 Task: Research Airbnb accommodation in Chililabombwe, Zambia from 5th December, 2023 to 12th December, 2023 for 2 adults.  With 1  bedroom having 1 bed and 1 bathroom. Property type can be hotel. Amenities needed are: washing machine. Look for 4 properties as per requirement.
Action: Mouse moved to (416, 68)
Screenshot: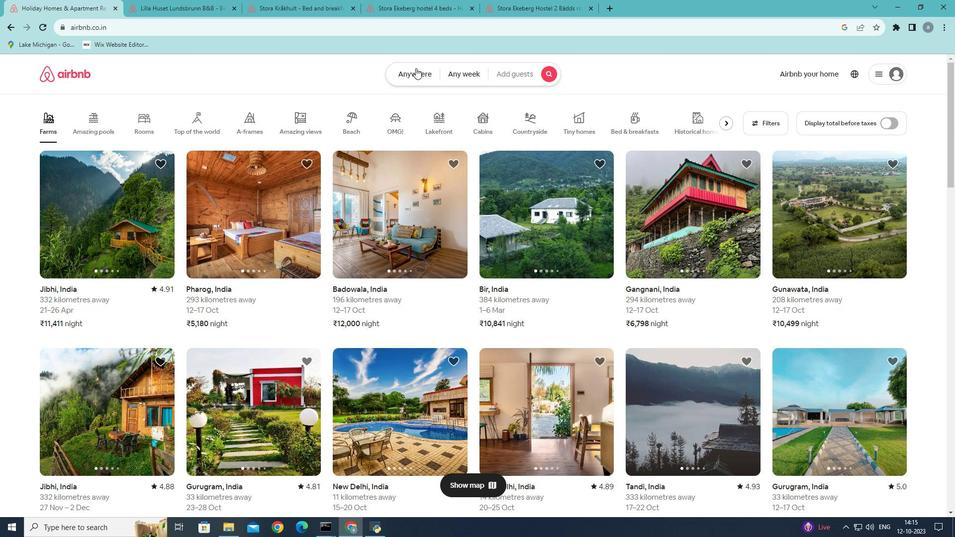 
Action: Mouse pressed left at (416, 68)
Screenshot: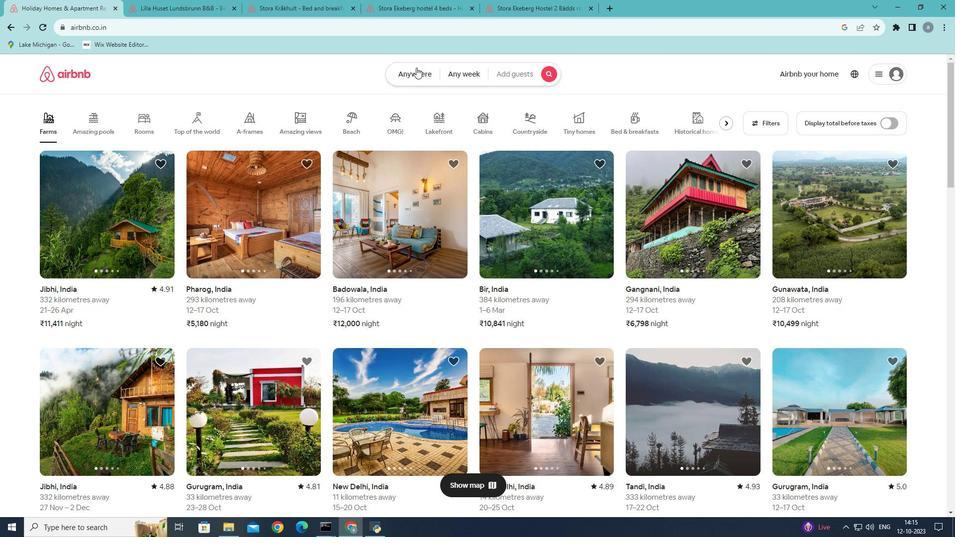 
Action: Mouse moved to (340, 114)
Screenshot: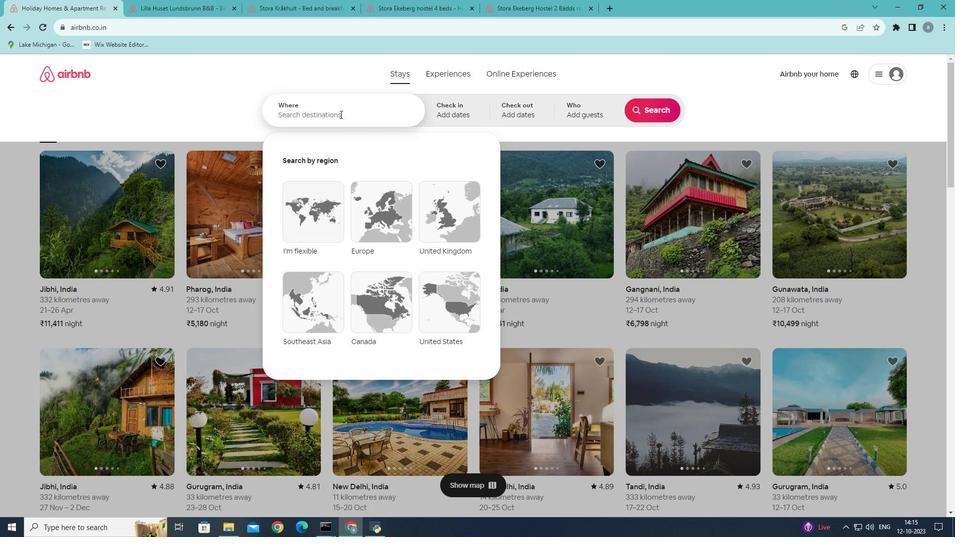 
Action: Mouse pressed left at (340, 114)
Screenshot: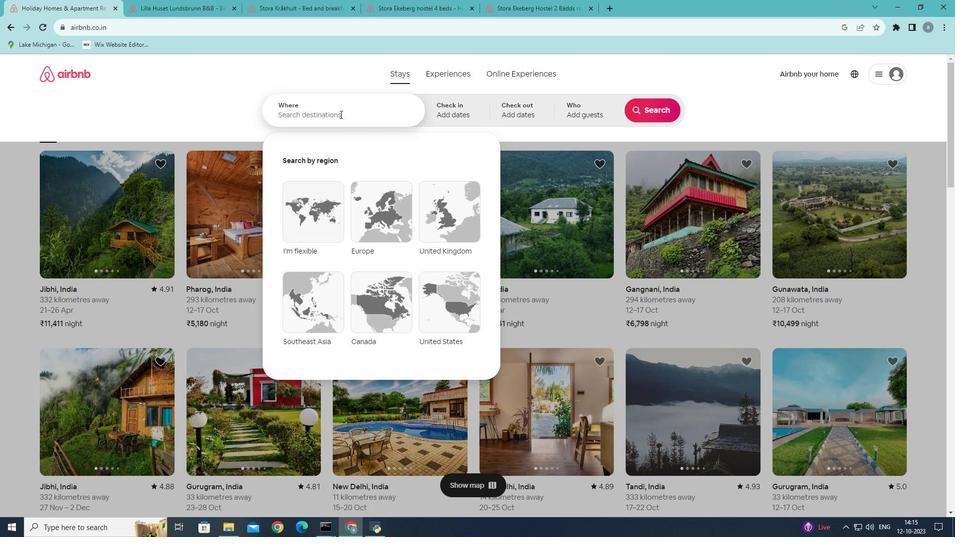 
Action: Key pressed <Key.shift>Chili<Key.backspace>ilabombew
Screenshot: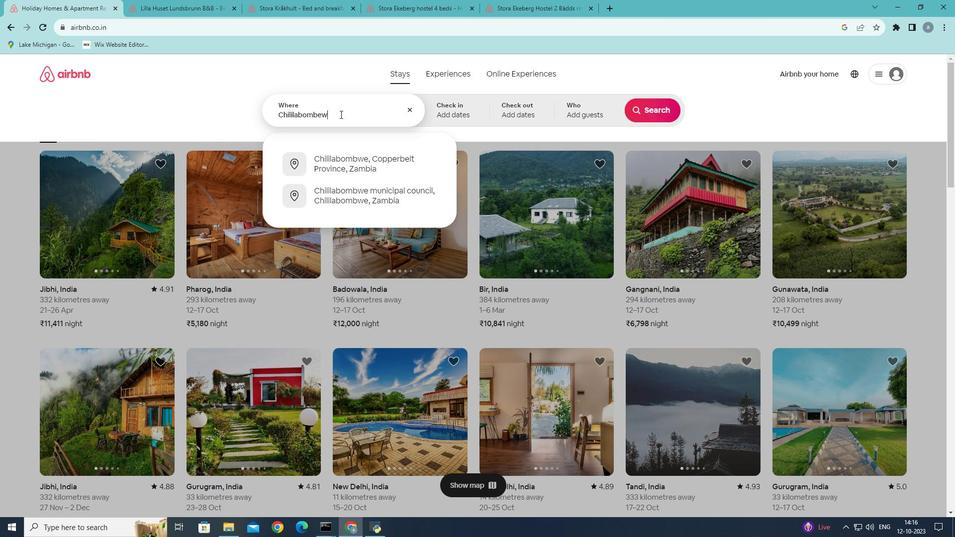 
Action: Mouse moved to (385, 166)
Screenshot: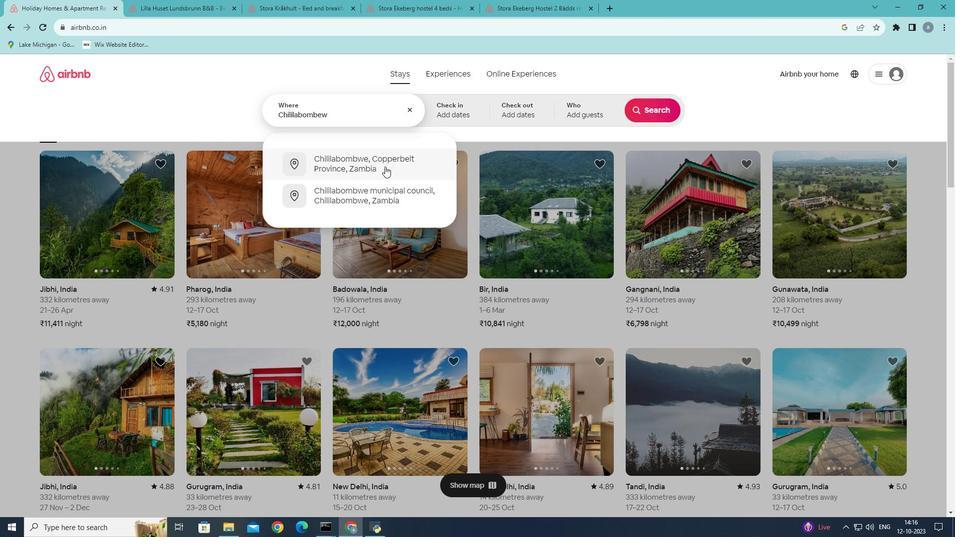 
Action: Mouse pressed left at (385, 166)
Screenshot: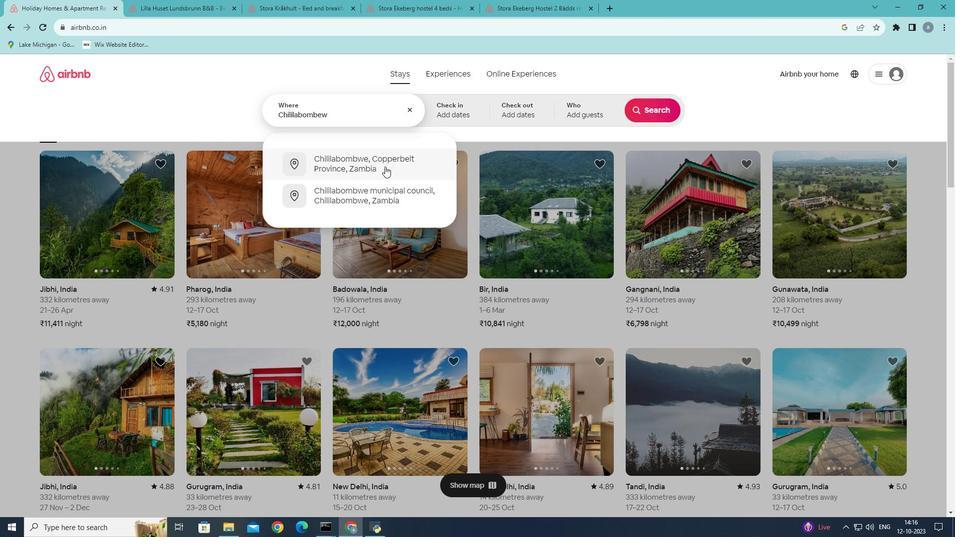 
Action: Mouse moved to (652, 187)
Screenshot: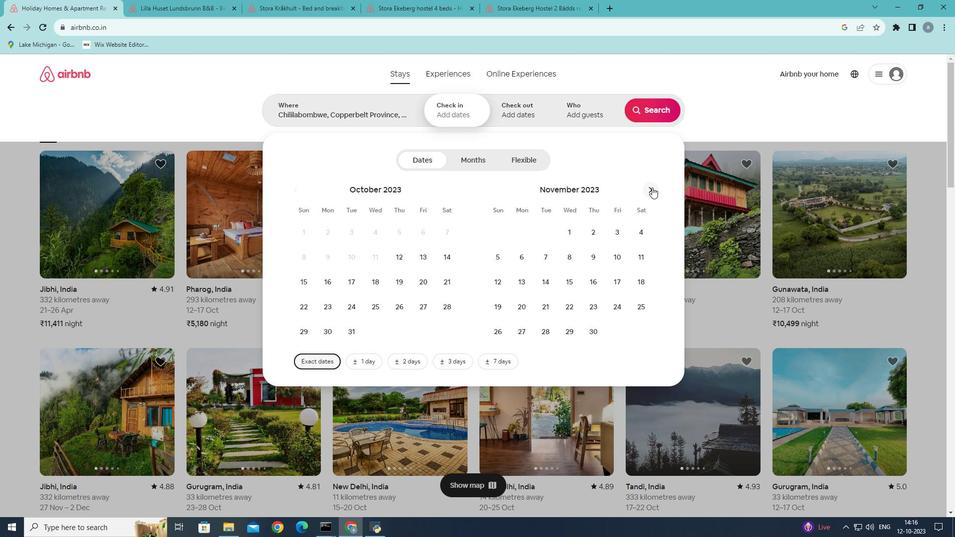 
Action: Mouse pressed left at (652, 187)
Screenshot: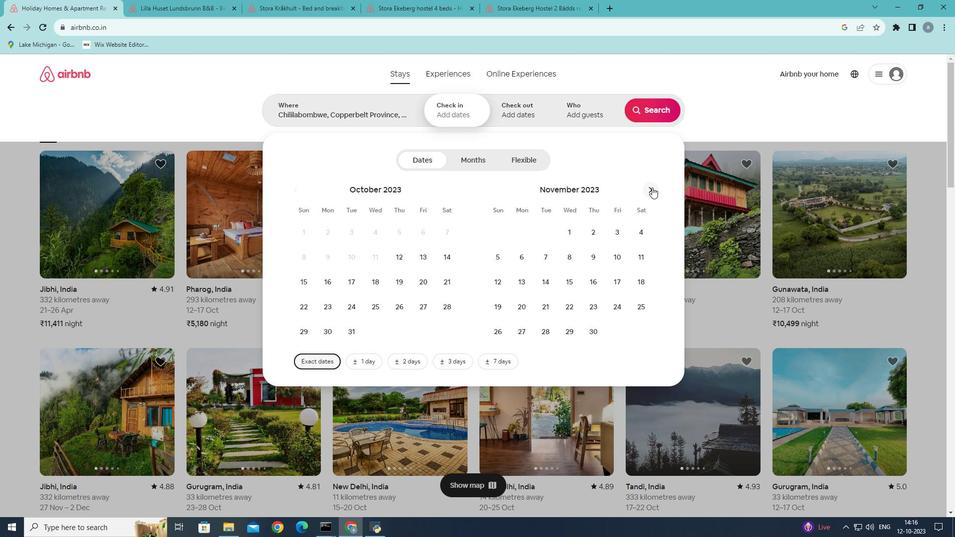 
Action: Mouse moved to (547, 256)
Screenshot: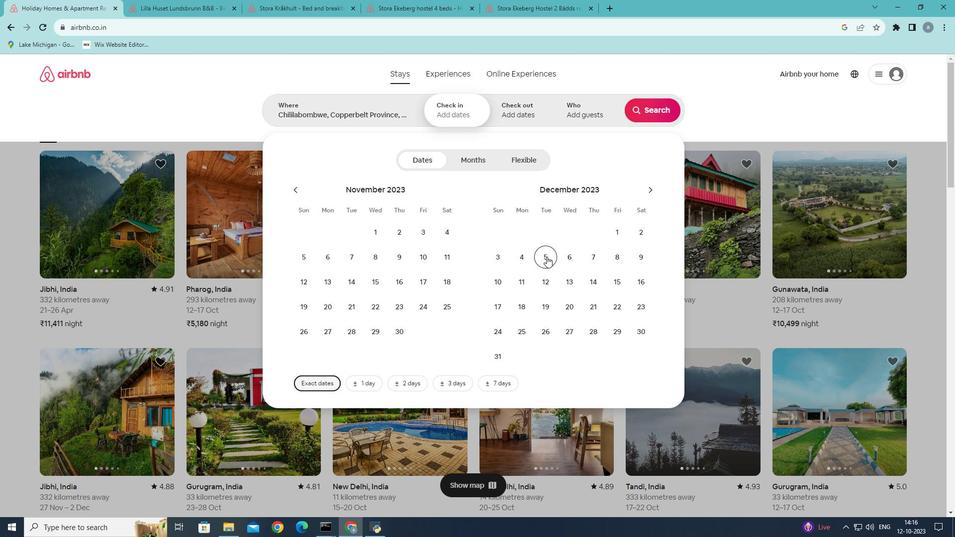 
Action: Mouse pressed left at (547, 256)
Screenshot: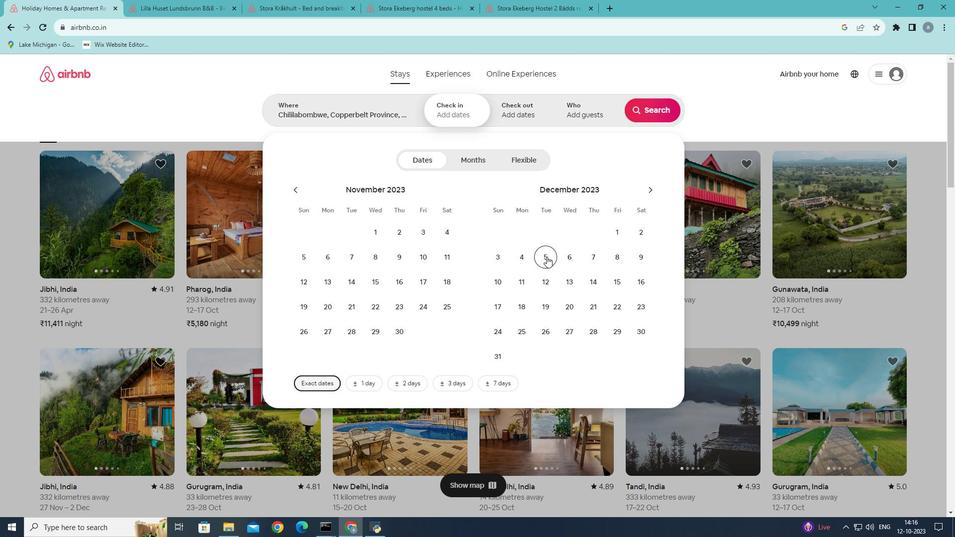 
Action: Mouse moved to (540, 277)
Screenshot: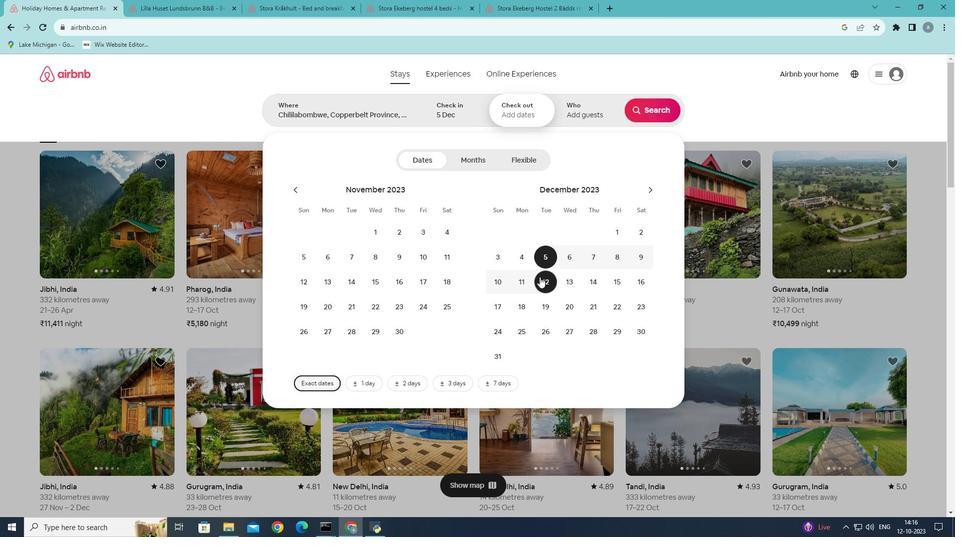 
Action: Mouse pressed left at (540, 277)
Screenshot: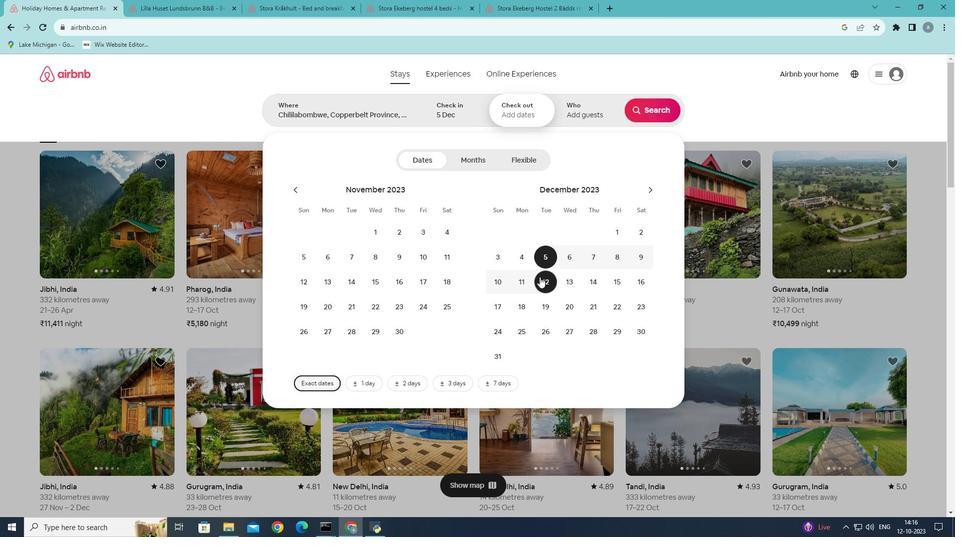 
Action: Mouse moved to (599, 111)
Screenshot: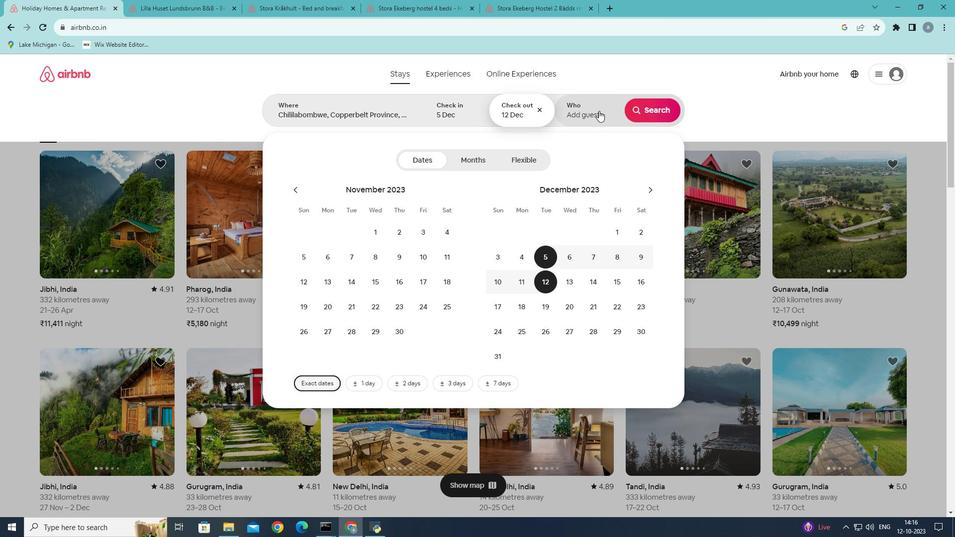 
Action: Mouse pressed left at (599, 111)
Screenshot: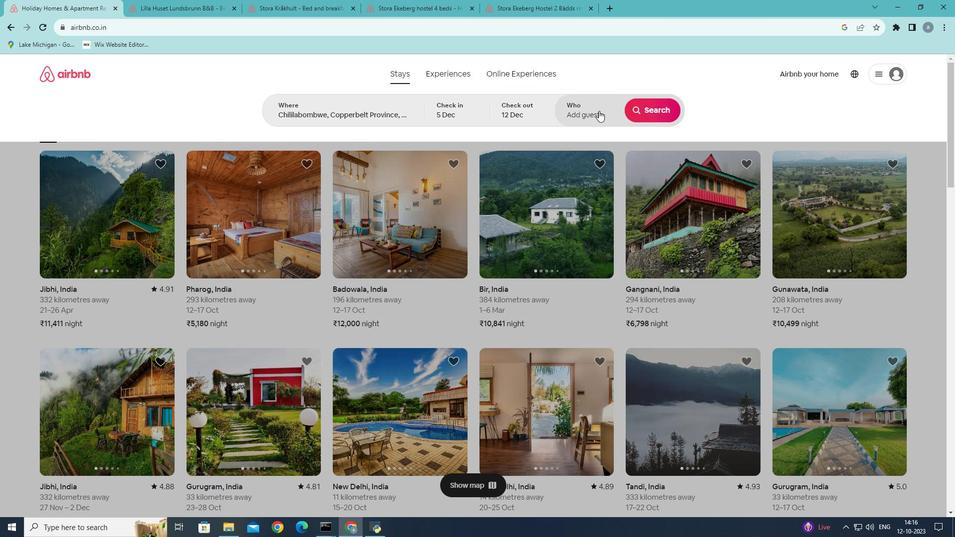 
Action: Mouse moved to (660, 161)
Screenshot: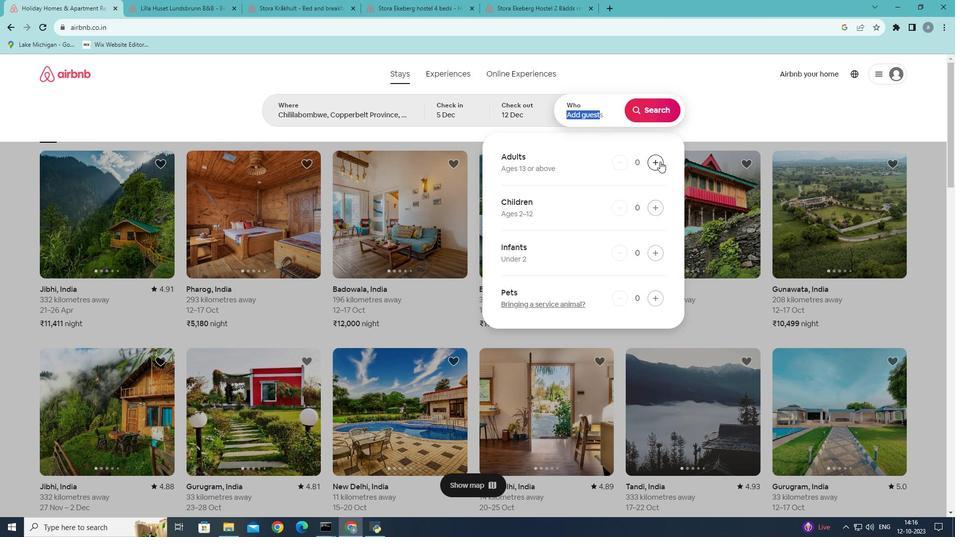 
Action: Mouse pressed left at (660, 161)
Screenshot: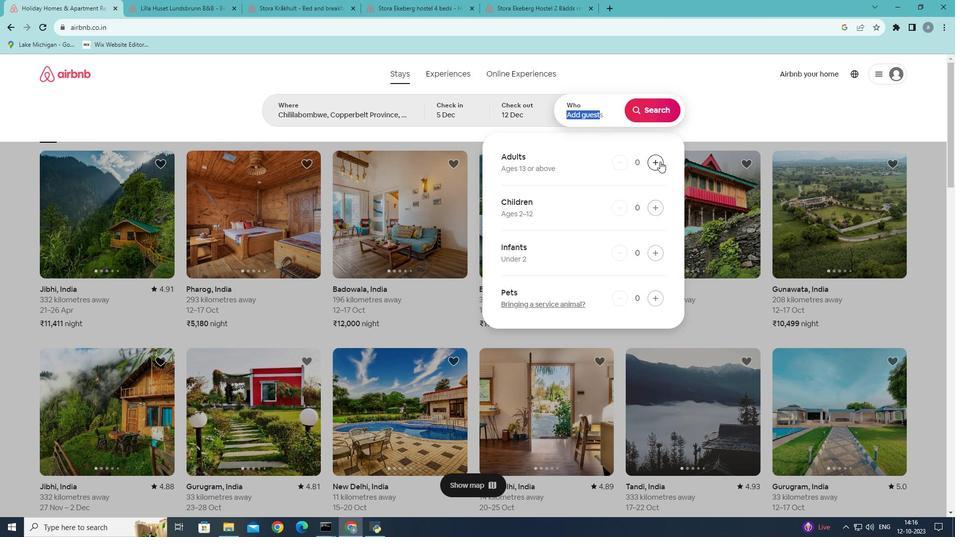 
Action: Mouse pressed left at (660, 161)
Screenshot: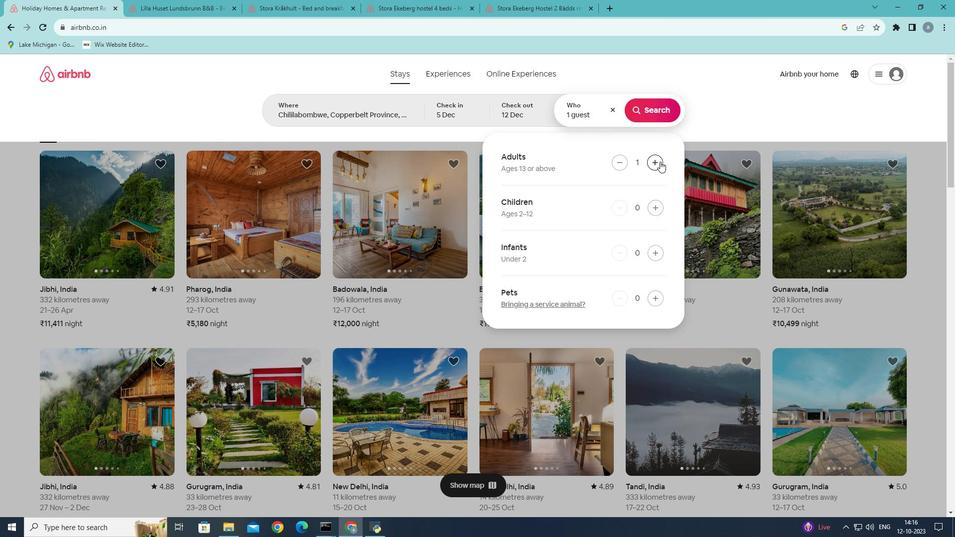 
Action: Mouse moved to (670, 109)
Screenshot: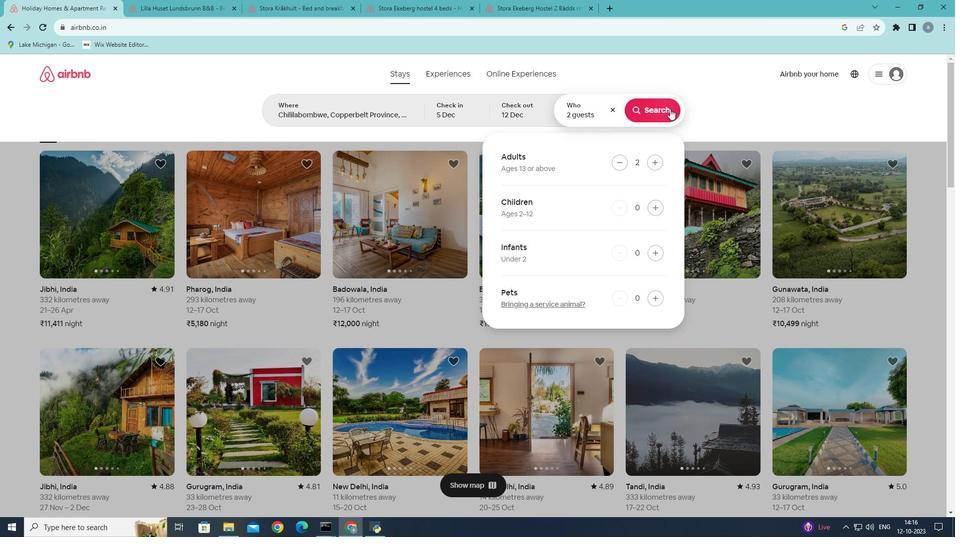 
Action: Mouse pressed left at (670, 109)
Screenshot: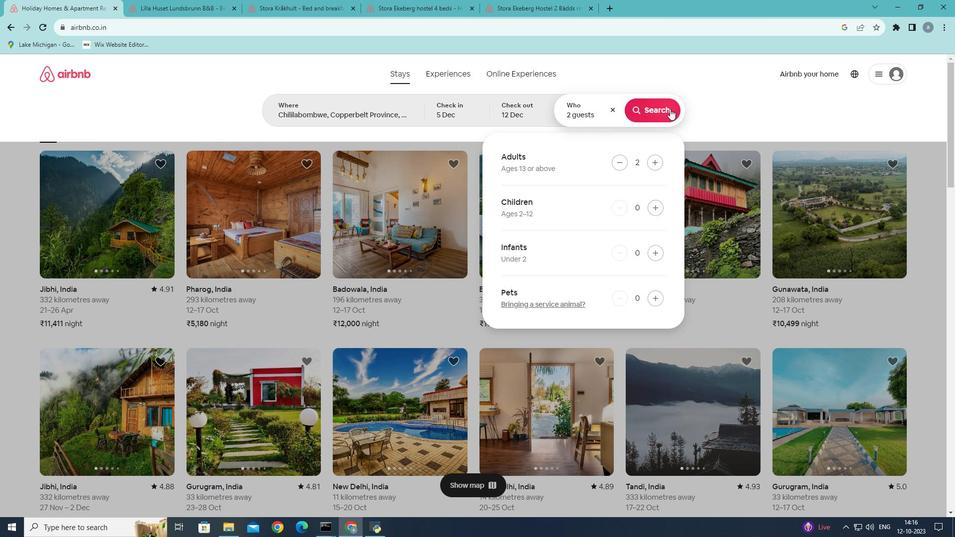 
Action: Mouse moved to (799, 109)
Screenshot: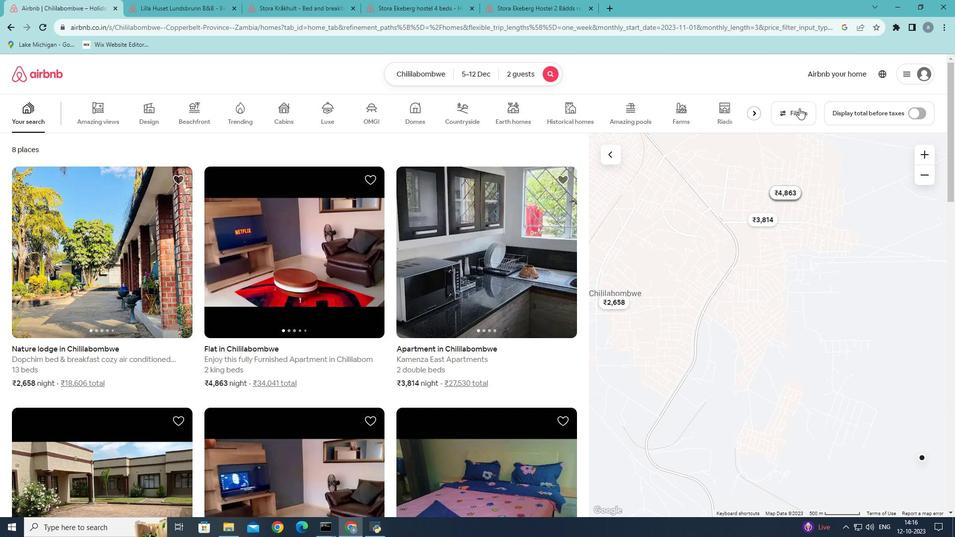 
Action: Mouse pressed left at (799, 109)
Screenshot: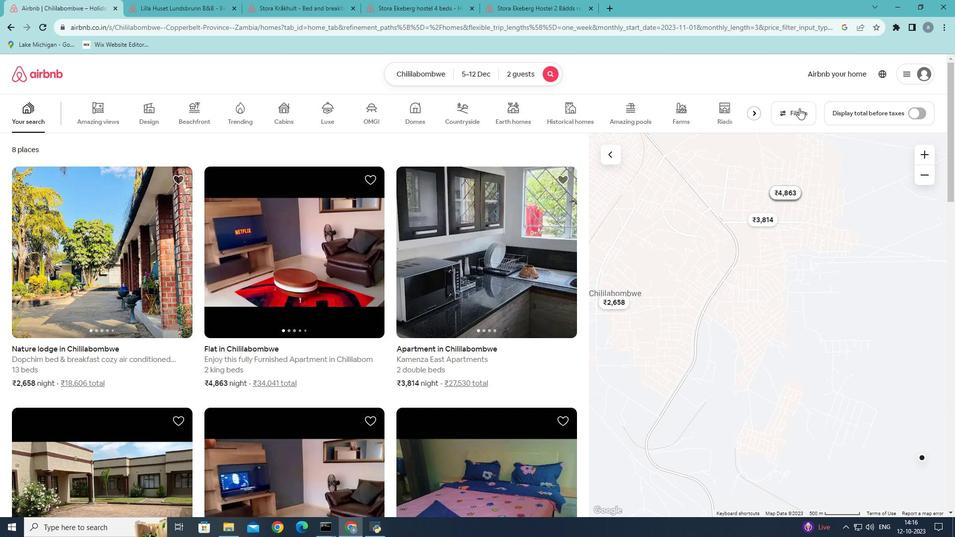 
Action: Mouse moved to (408, 387)
Screenshot: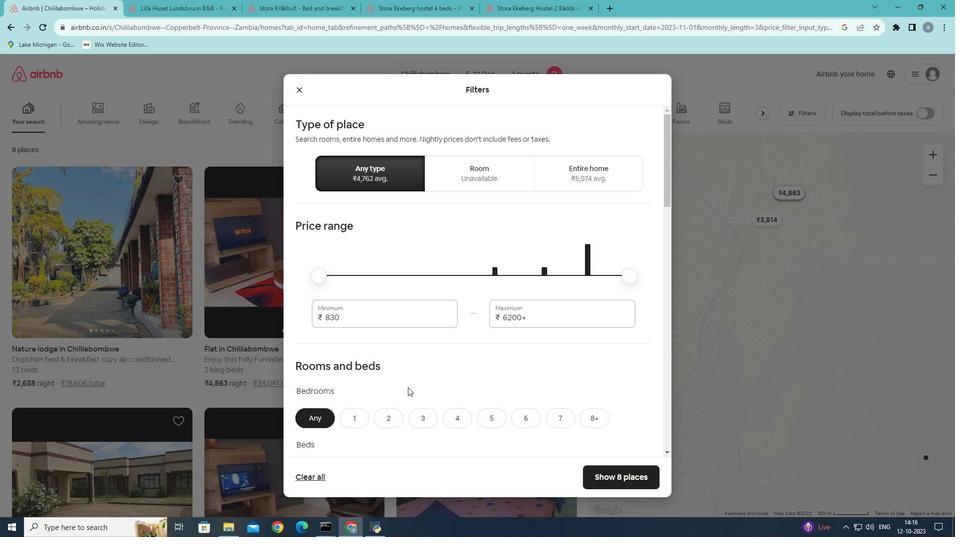 
Action: Mouse scrolled (408, 387) with delta (0, 0)
Screenshot: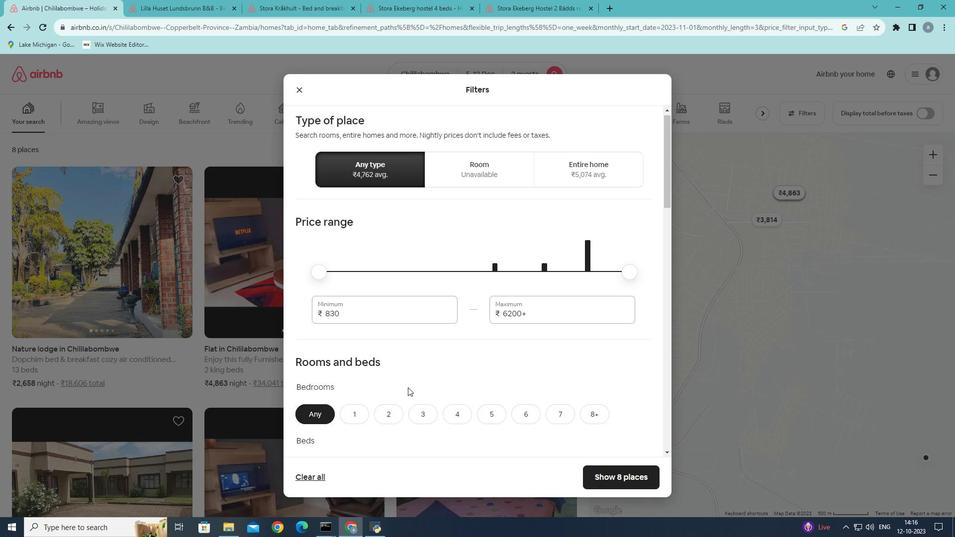 
Action: Mouse moved to (408, 387)
Screenshot: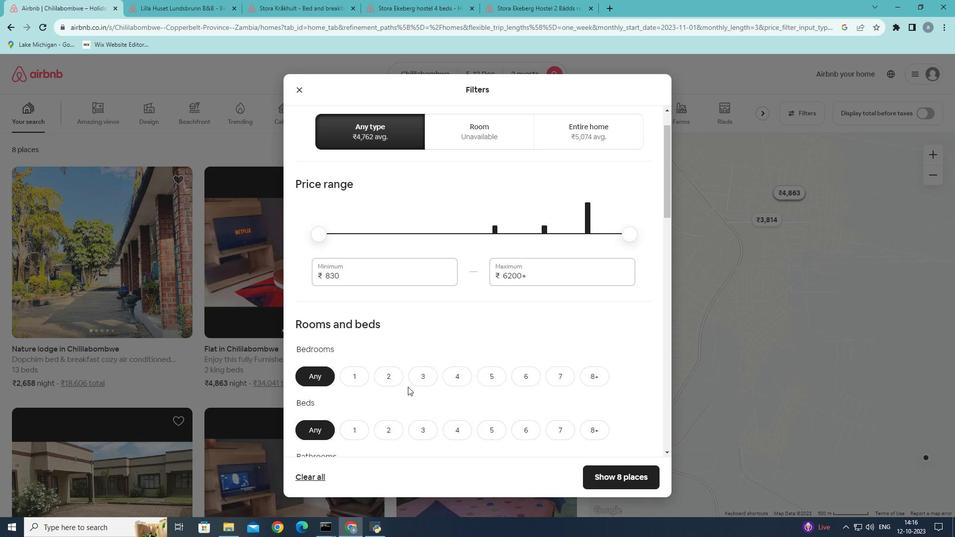 
Action: Mouse scrolled (408, 386) with delta (0, 0)
Screenshot: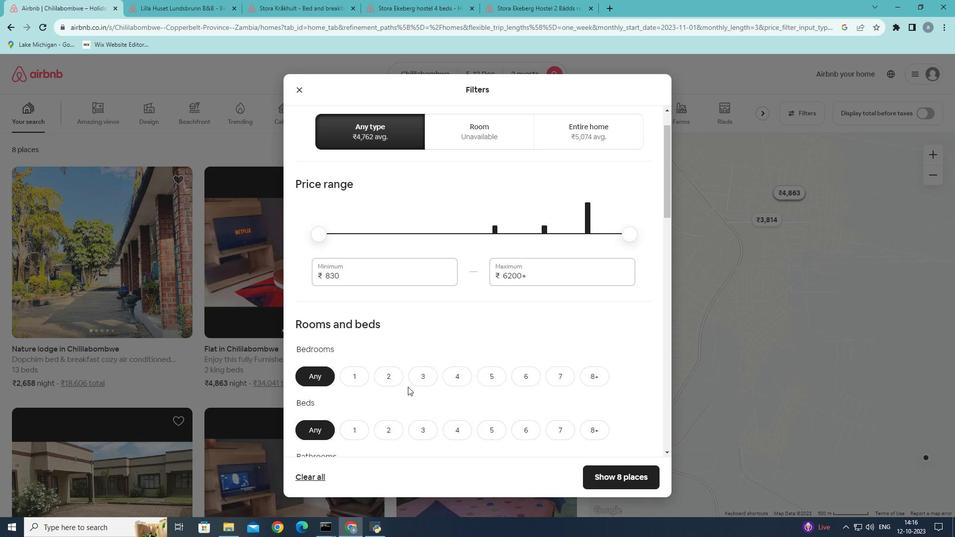 
Action: Mouse moved to (410, 384)
Screenshot: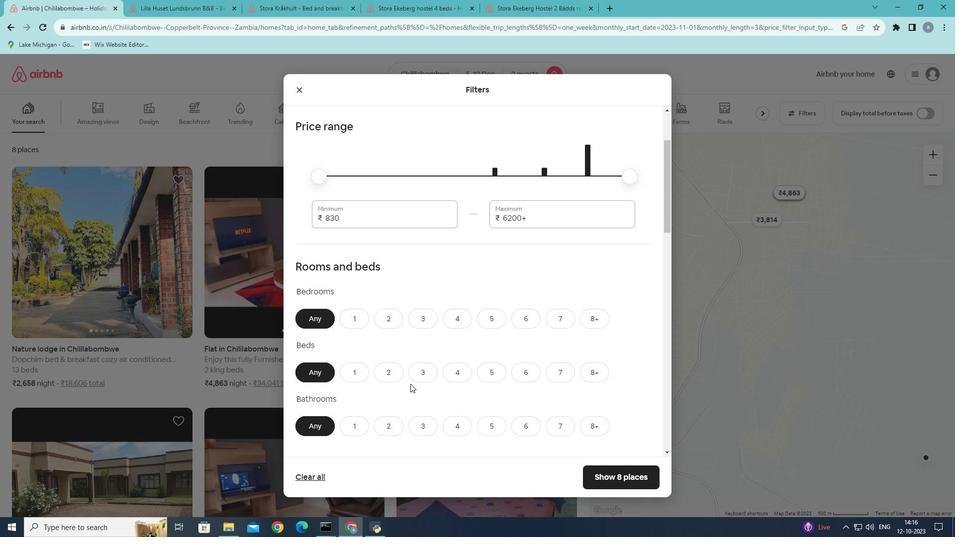 
Action: Mouse scrolled (410, 383) with delta (0, 0)
Screenshot: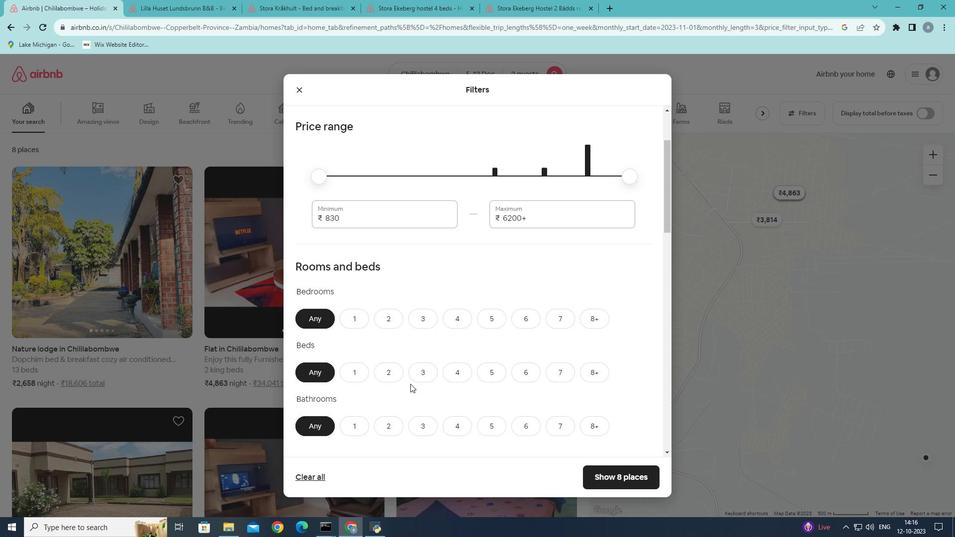 
Action: Mouse scrolled (410, 383) with delta (0, 0)
Screenshot: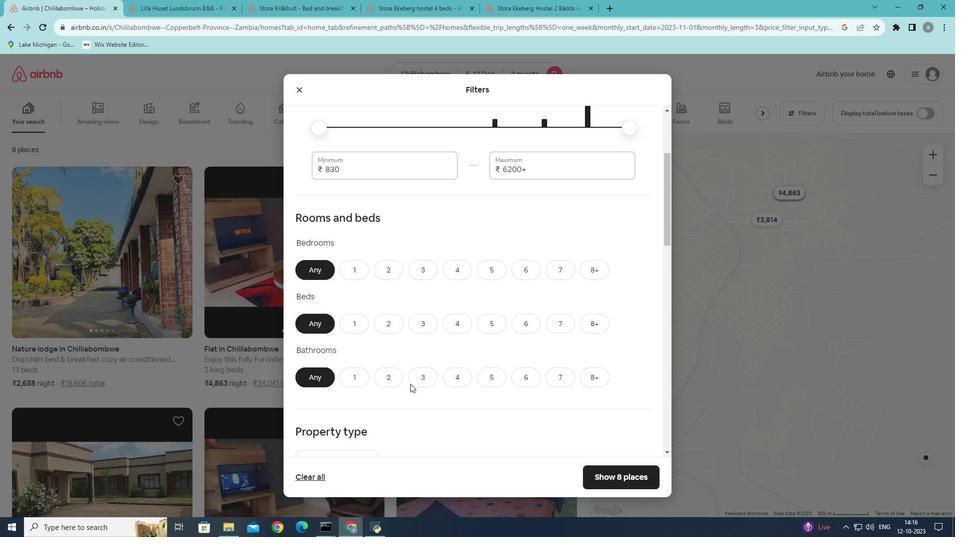 
Action: Mouse moved to (348, 217)
Screenshot: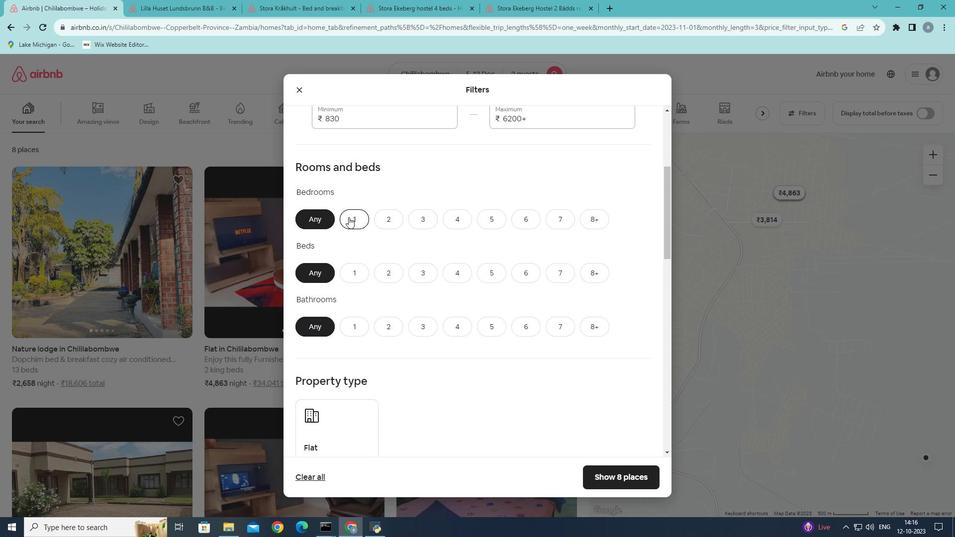 
Action: Mouse pressed left at (348, 217)
Screenshot: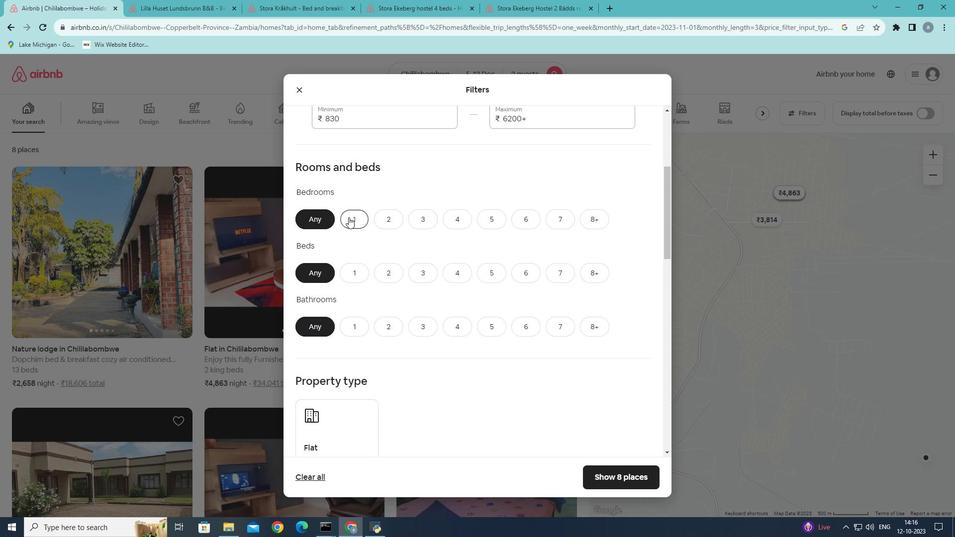 
Action: Mouse moved to (356, 277)
Screenshot: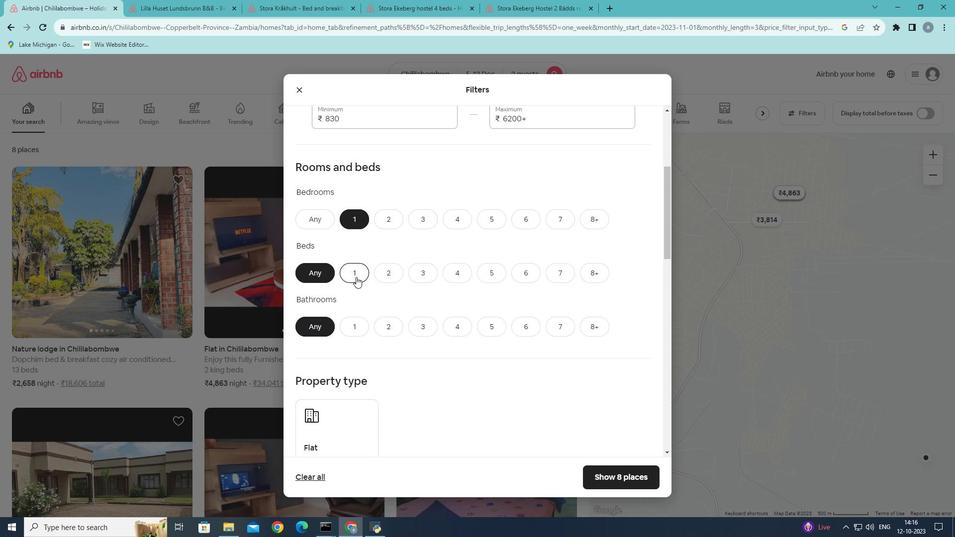 
Action: Mouse pressed left at (356, 277)
Screenshot: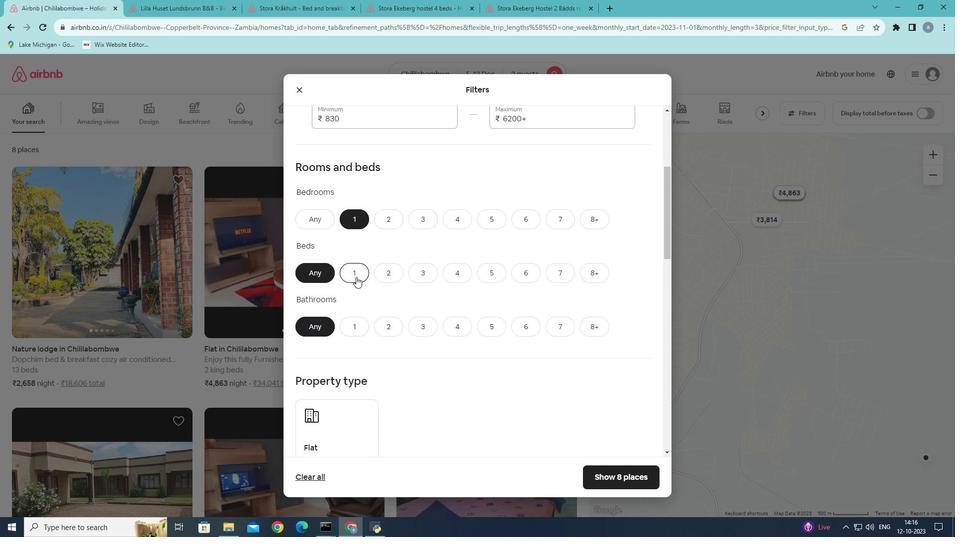 
Action: Mouse moved to (362, 325)
Screenshot: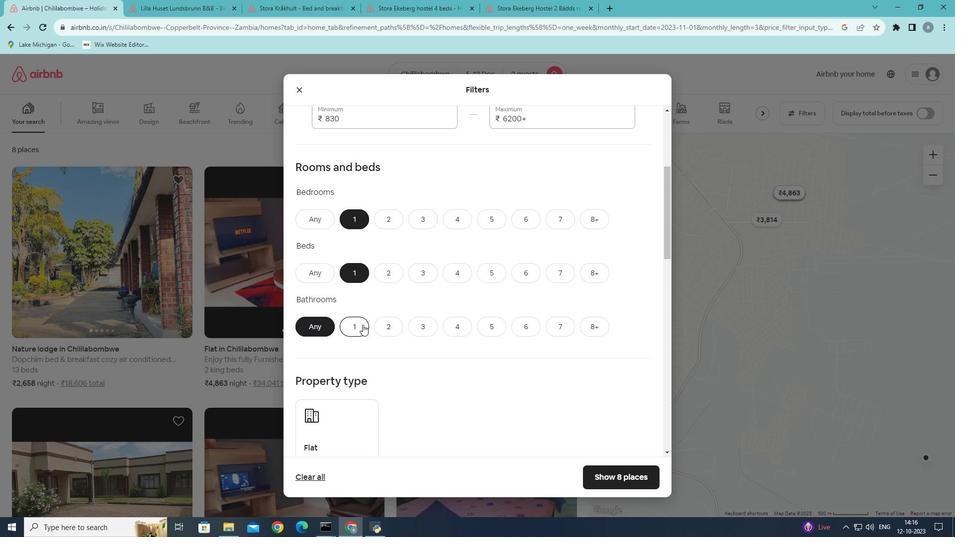 
Action: Mouse pressed left at (362, 325)
Screenshot: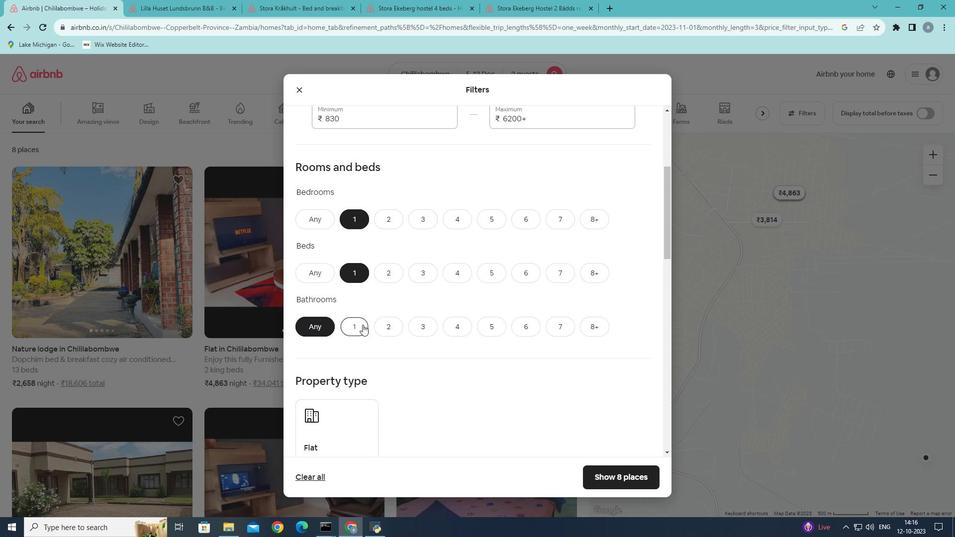 
Action: Mouse moved to (419, 301)
Screenshot: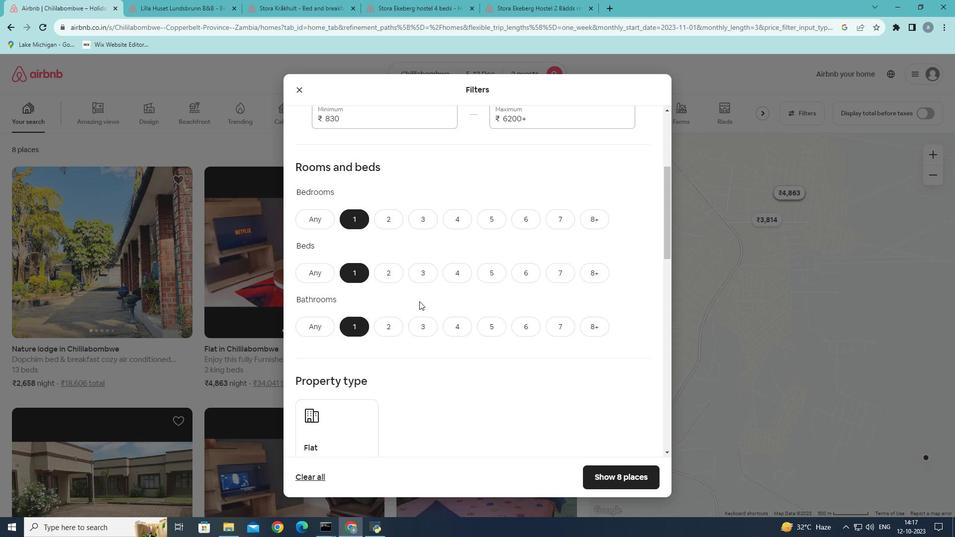 
Action: Mouse scrolled (419, 301) with delta (0, 0)
Screenshot: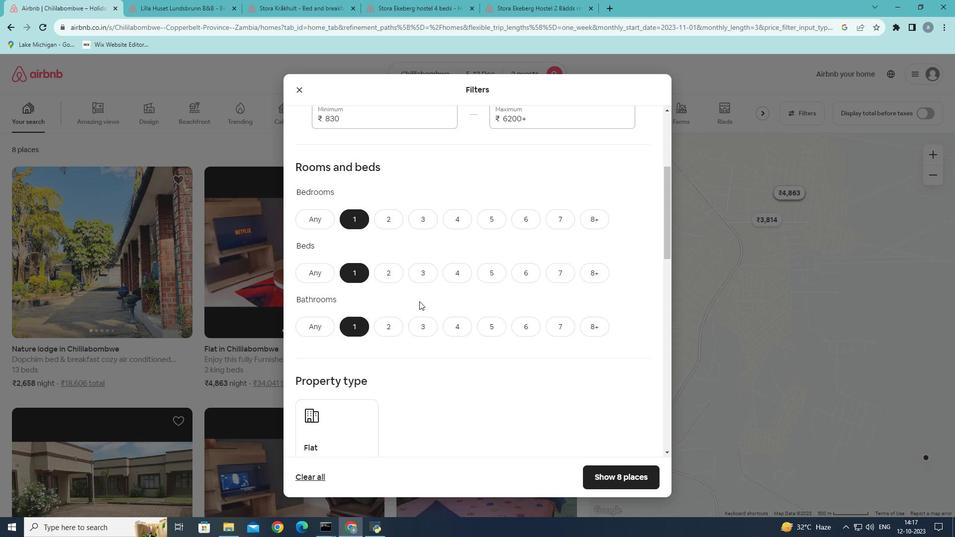 
Action: Mouse scrolled (419, 301) with delta (0, 0)
Screenshot: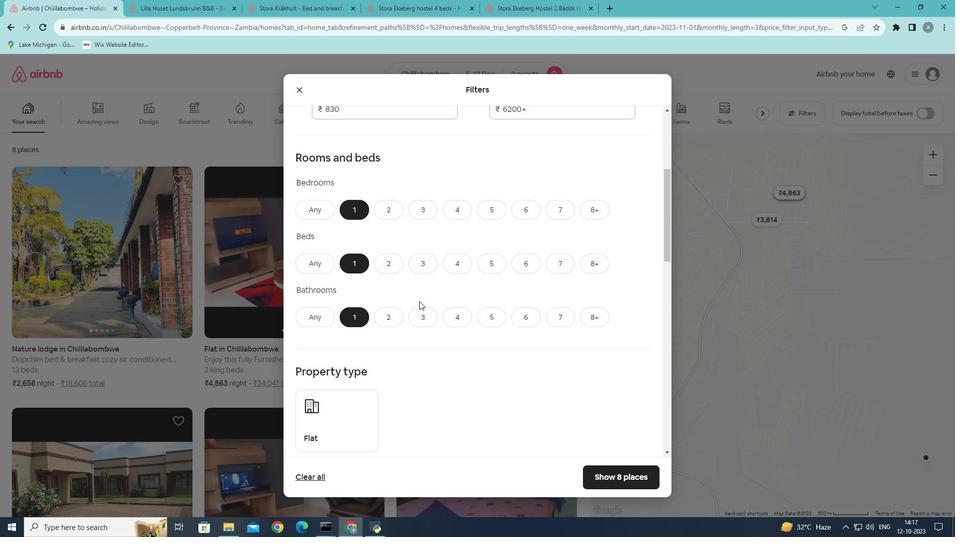 
Action: Mouse scrolled (419, 301) with delta (0, 0)
Screenshot: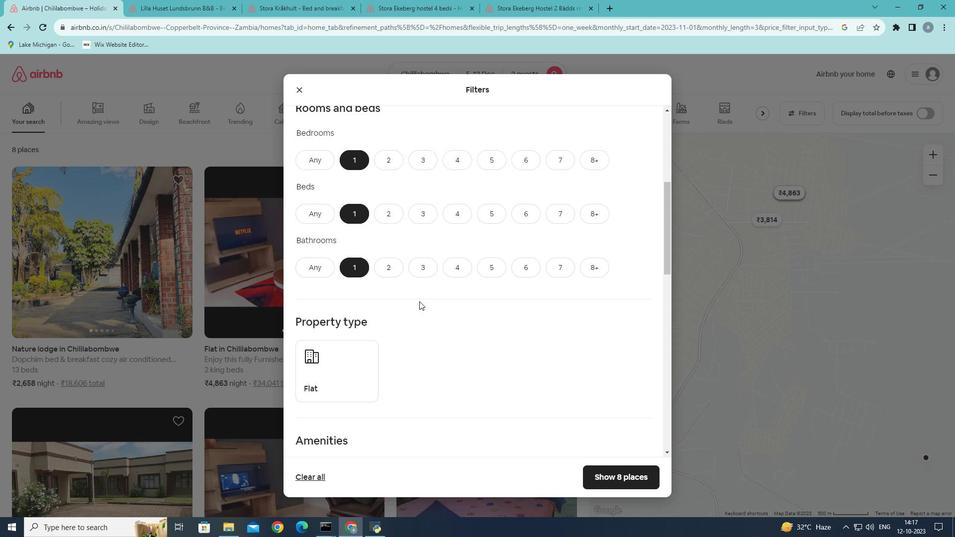 
Action: Mouse moved to (369, 372)
Screenshot: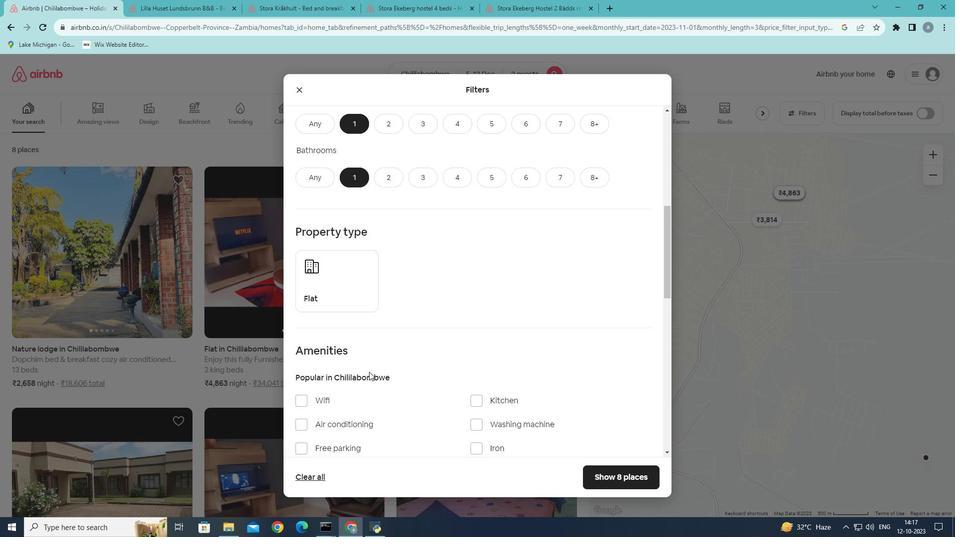 
Action: Mouse scrolled (369, 371) with delta (0, 0)
Screenshot: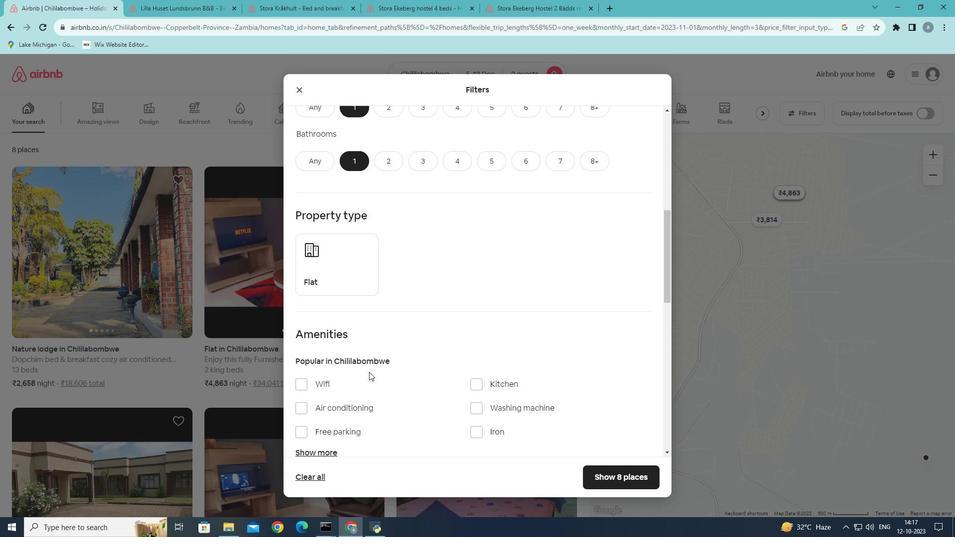 
Action: Mouse scrolled (369, 371) with delta (0, 0)
Screenshot: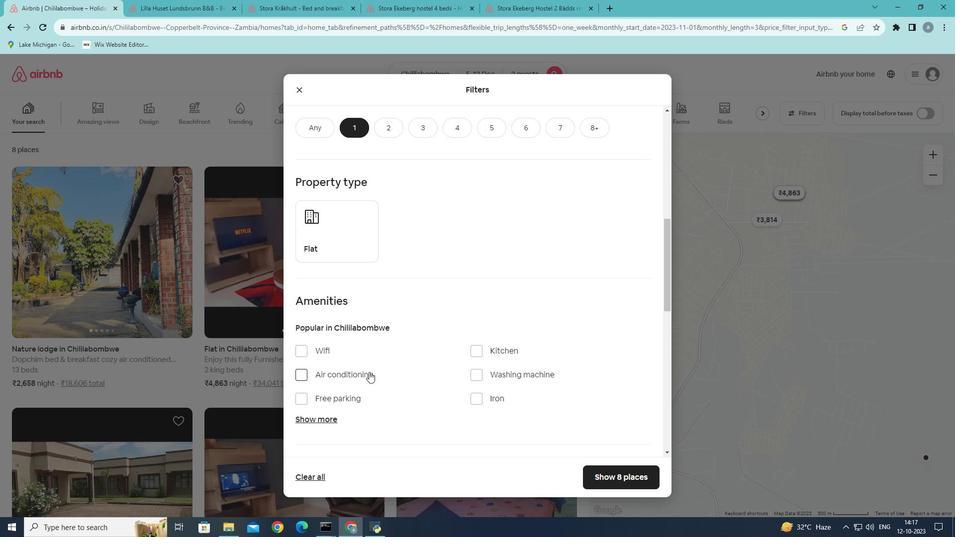 
Action: Mouse moved to (473, 330)
Screenshot: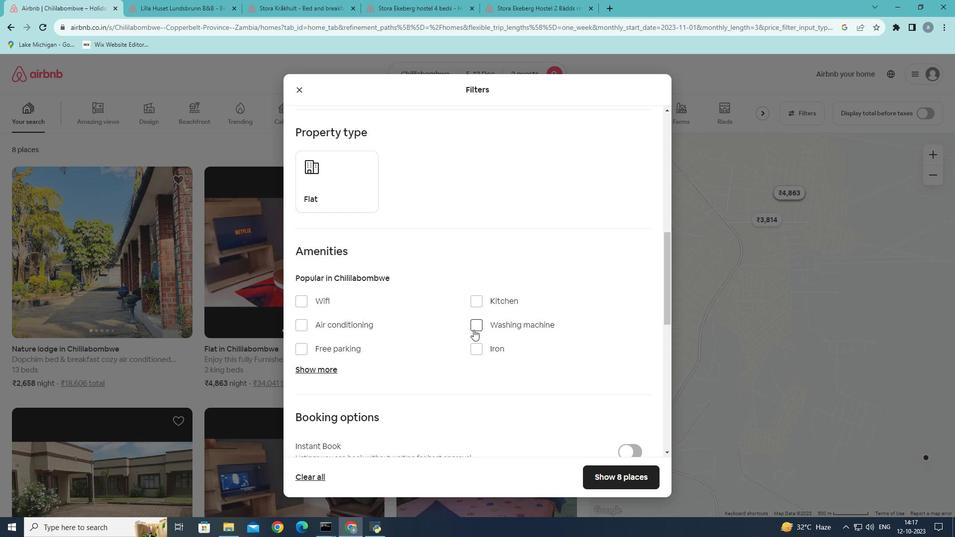 
Action: Mouse pressed left at (473, 330)
Screenshot: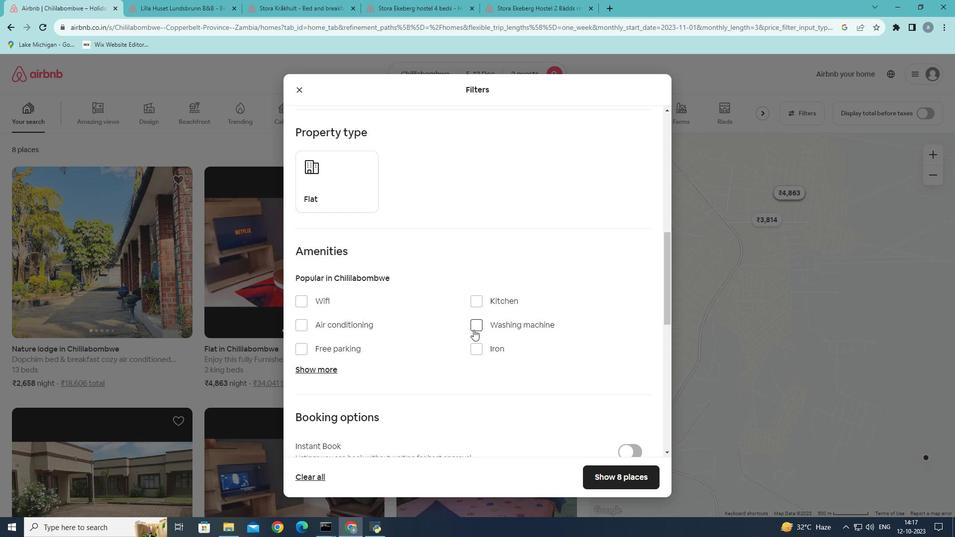 
Action: Mouse moved to (392, 353)
Screenshot: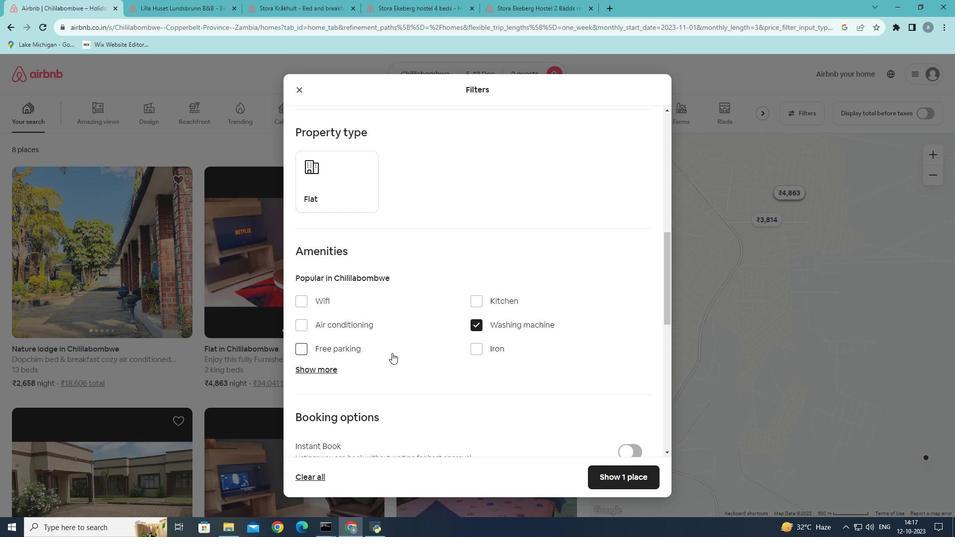 
Action: Mouse scrolled (392, 352) with delta (0, 0)
Screenshot: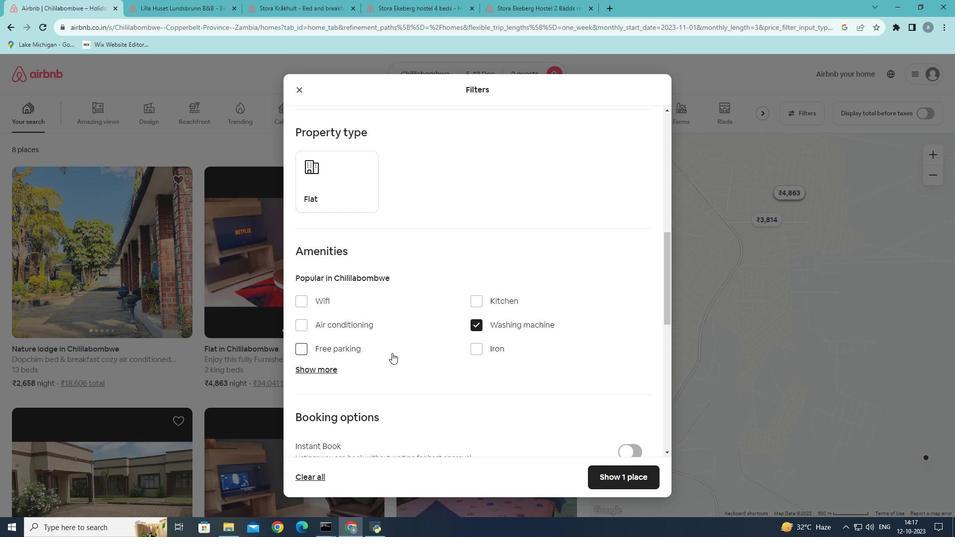 
Action: Mouse scrolled (392, 352) with delta (0, 0)
Screenshot: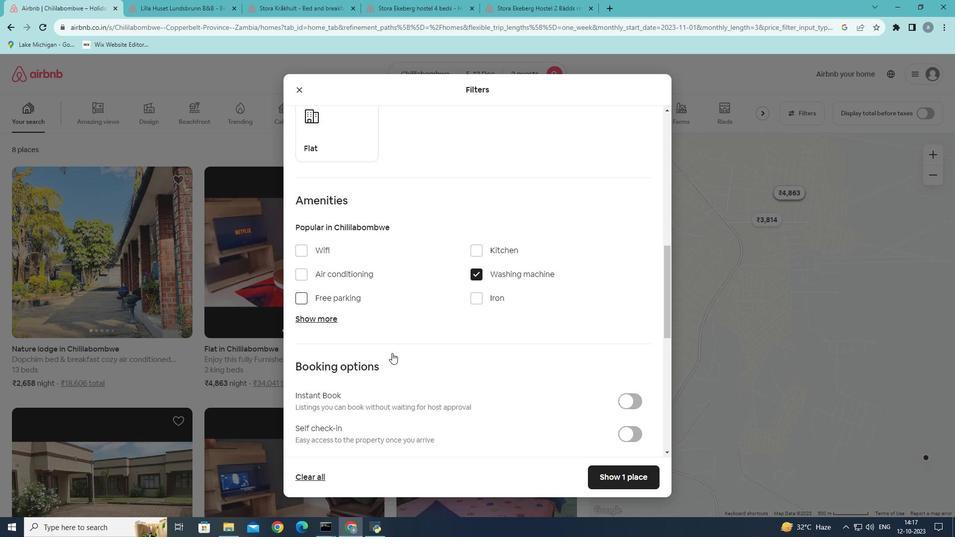 
Action: Mouse scrolled (392, 352) with delta (0, 0)
Screenshot: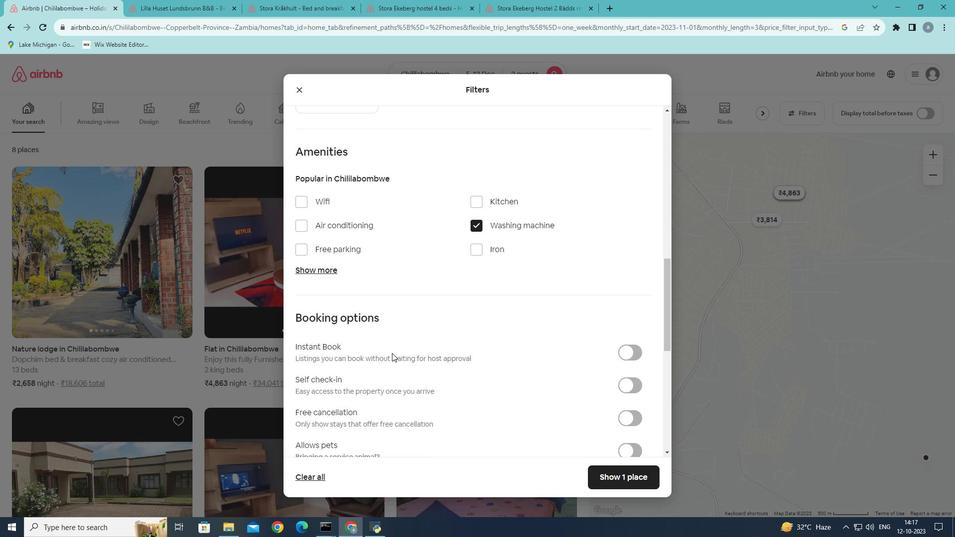 
Action: Mouse scrolled (392, 352) with delta (0, 0)
Screenshot: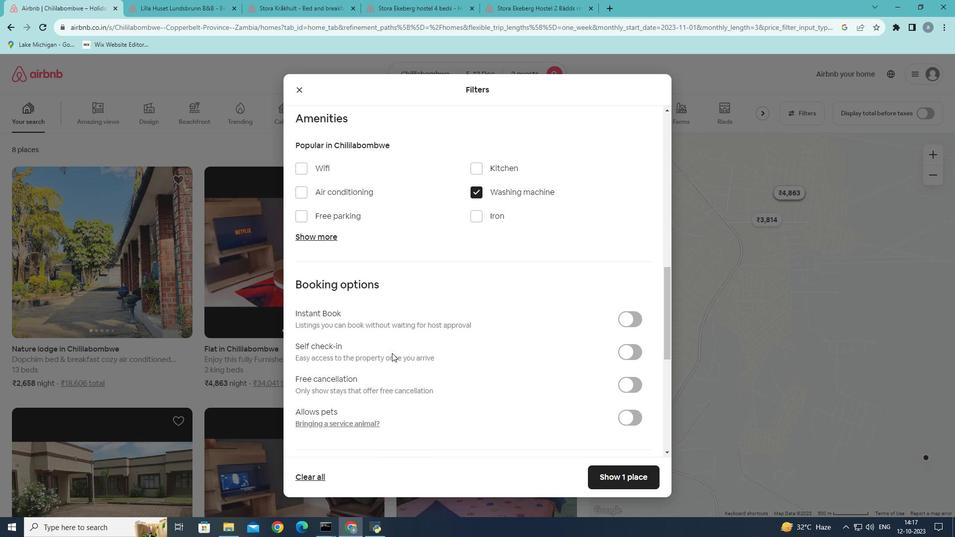 
Action: Mouse moved to (620, 481)
Screenshot: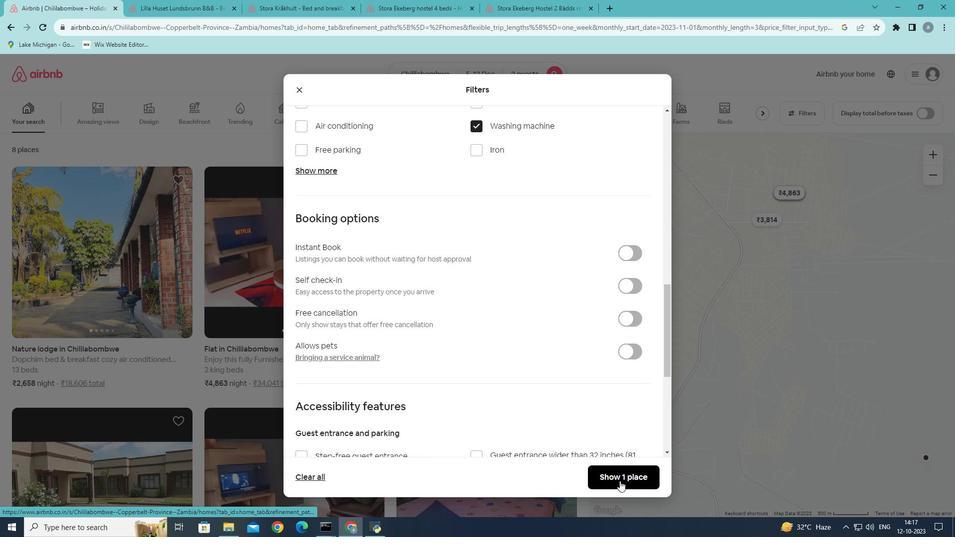 
Action: Mouse pressed left at (620, 481)
Screenshot: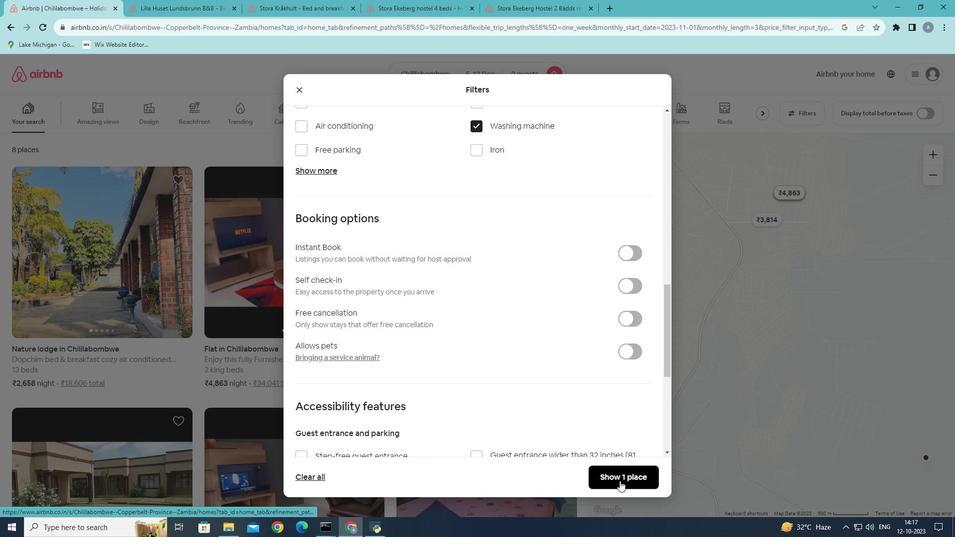 
Action: Mouse moved to (109, 294)
Screenshot: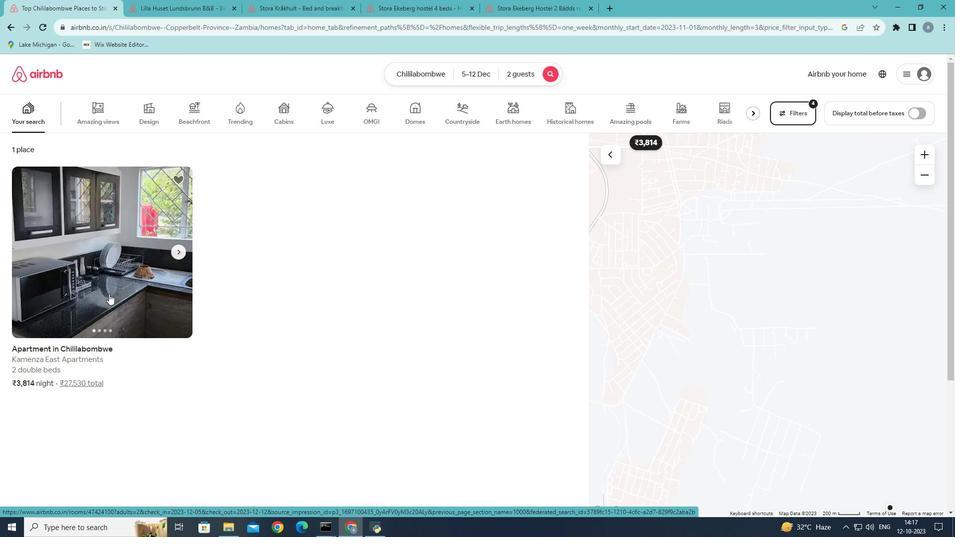 
Action: Mouse pressed left at (109, 294)
Screenshot: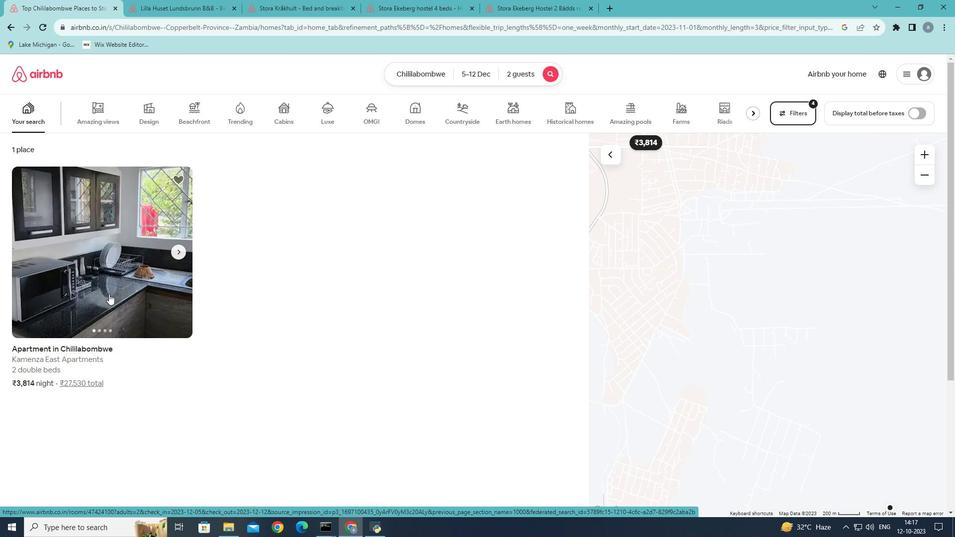 
Action: Mouse moved to (710, 373)
Screenshot: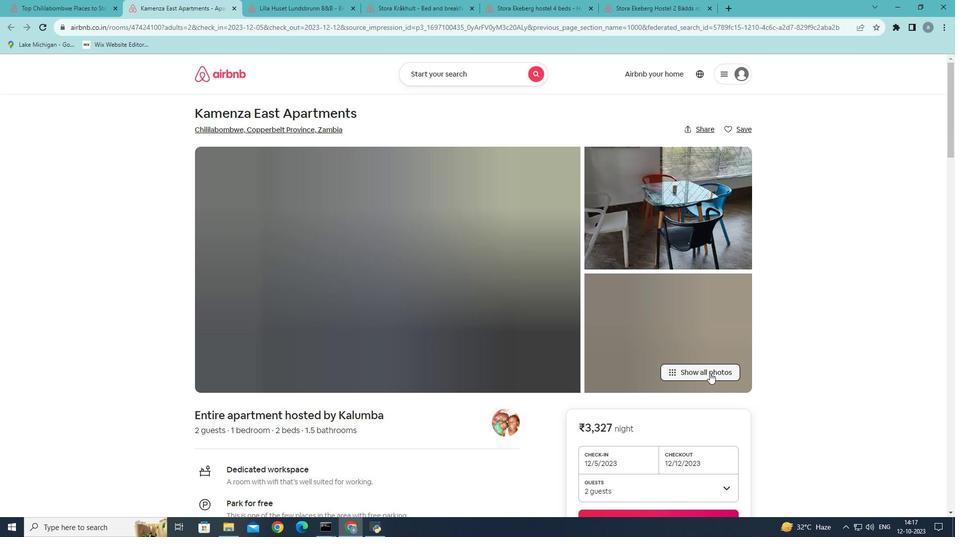 
Action: Mouse pressed left at (710, 373)
Screenshot: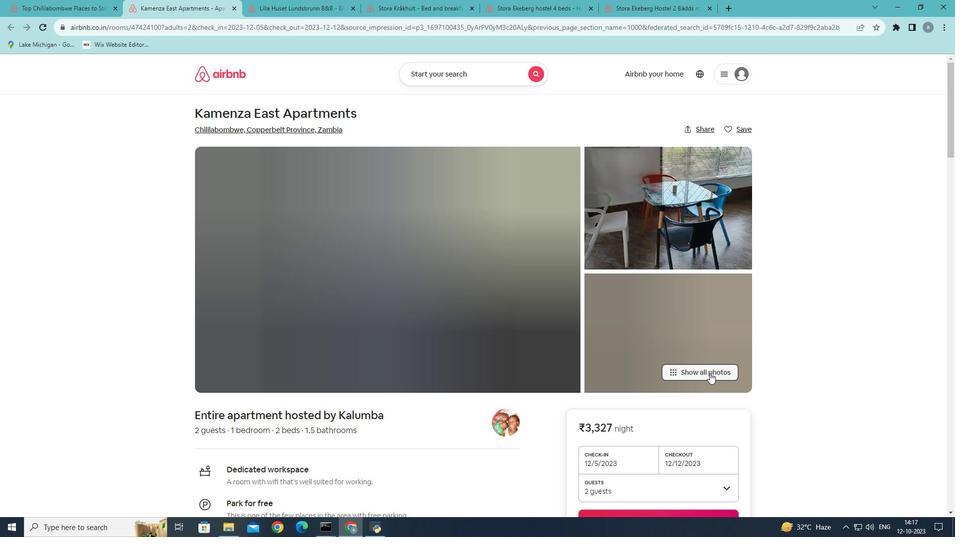 
Action: Mouse moved to (417, 283)
Screenshot: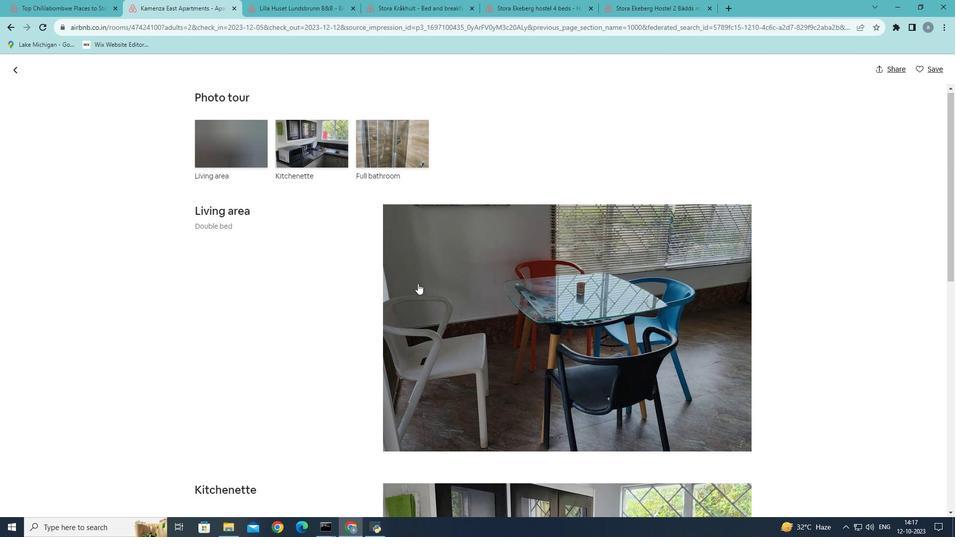
Action: Mouse scrolled (417, 282) with delta (0, 0)
Screenshot: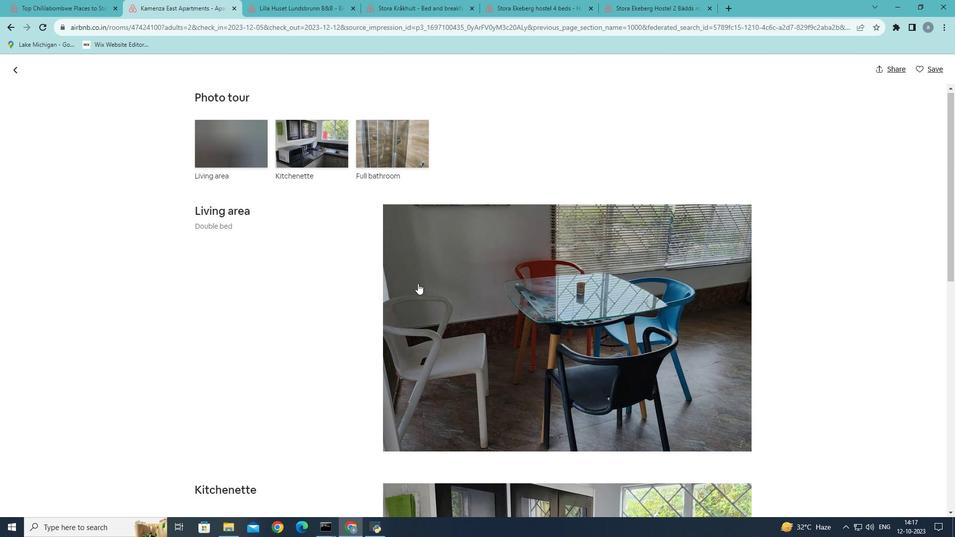 
Action: Mouse moved to (418, 283)
Screenshot: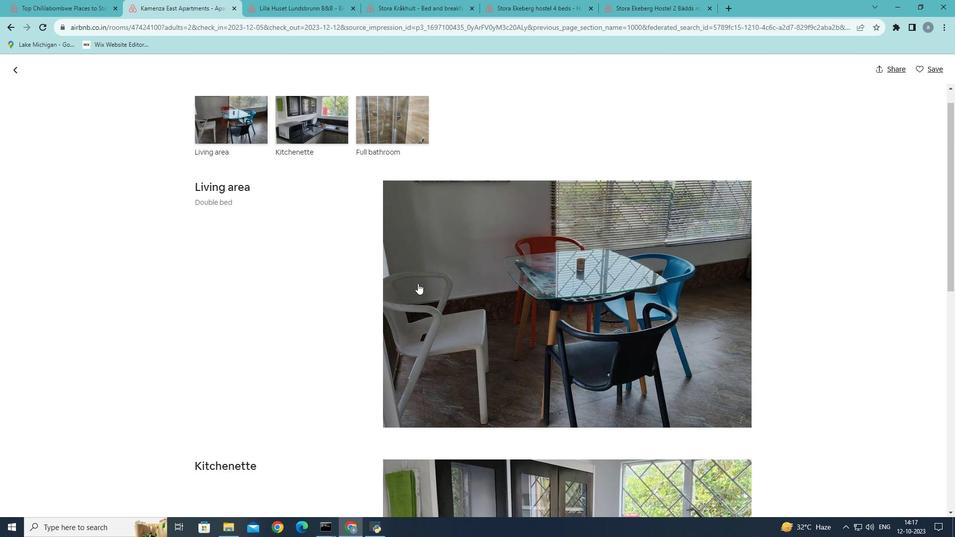 
Action: Mouse scrolled (418, 283) with delta (0, 0)
Screenshot: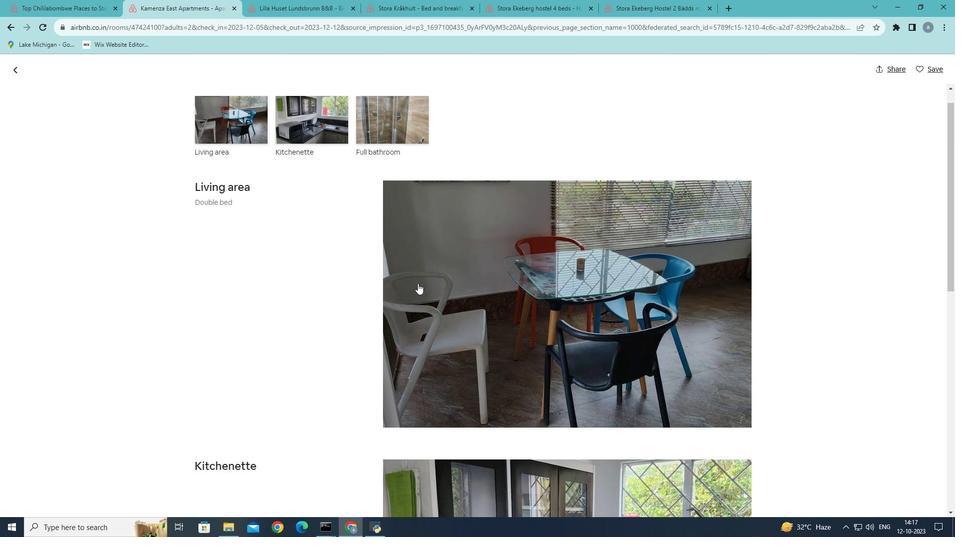
Action: Mouse moved to (419, 285)
Screenshot: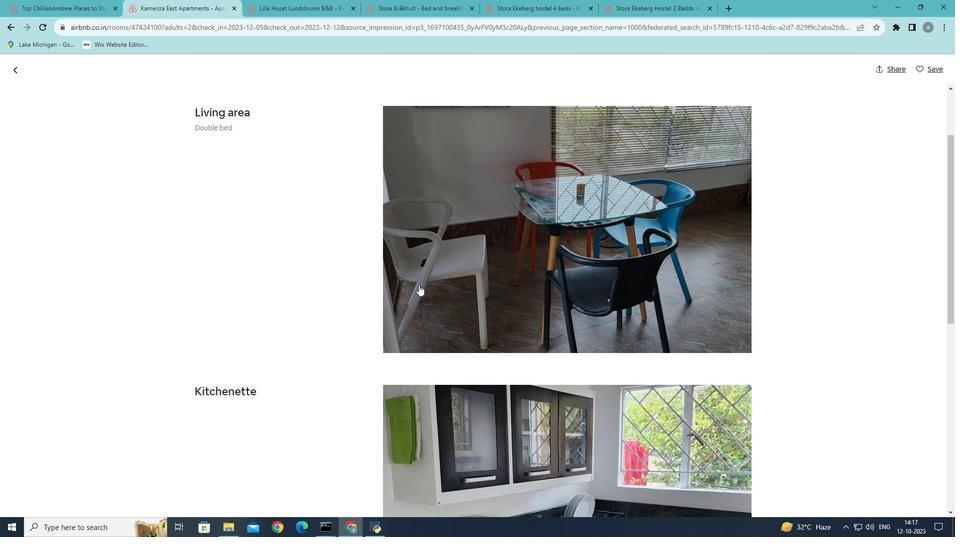 
Action: Mouse scrolled (419, 284) with delta (0, 0)
Screenshot: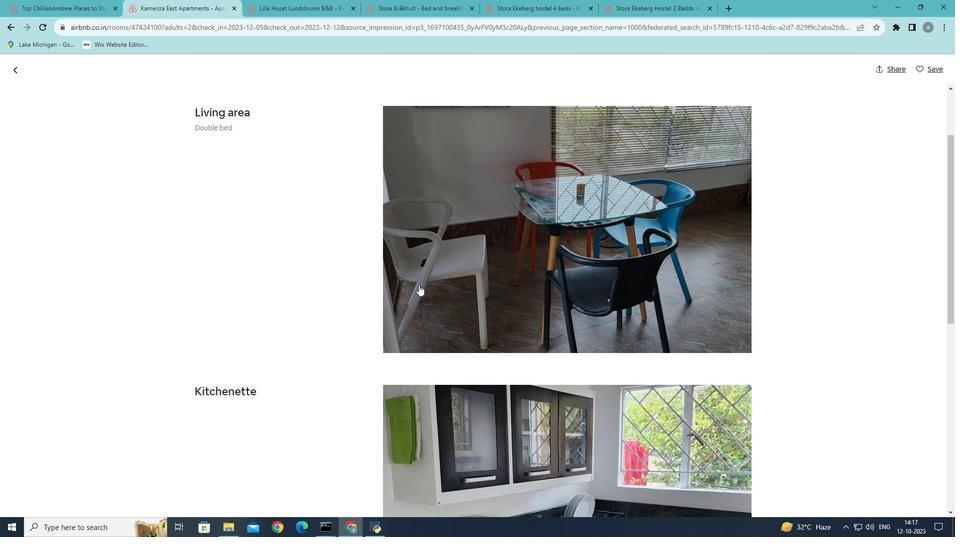 
Action: Mouse scrolled (419, 284) with delta (0, 0)
Screenshot: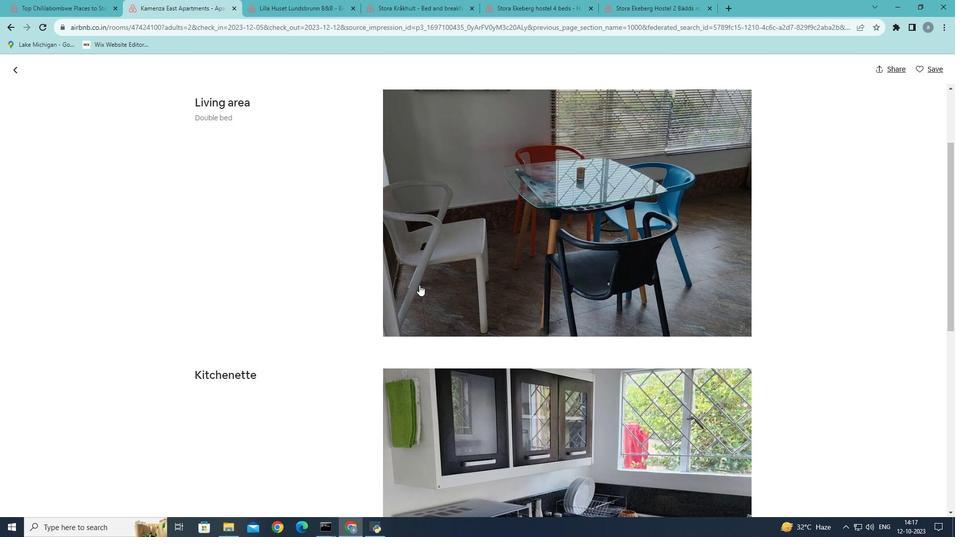 
Action: Mouse moved to (445, 324)
Screenshot: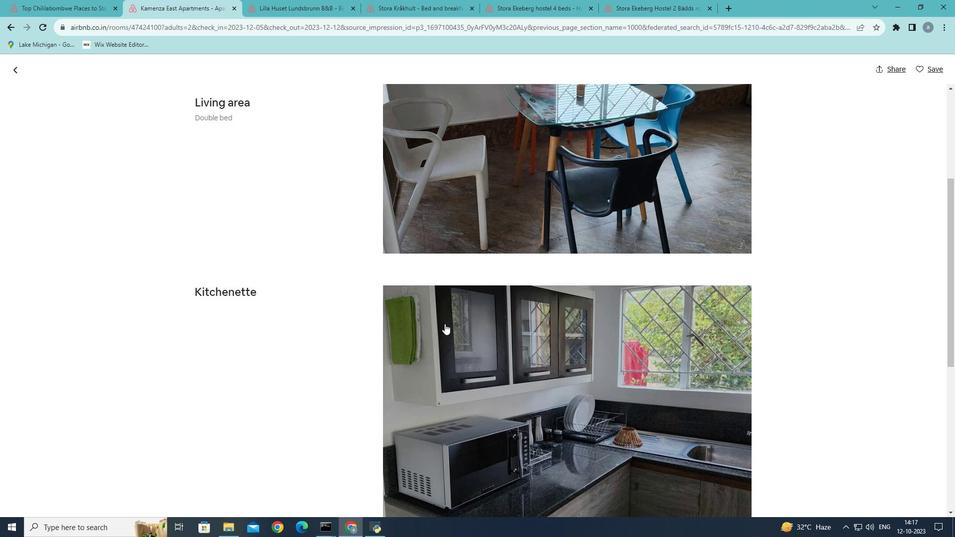 
Action: Mouse scrolled (445, 323) with delta (0, 0)
Screenshot: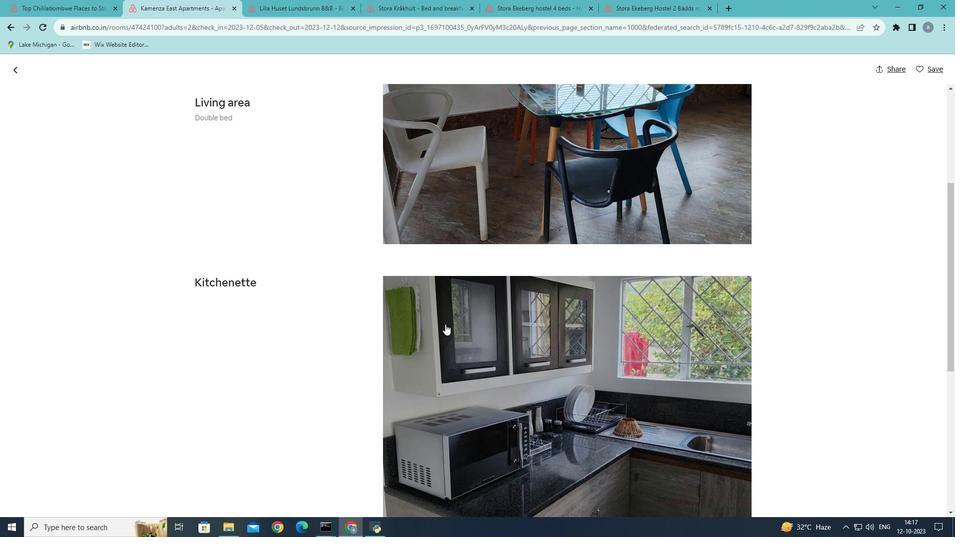 
Action: Mouse moved to (446, 325)
Screenshot: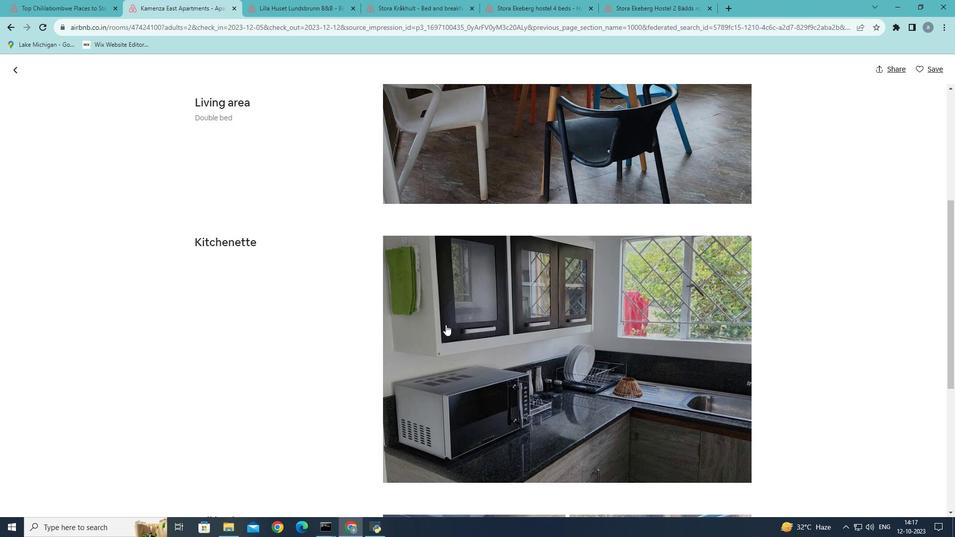 
Action: Mouse scrolled (446, 324) with delta (0, 0)
Screenshot: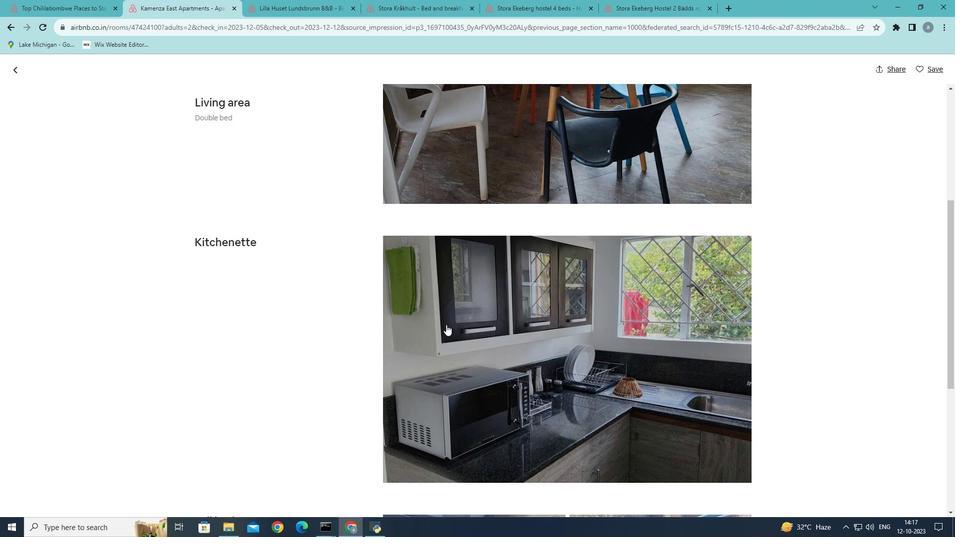 
Action: Mouse moved to (446, 325)
Screenshot: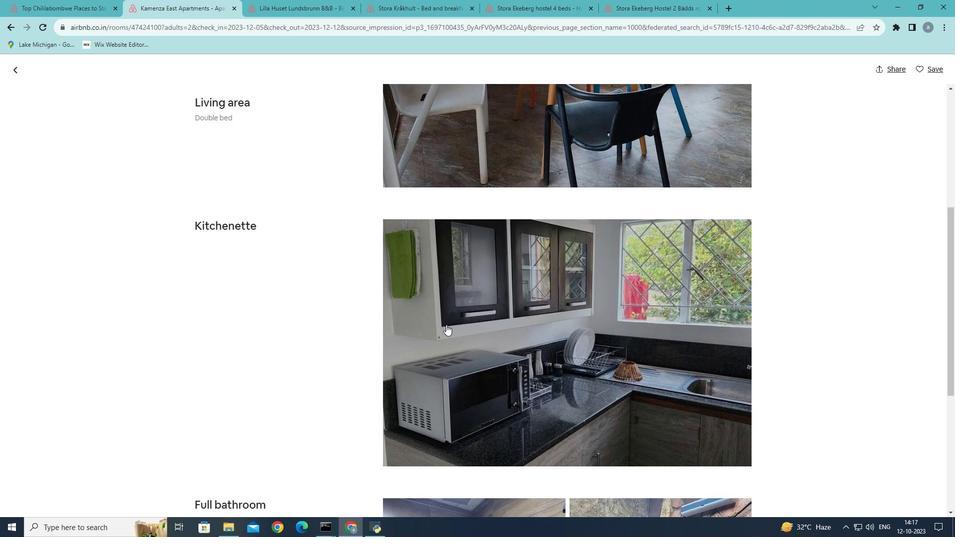 
Action: Mouse scrolled (446, 324) with delta (0, 0)
Screenshot: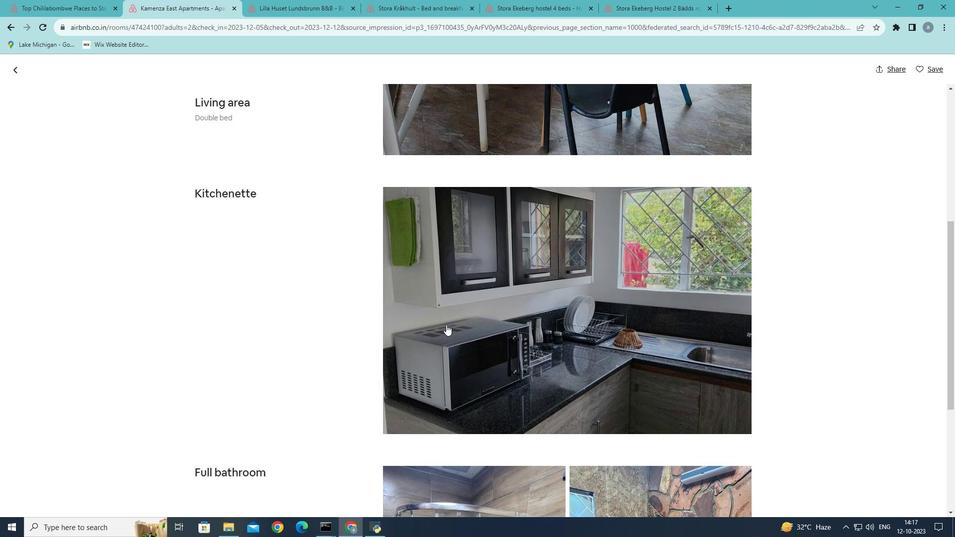 
Action: Mouse moved to (555, 383)
Screenshot: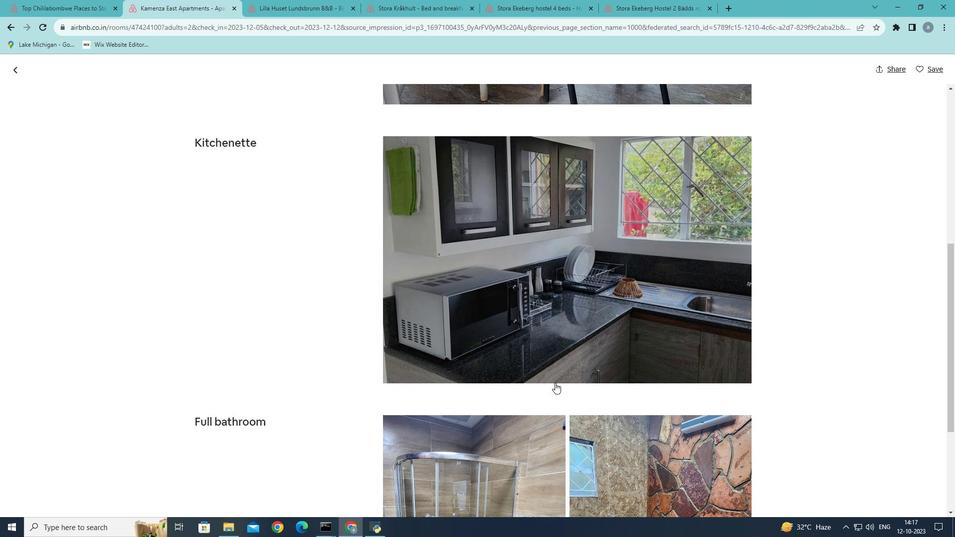 
Action: Mouse scrolled (555, 382) with delta (0, 0)
Screenshot: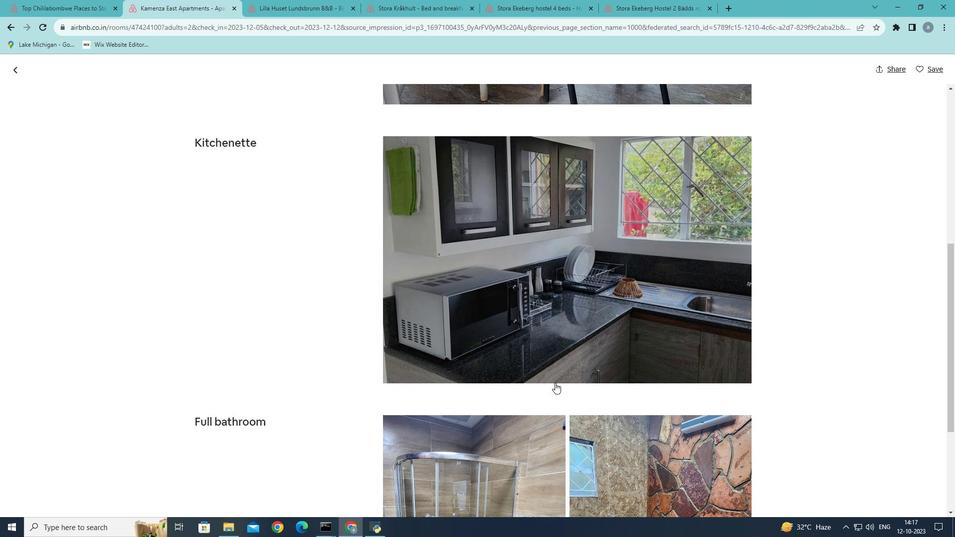
Action: Mouse scrolled (555, 382) with delta (0, 0)
Screenshot: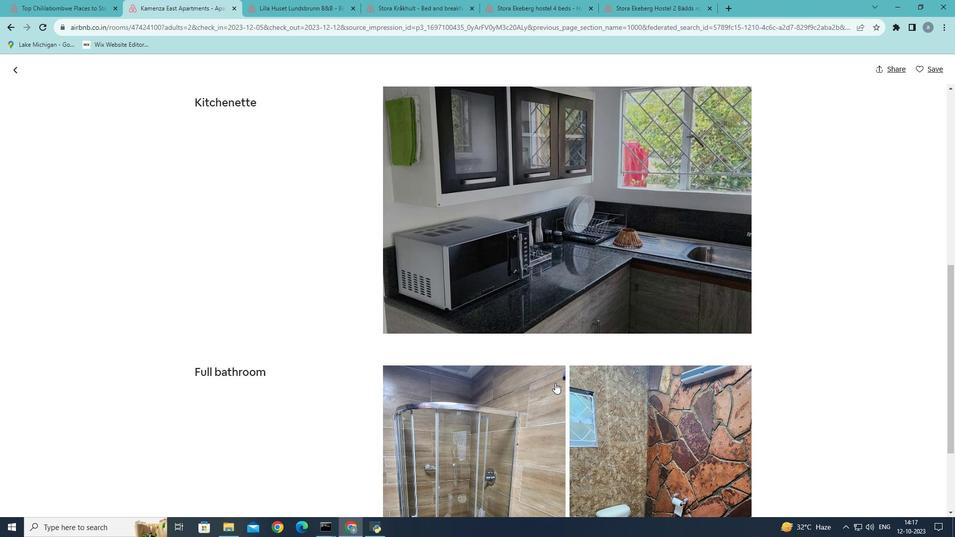 
Action: Mouse scrolled (555, 382) with delta (0, 0)
Screenshot: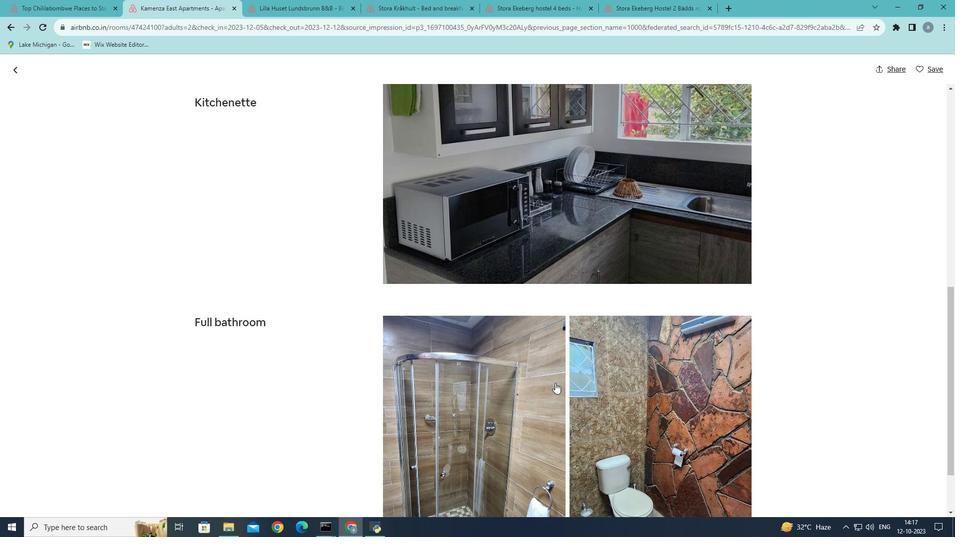 
Action: Mouse moved to (553, 391)
Screenshot: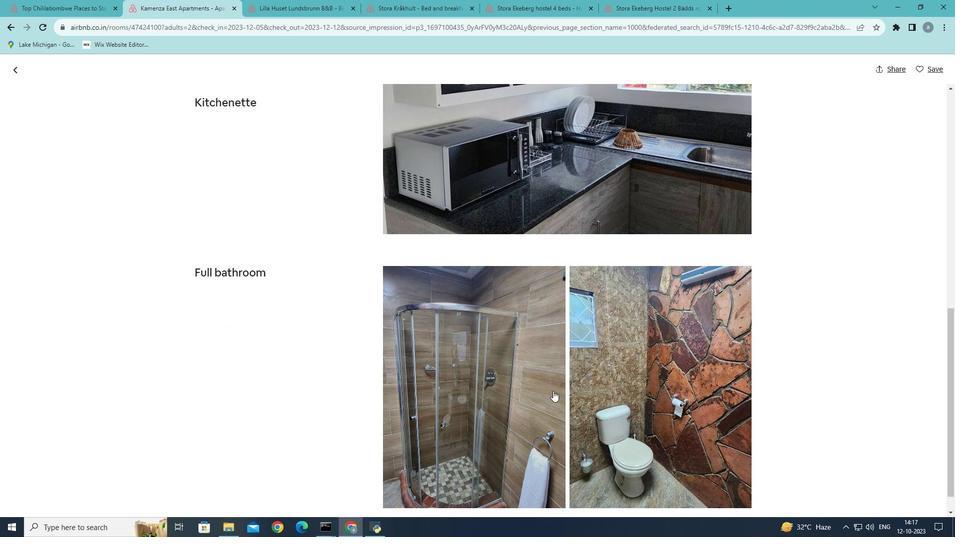 
Action: Mouse scrolled (553, 390) with delta (0, 0)
Screenshot: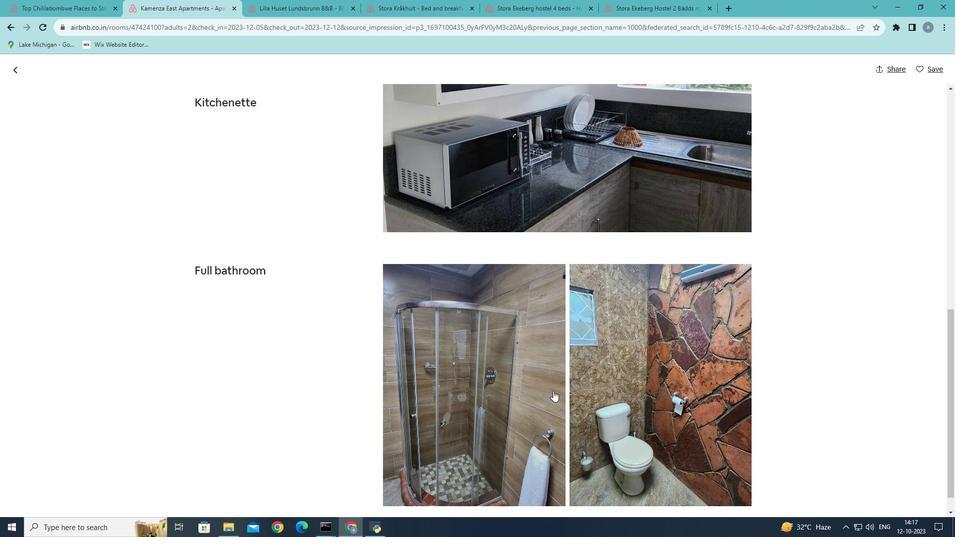 
Action: Mouse scrolled (553, 390) with delta (0, 0)
Screenshot: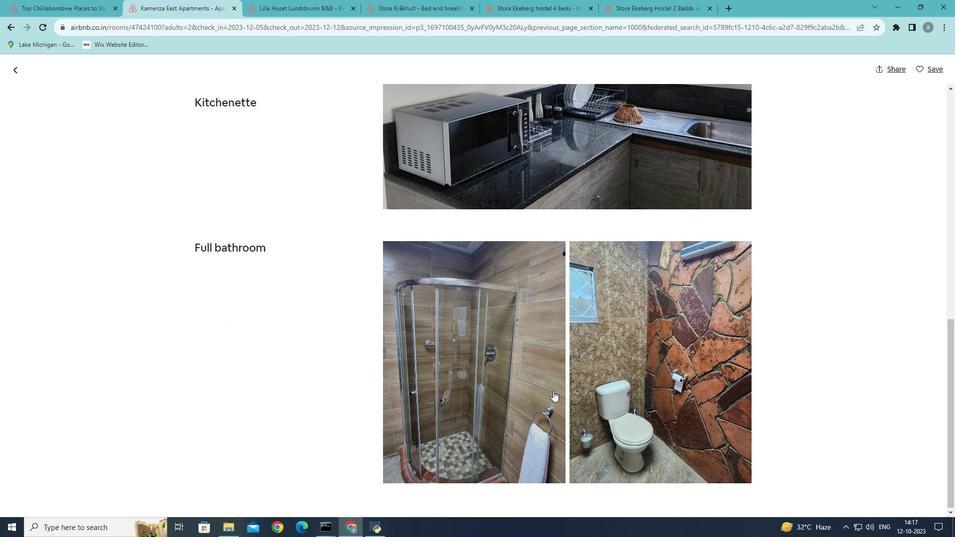 
Action: Mouse scrolled (553, 390) with delta (0, 0)
Screenshot: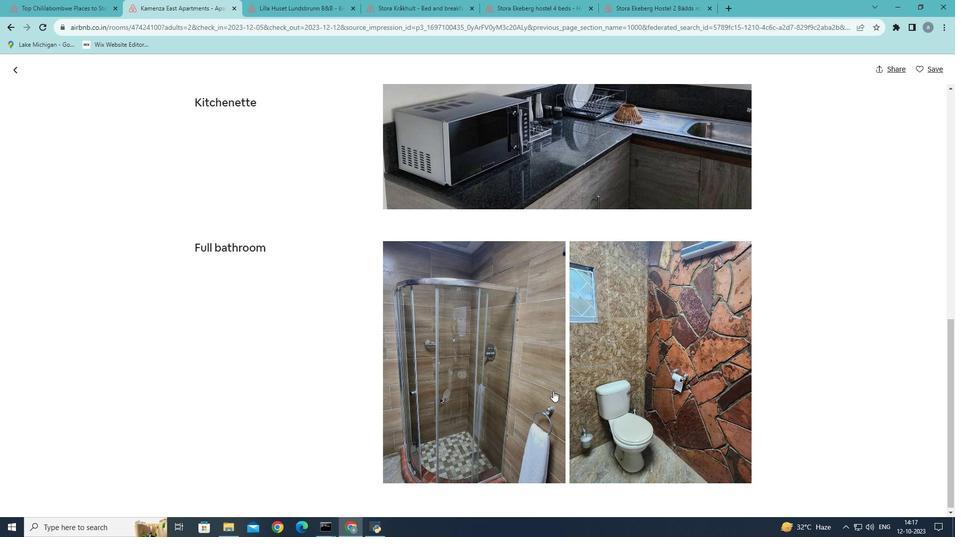 
Action: Mouse scrolled (553, 390) with delta (0, 0)
Screenshot: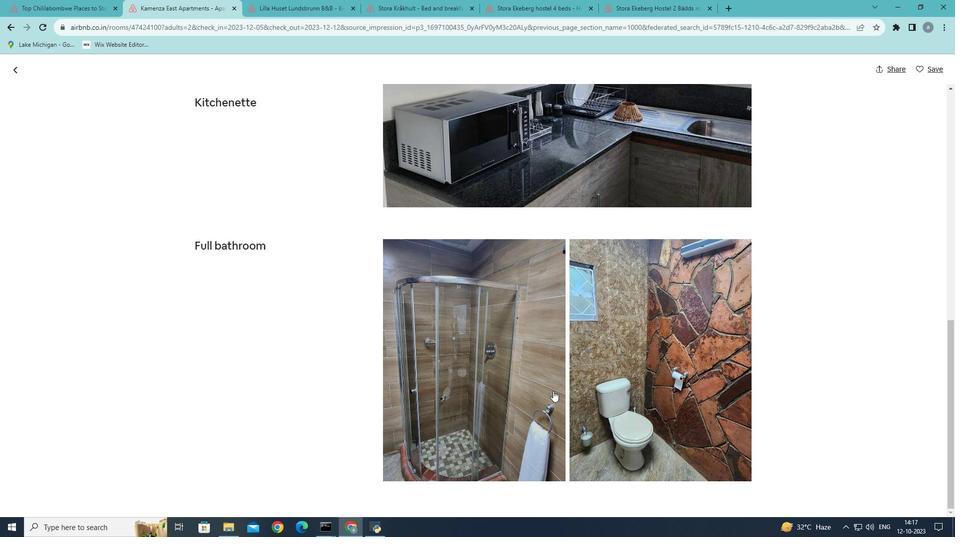 
Action: Mouse moved to (553, 391)
Screenshot: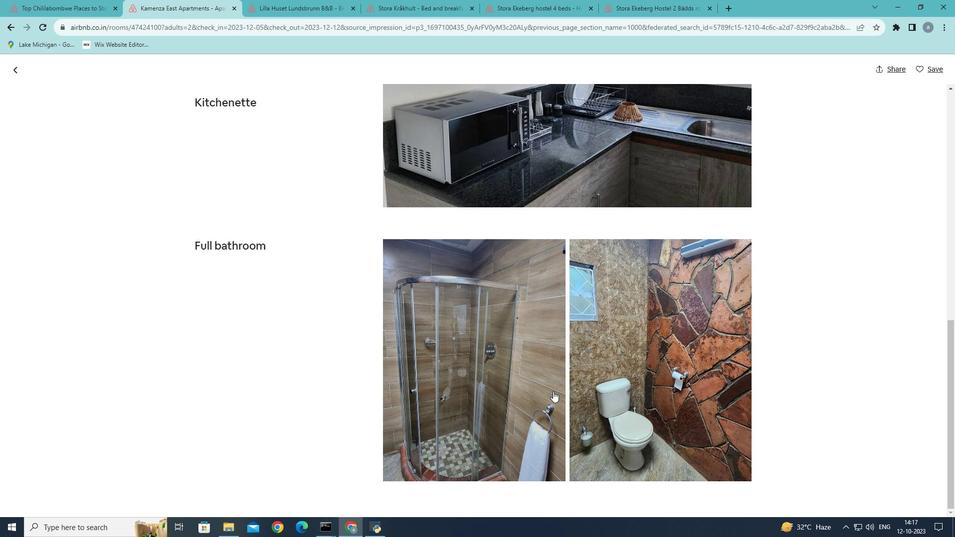 
Action: Mouse scrolled (553, 391) with delta (0, 0)
Screenshot: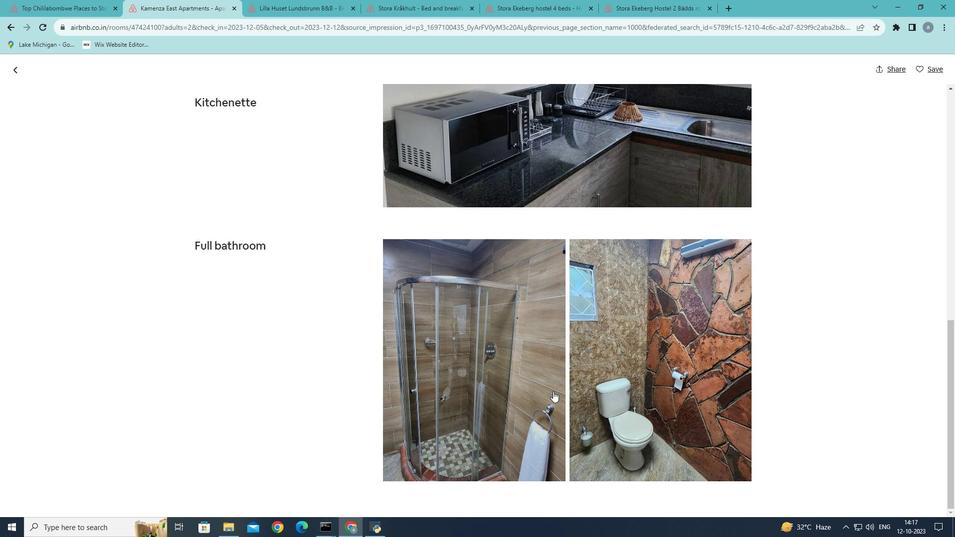 
Action: Mouse scrolled (553, 391) with delta (0, 0)
Screenshot: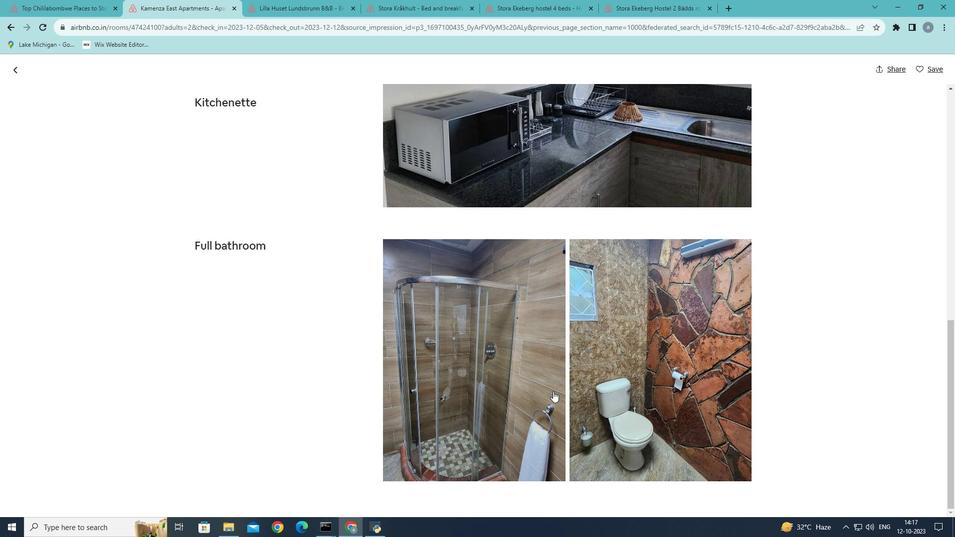 
Action: Mouse scrolled (553, 391) with delta (0, 0)
Screenshot: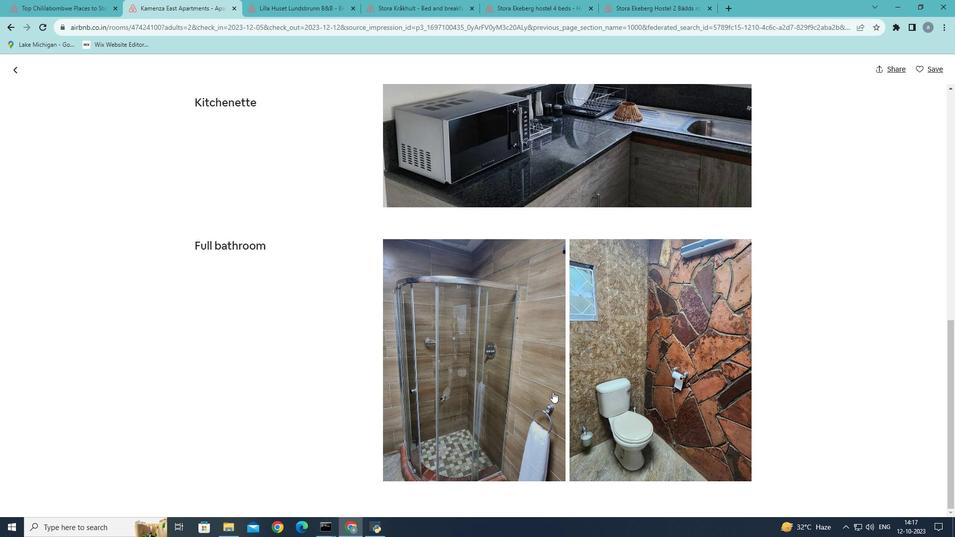 
Action: Mouse moved to (374, 227)
Screenshot: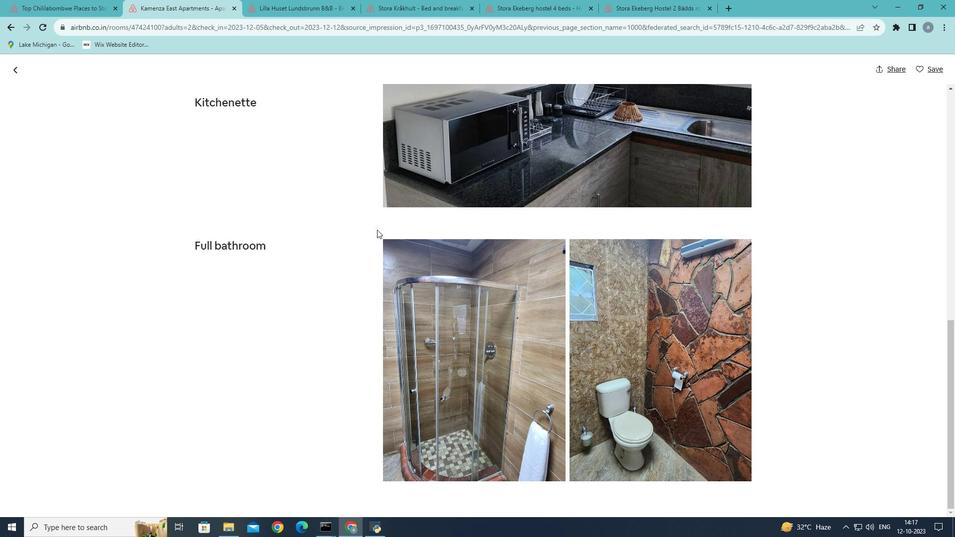 
Action: Mouse scrolled (374, 227) with delta (0, 0)
Screenshot: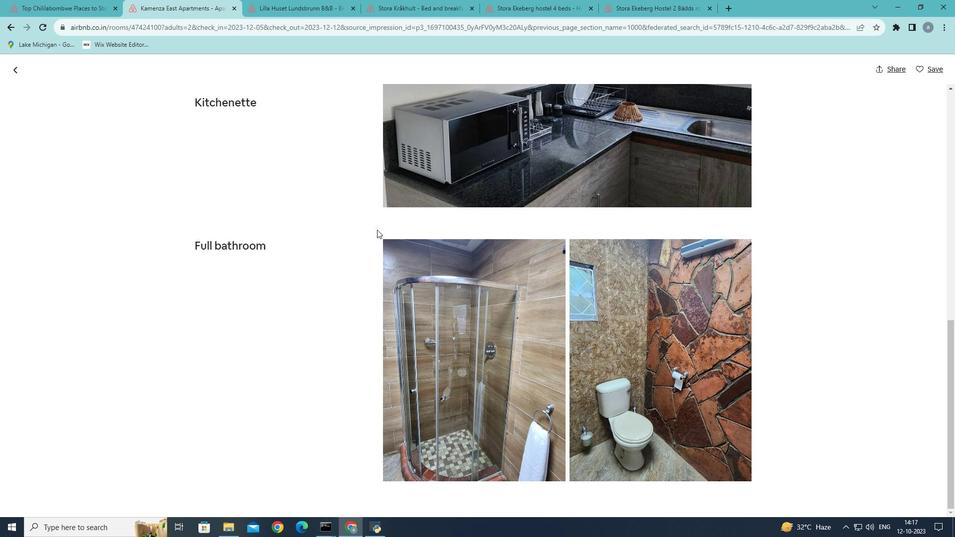 
Action: Mouse moved to (378, 230)
Screenshot: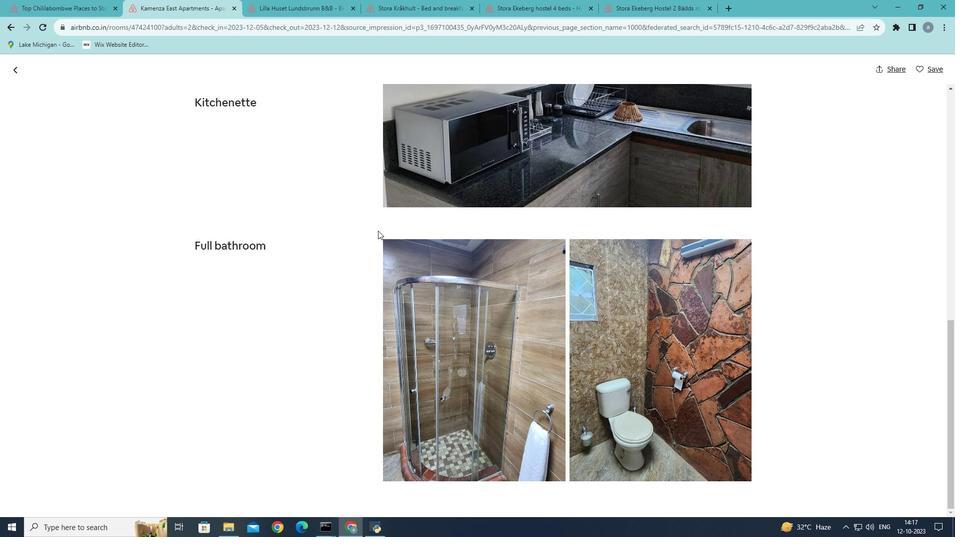 
Action: Mouse scrolled (378, 230) with delta (0, 0)
Screenshot: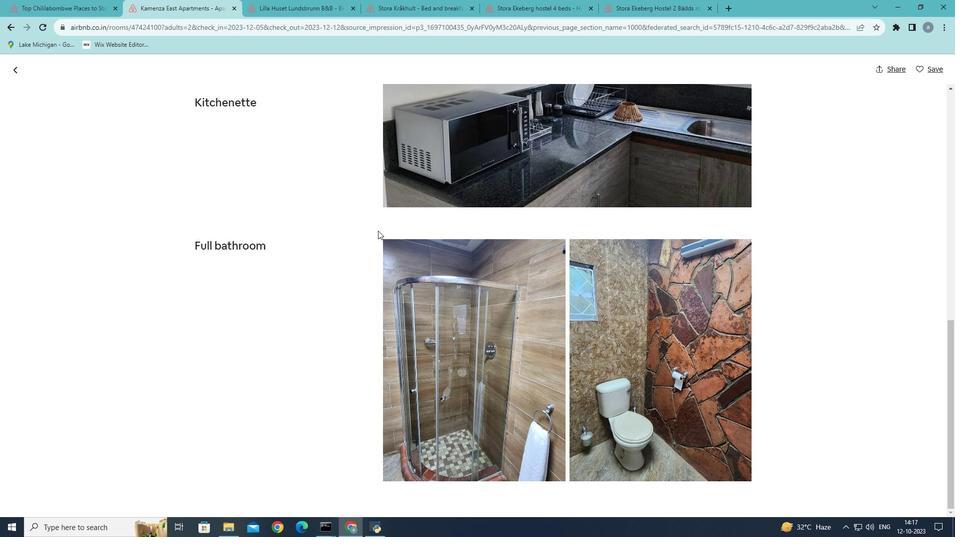 
Action: Mouse moved to (378, 231)
Screenshot: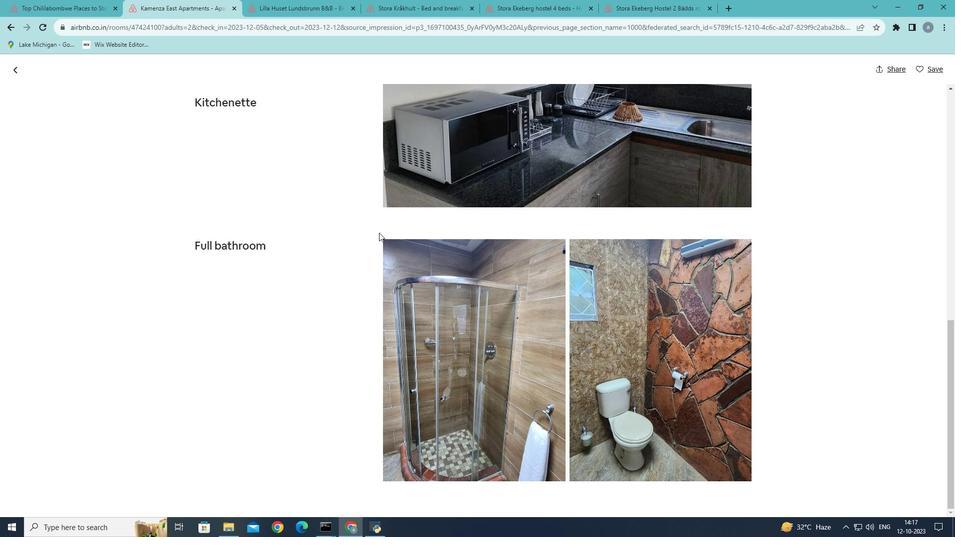
Action: Mouse scrolled (378, 231) with delta (0, 0)
Screenshot: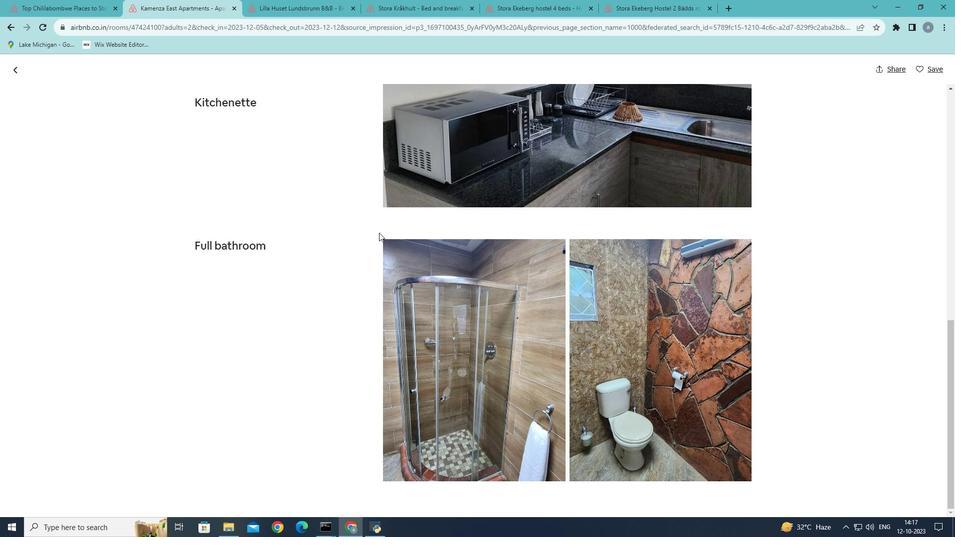 
Action: Mouse moved to (350, 302)
Screenshot: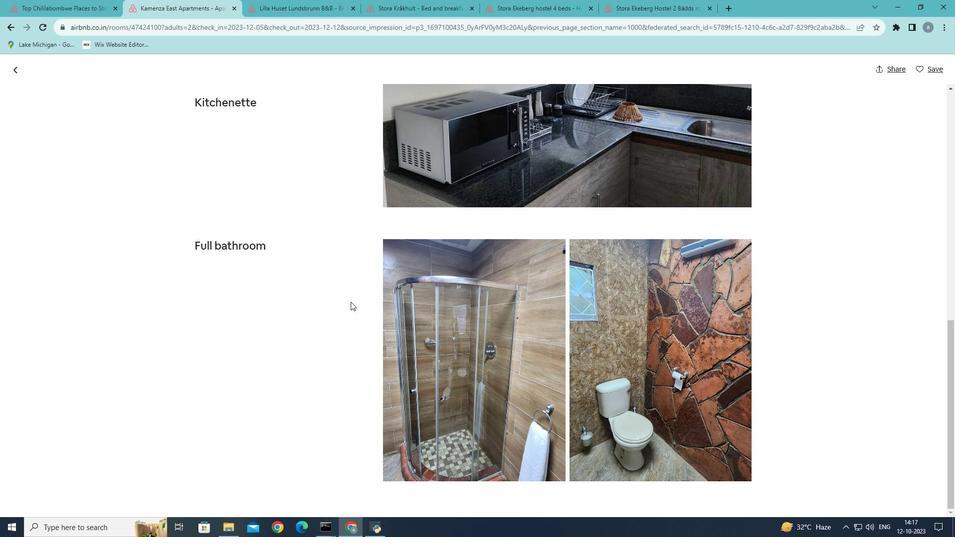
Action: Mouse scrolled (350, 301) with delta (0, 0)
Screenshot: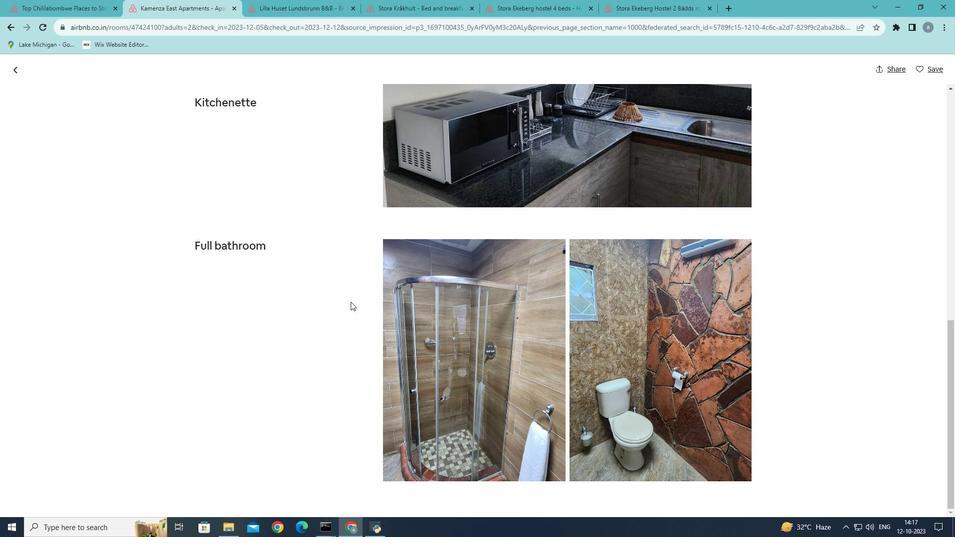 
Action: Mouse scrolled (350, 301) with delta (0, 0)
Screenshot: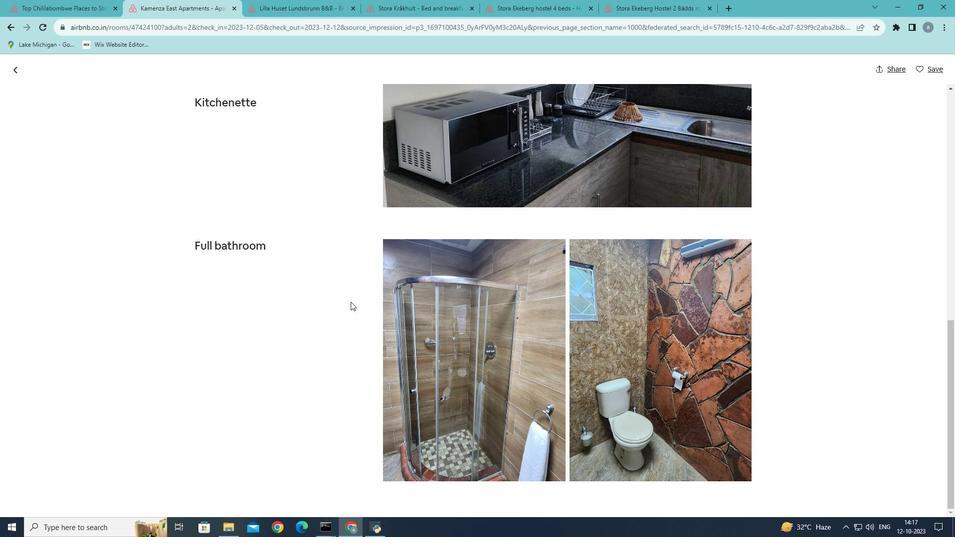 
Action: Mouse moved to (350, 302)
Screenshot: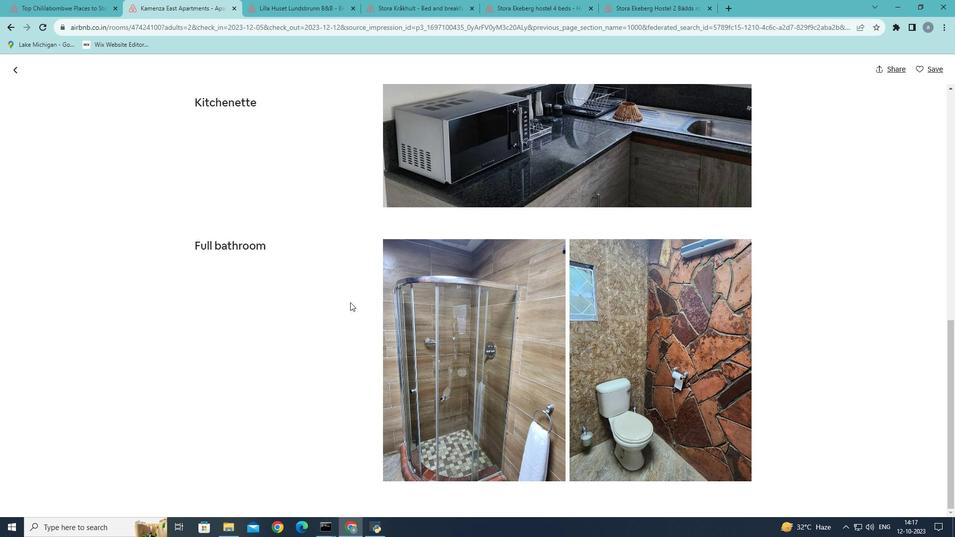 
Action: Mouse scrolled (350, 302) with delta (0, 0)
Screenshot: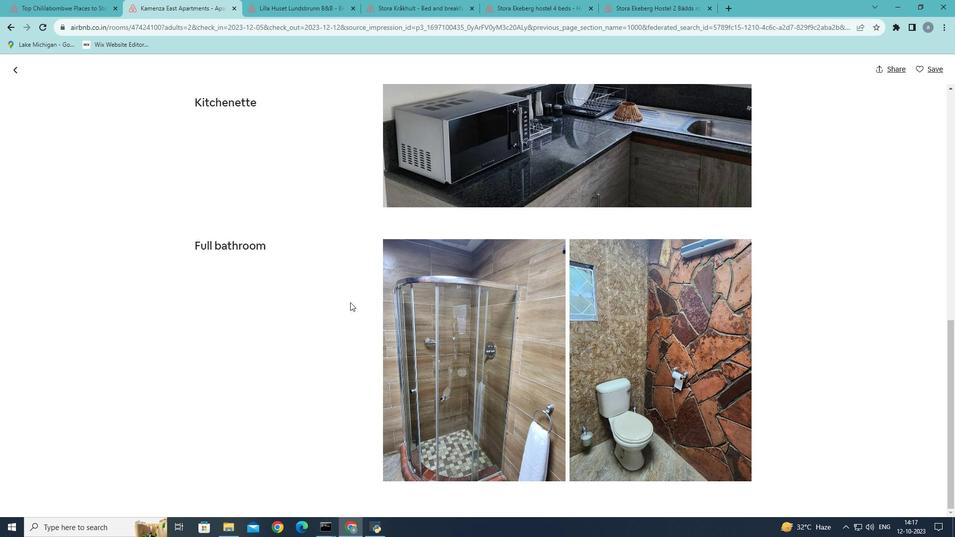 
Action: Mouse moved to (20, 70)
Screenshot: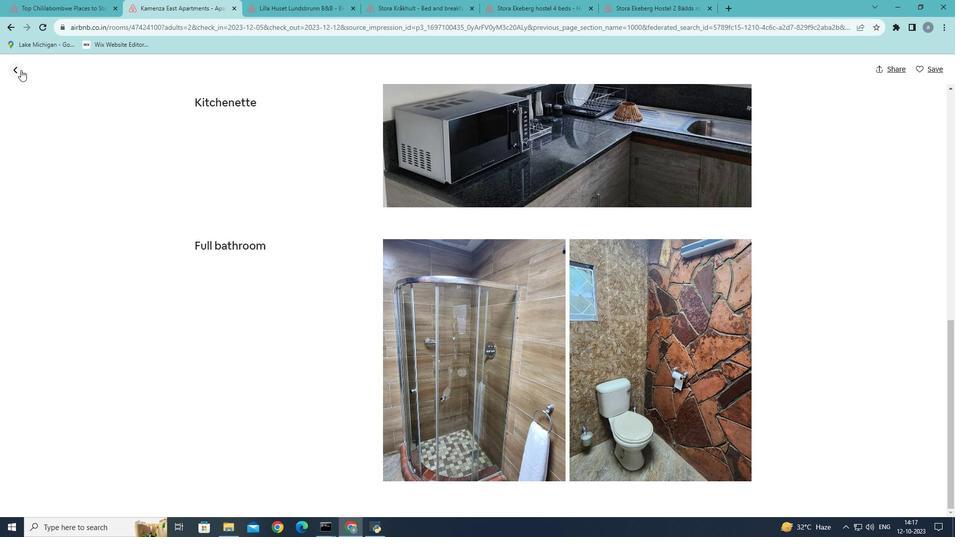 
Action: Mouse pressed left at (20, 70)
Screenshot: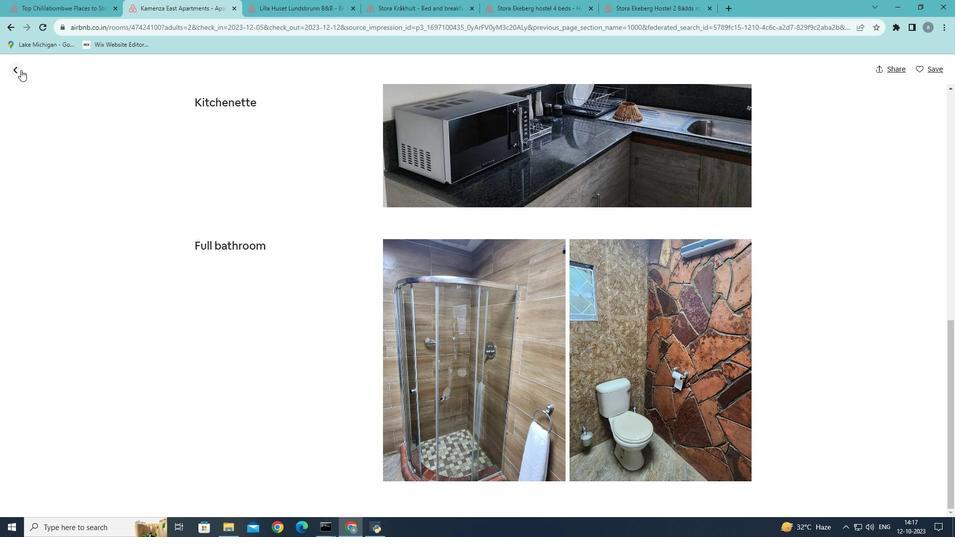 
Action: Mouse moved to (491, 401)
Screenshot: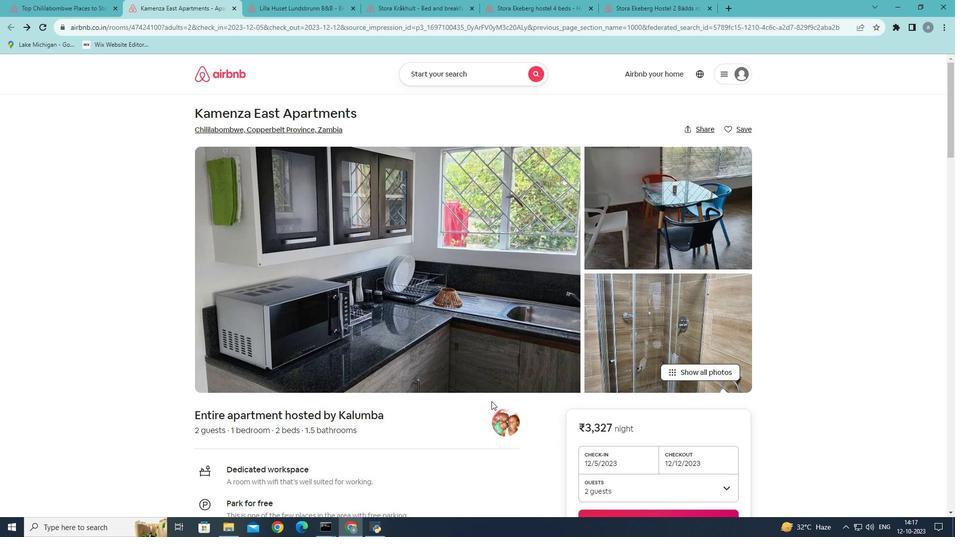 
Action: Mouse scrolled (491, 401) with delta (0, 0)
Screenshot: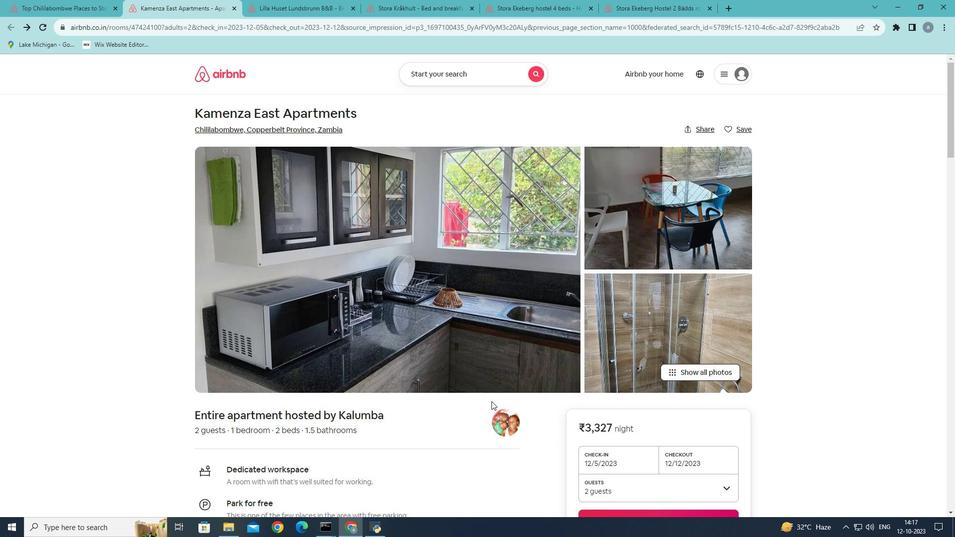 
Action: Mouse scrolled (491, 401) with delta (0, 0)
Screenshot: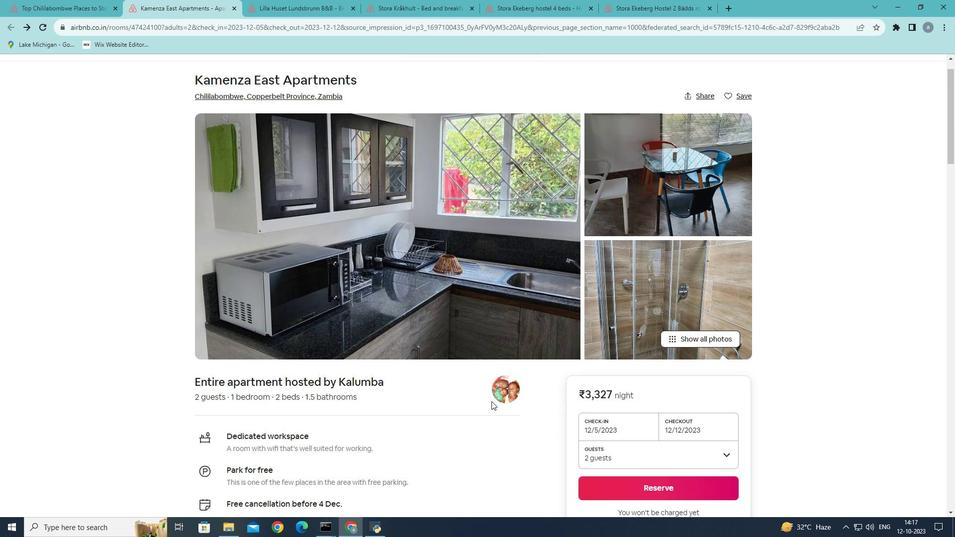 
Action: Mouse scrolled (491, 401) with delta (0, 0)
Screenshot: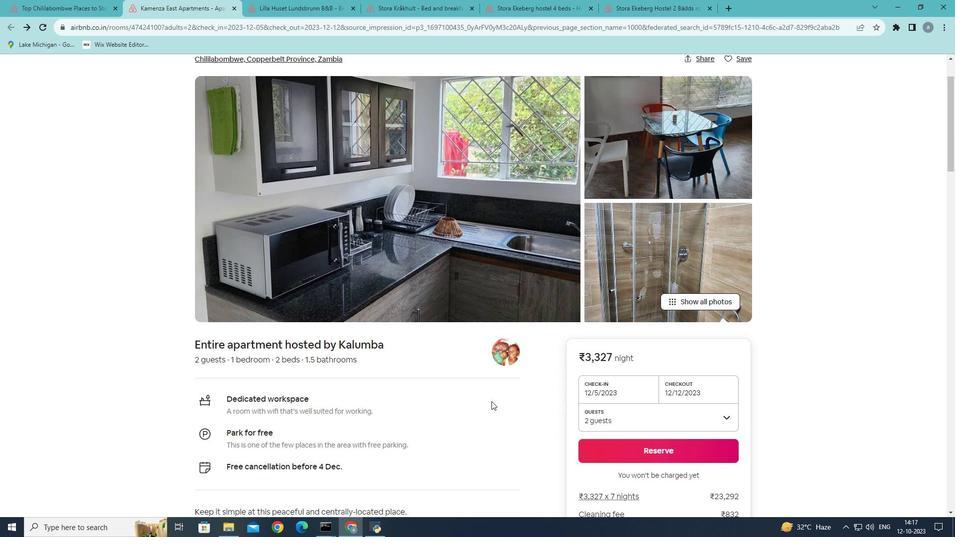 
Action: Mouse scrolled (491, 401) with delta (0, 0)
Screenshot: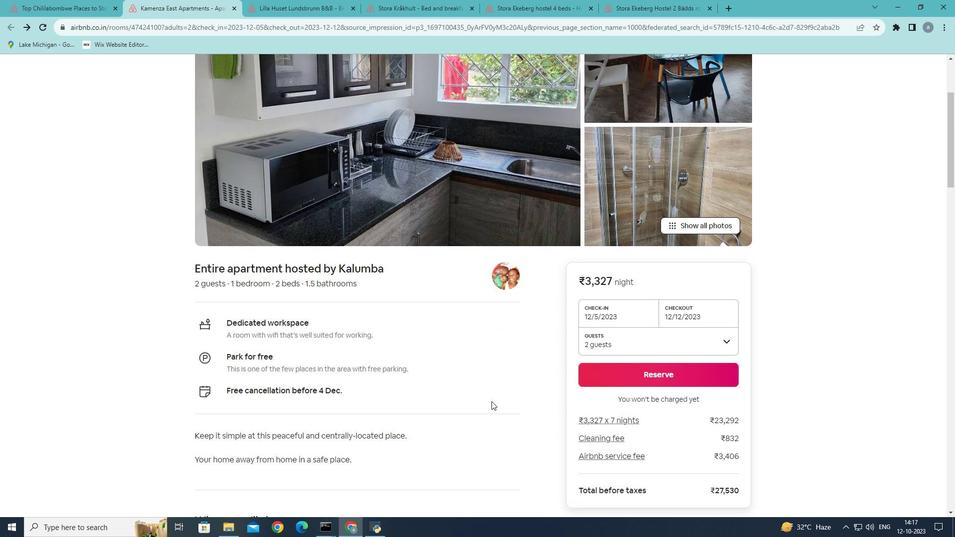 
Action: Mouse scrolled (491, 401) with delta (0, 0)
Screenshot: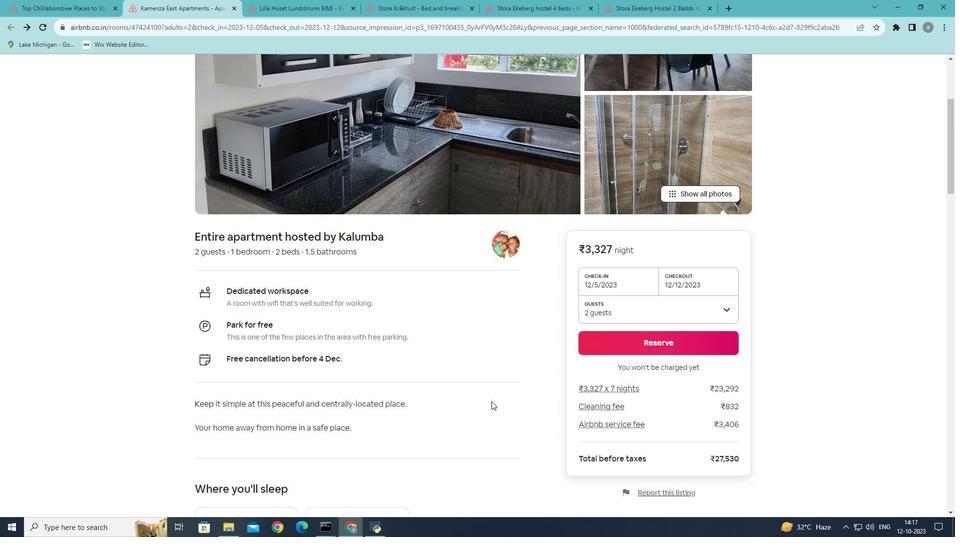 
Action: Mouse moved to (487, 356)
Screenshot: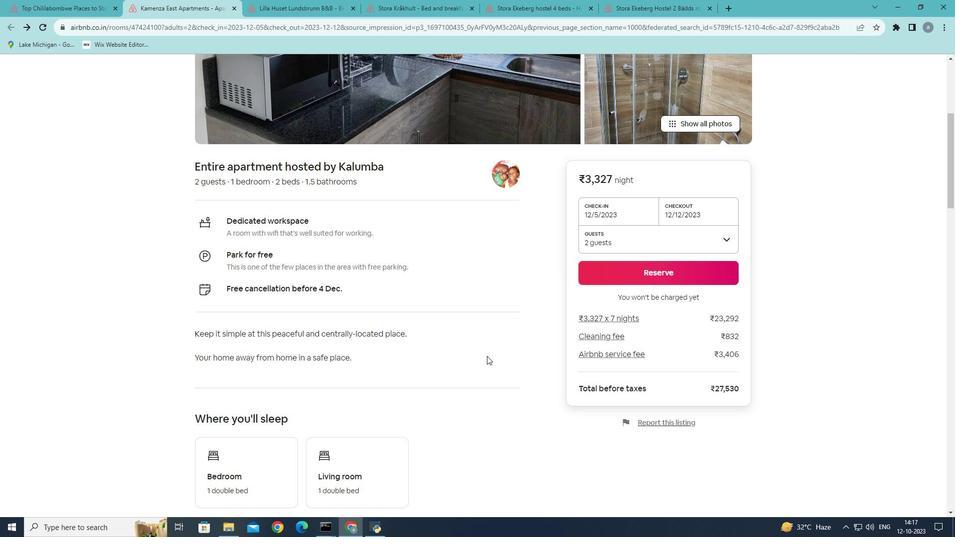 
Action: Mouse scrolled (487, 355) with delta (0, 0)
Screenshot: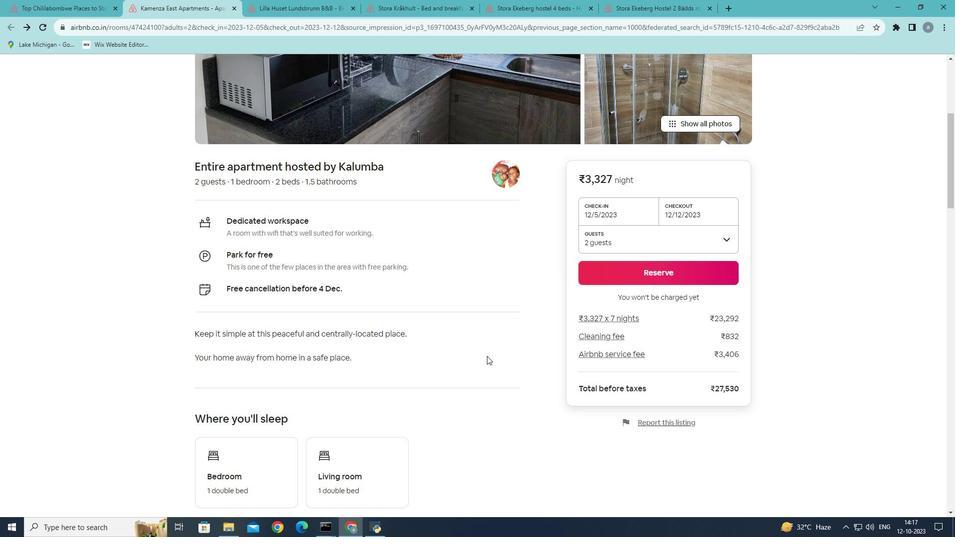 
Action: Mouse scrolled (487, 355) with delta (0, 0)
Screenshot: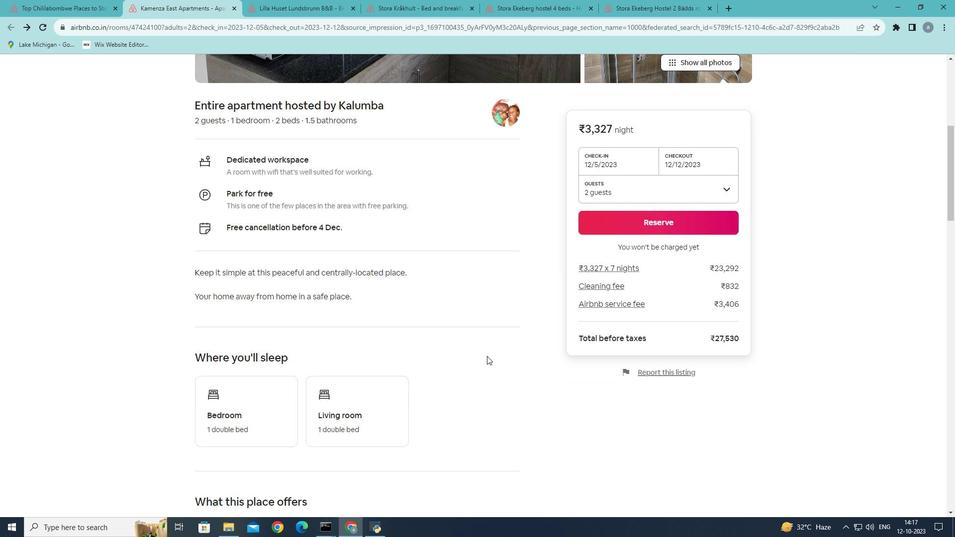 
Action: Mouse scrolled (487, 355) with delta (0, 0)
Screenshot: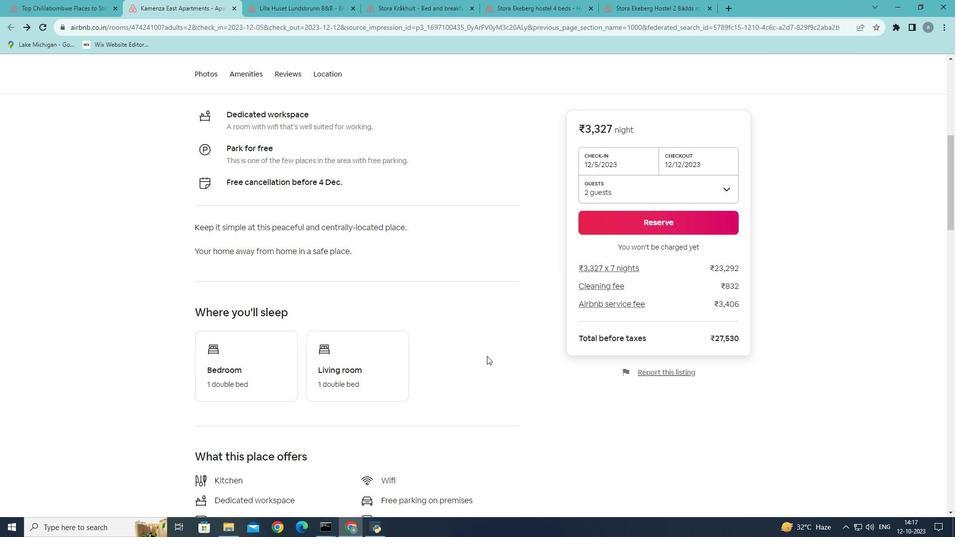 
Action: Mouse moved to (489, 330)
Screenshot: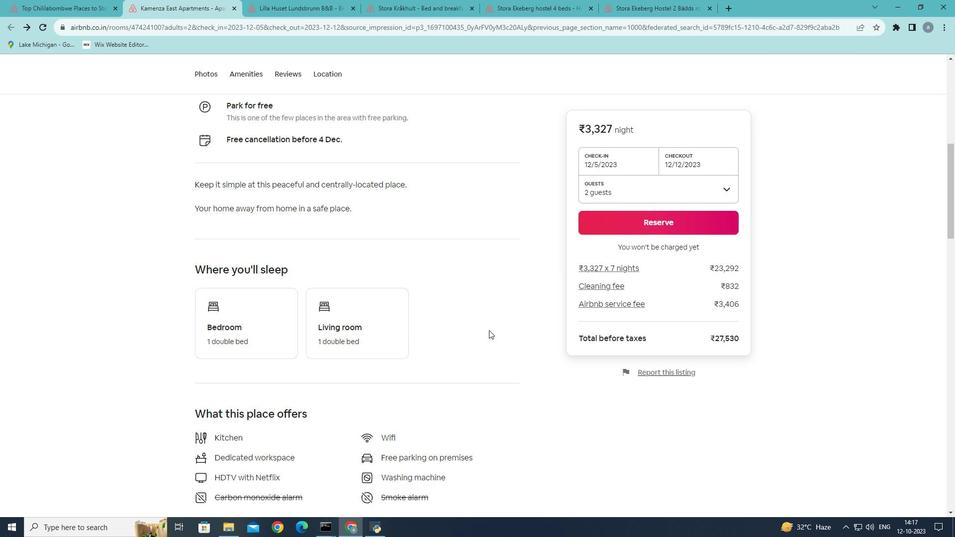 
Action: Mouse scrolled (489, 330) with delta (0, 0)
Screenshot: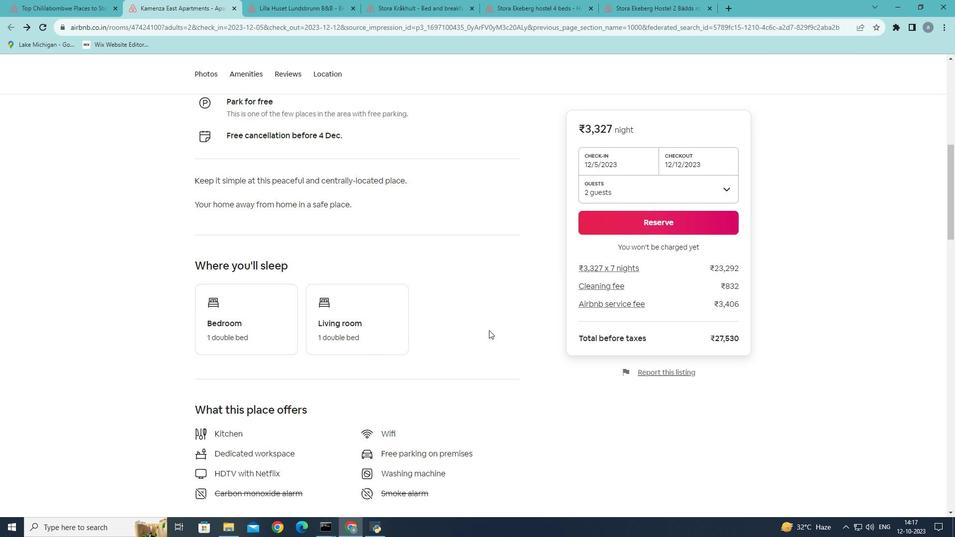 
Action: Mouse moved to (489, 330)
Screenshot: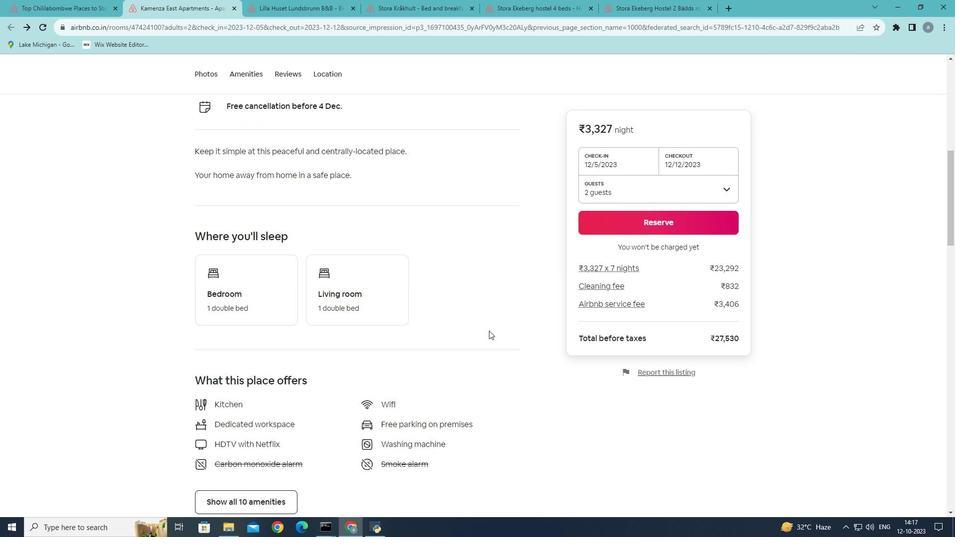 
Action: Mouse scrolled (489, 330) with delta (0, 0)
Screenshot: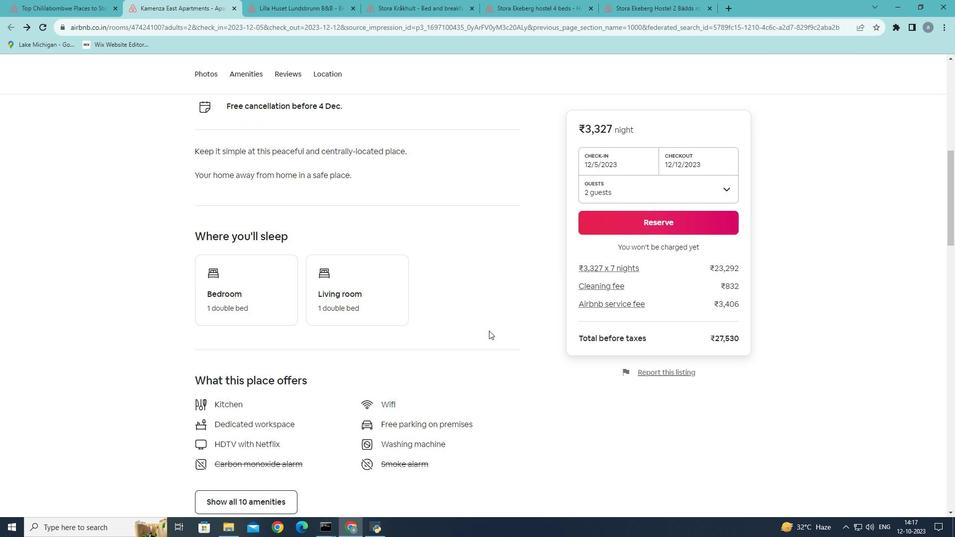 
Action: Mouse moved to (489, 332)
Screenshot: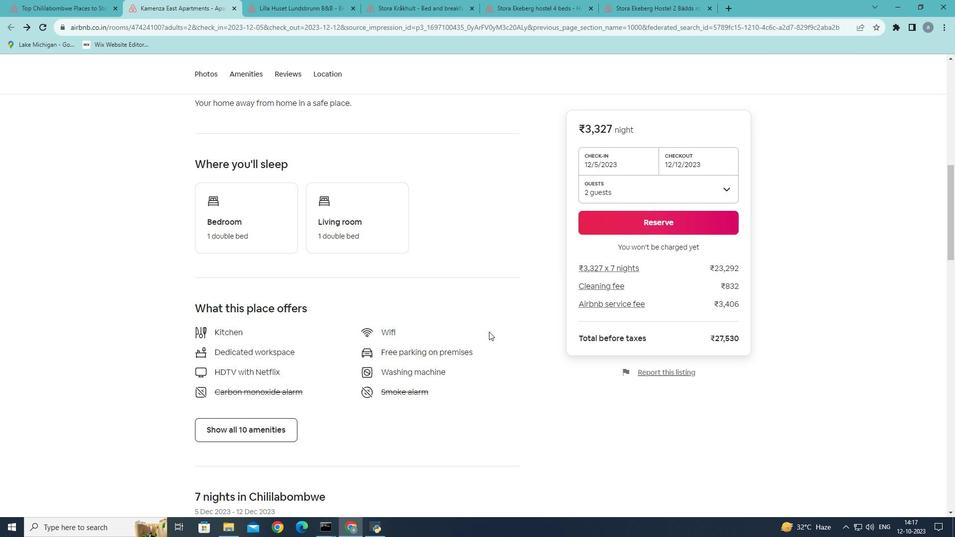
Action: Mouse scrolled (489, 331) with delta (0, 0)
Screenshot: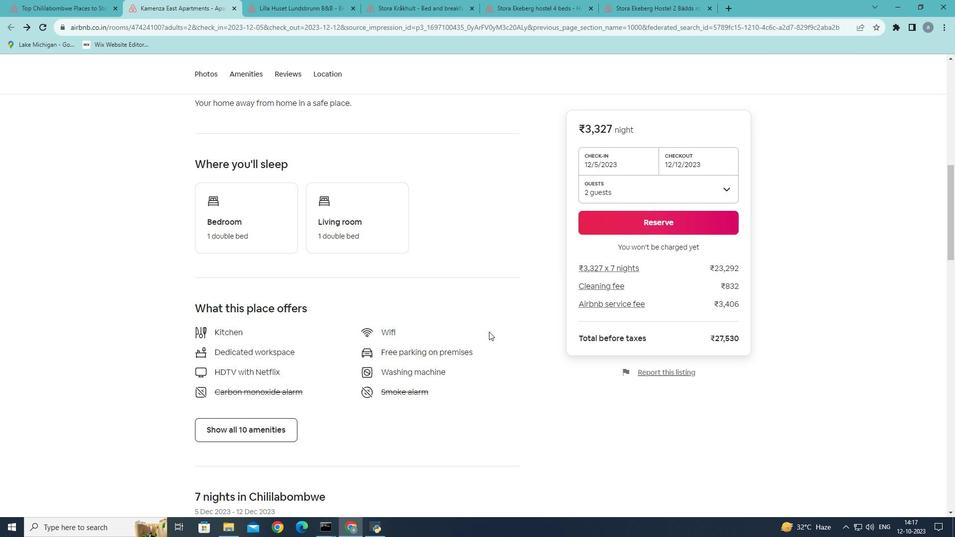 
Action: Mouse moved to (274, 387)
Screenshot: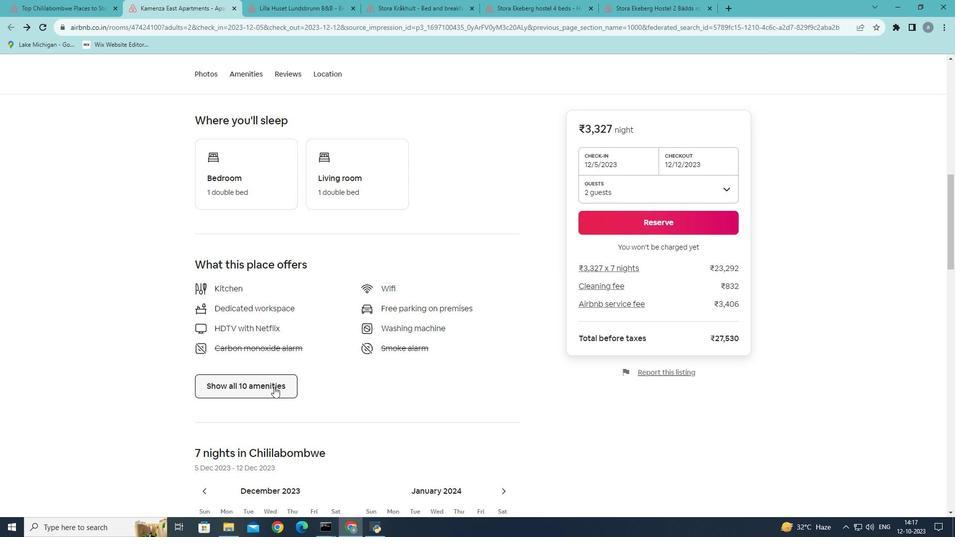 
Action: Mouse pressed left at (274, 387)
Screenshot: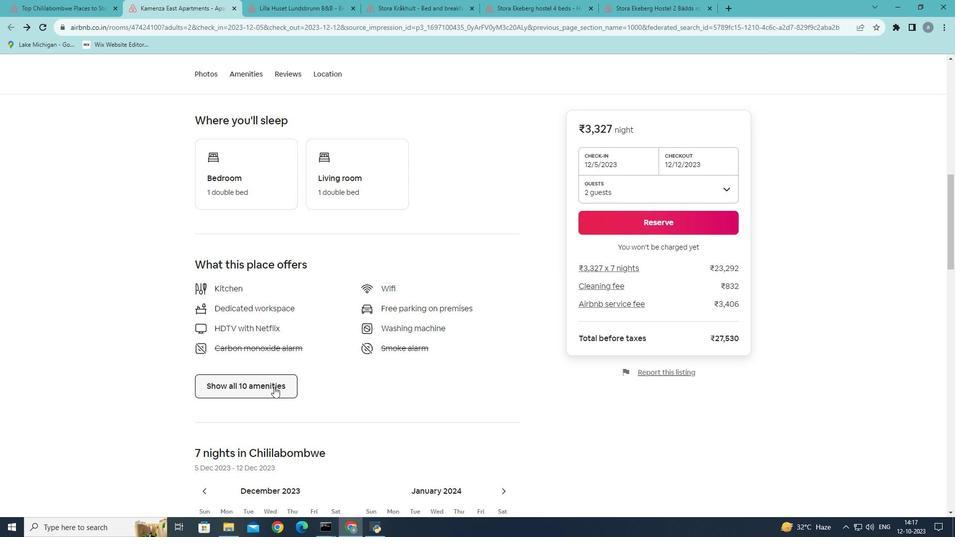 
Action: Mouse moved to (472, 270)
Screenshot: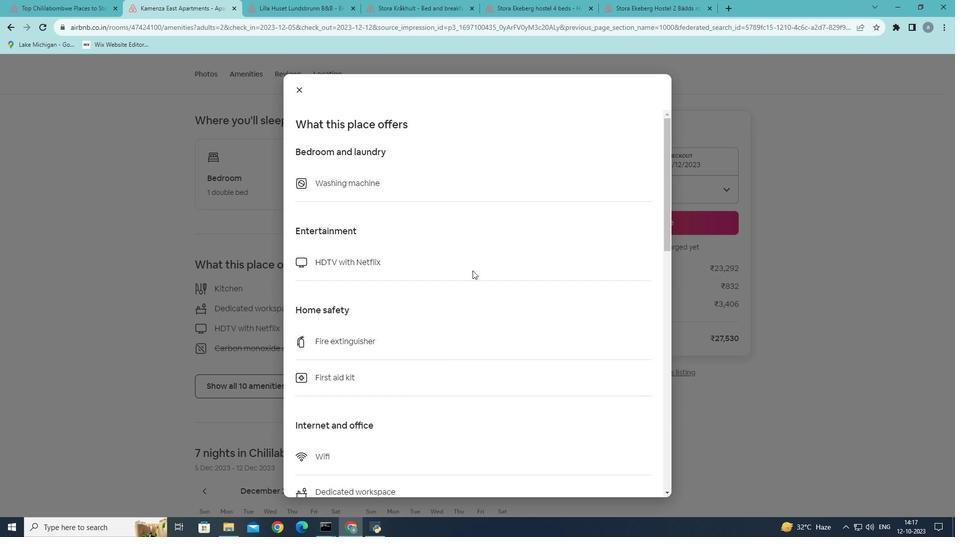 
Action: Mouse scrolled (472, 270) with delta (0, 0)
Screenshot: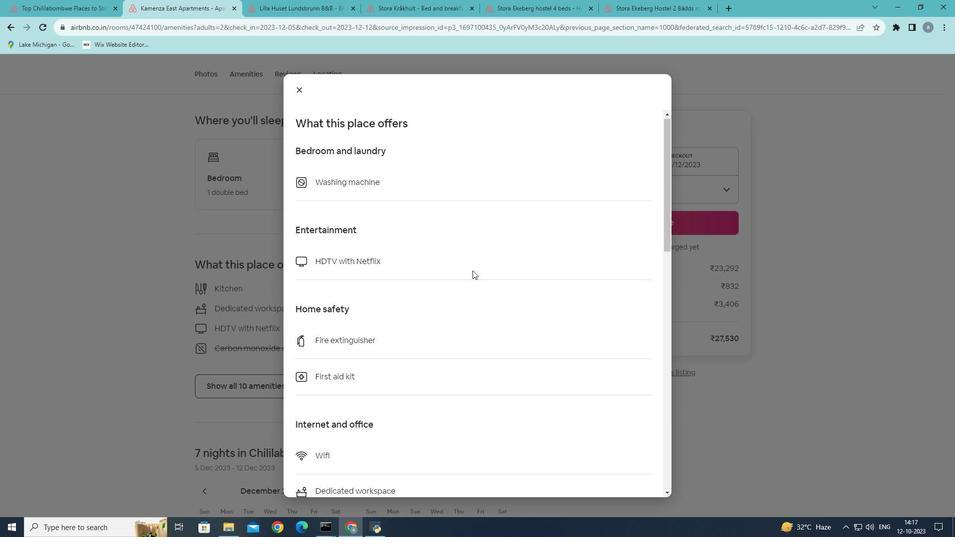 
Action: Mouse scrolled (472, 270) with delta (0, 0)
Screenshot: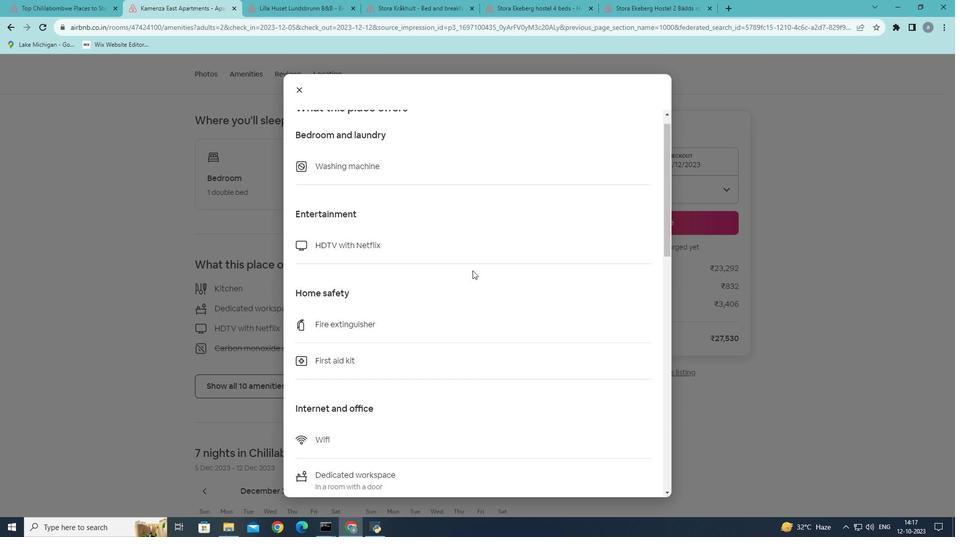 
Action: Mouse scrolled (472, 270) with delta (0, 0)
Screenshot: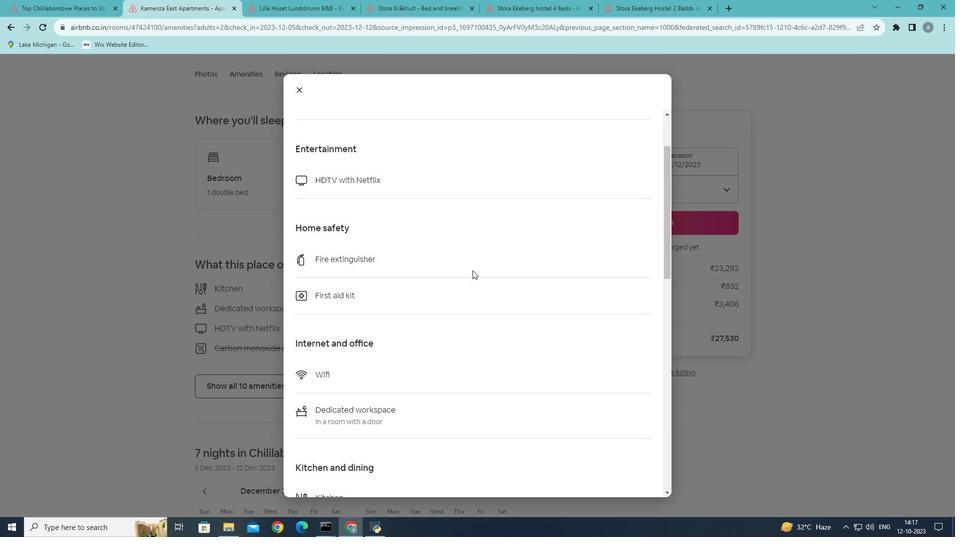 
Action: Mouse moved to (469, 285)
Screenshot: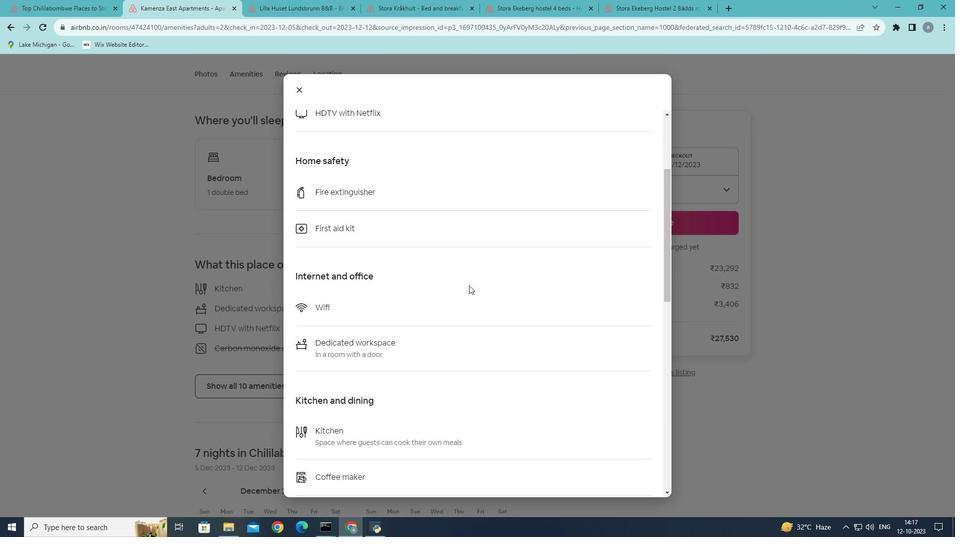 
Action: Mouse scrolled (469, 285) with delta (0, 0)
Screenshot: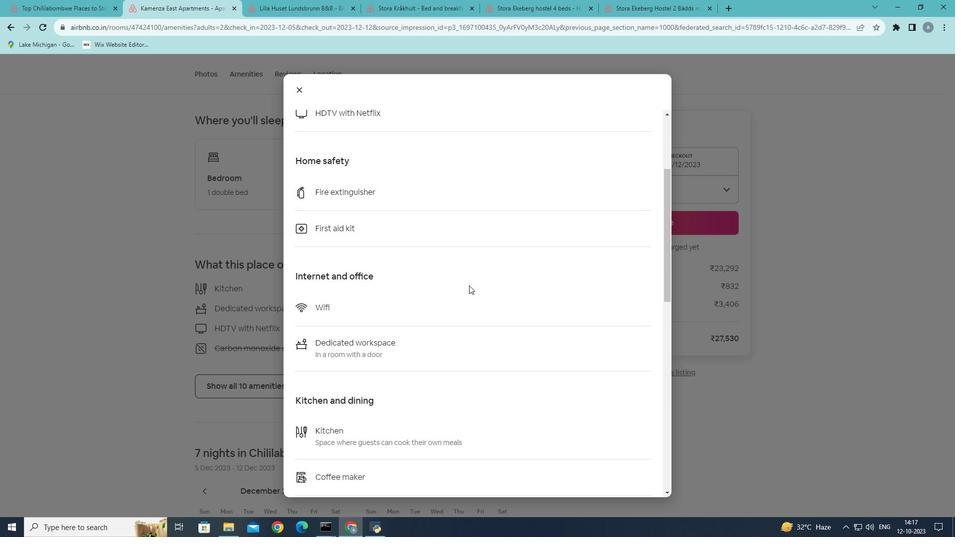
Action: Mouse scrolled (469, 285) with delta (0, 0)
Screenshot: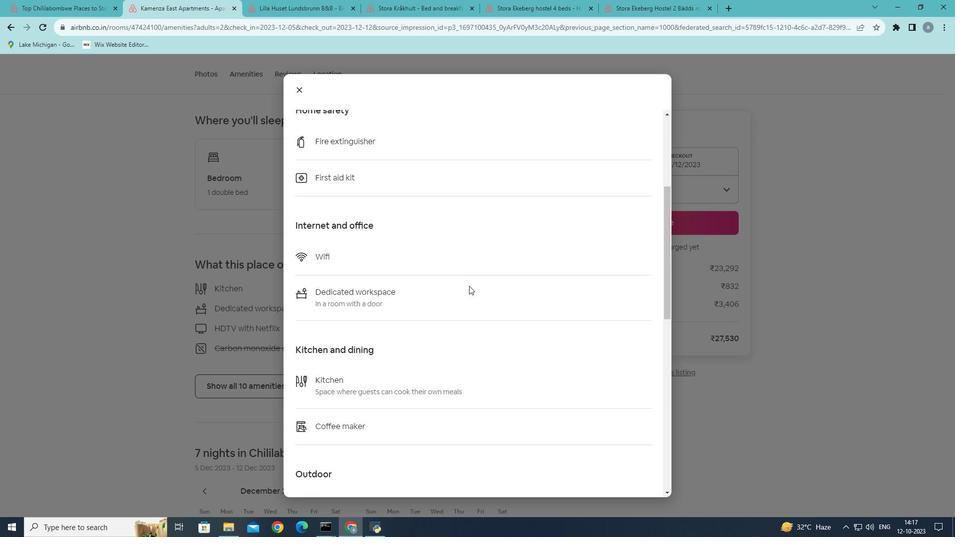
Action: Mouse moved to (467, 335)
Screenshot: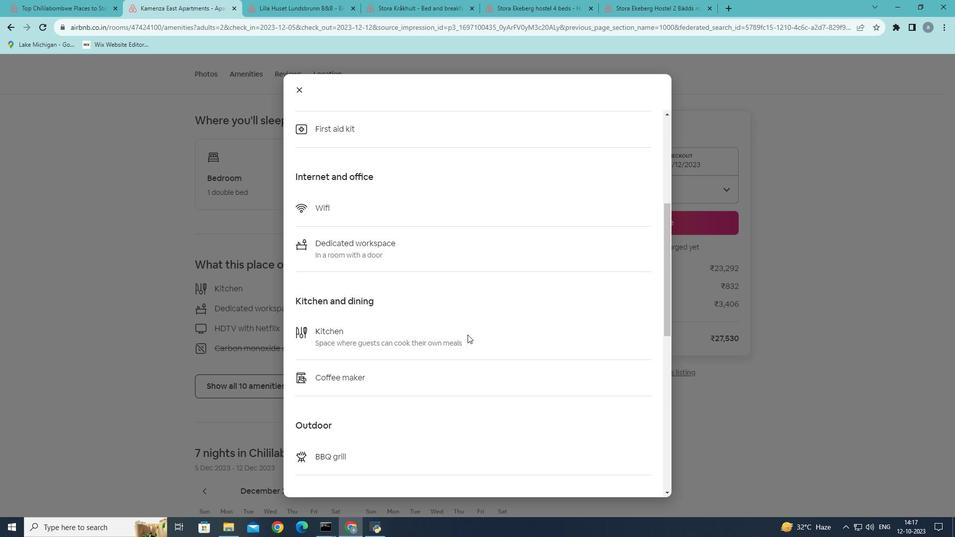 
Action: Mouse scrolled (467, 334) with delta (0, 0)
Screenshot: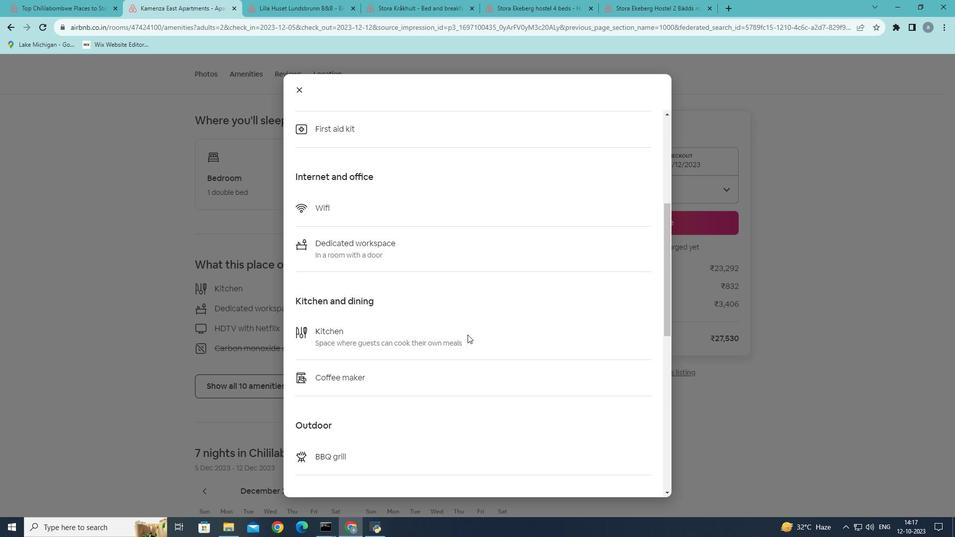 
Action: Mouse scrolled (467, 334) with delta (0, 0)
Screenshot: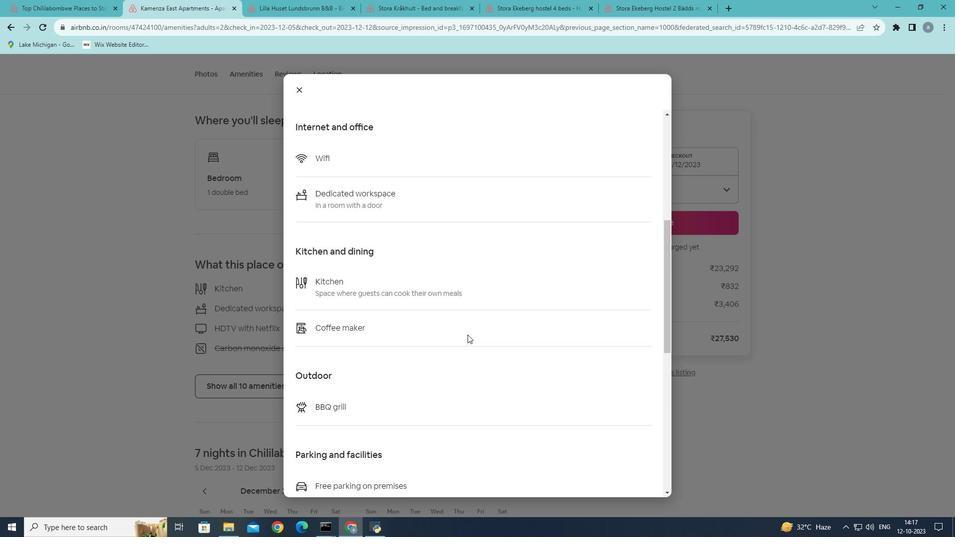 
Action: Mouse scrolled (467, 334) with delta (0, 0)
Screenshot: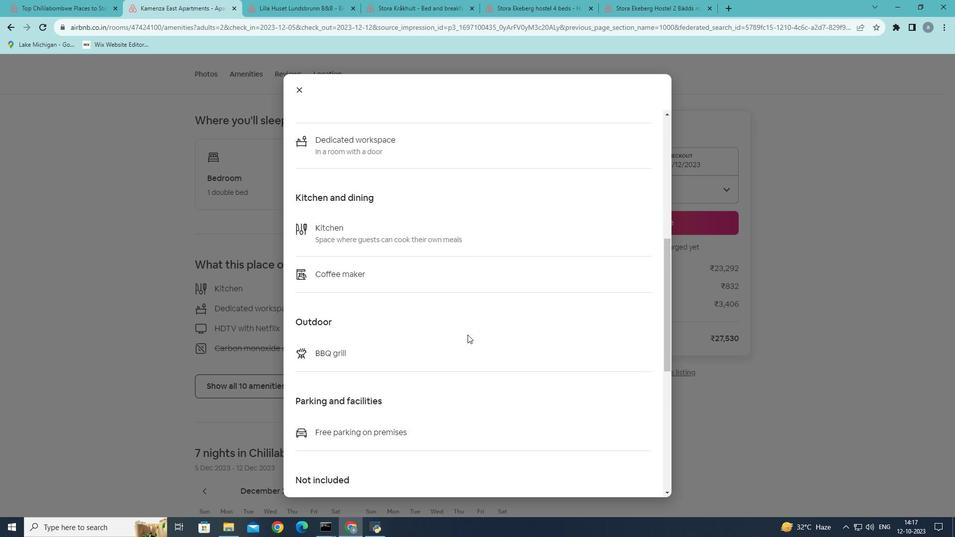 
Action: Mouse scrolled (467, 334) with delta (0, 0)
Screenshot: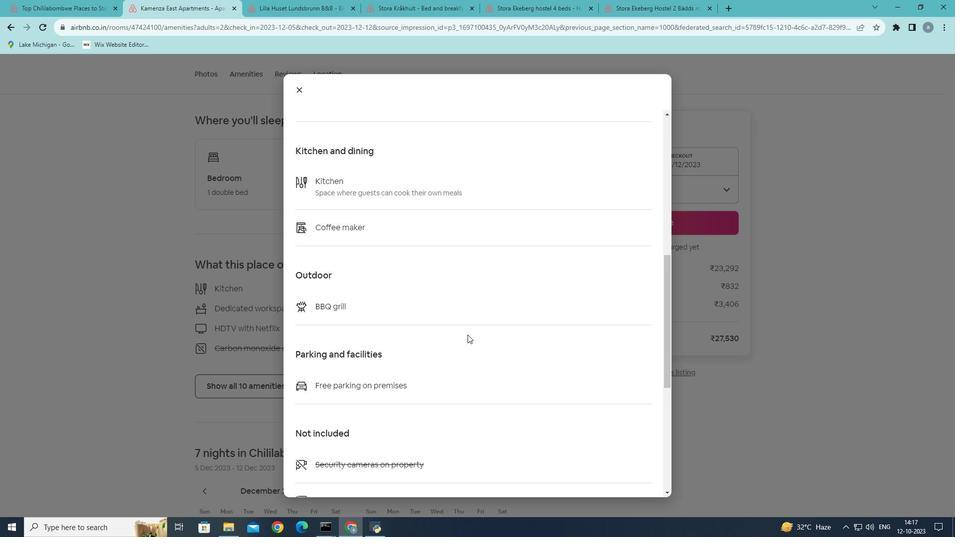 
Action: Mouse scrolled (467, 334) with delta (0, 0)
Screenshot: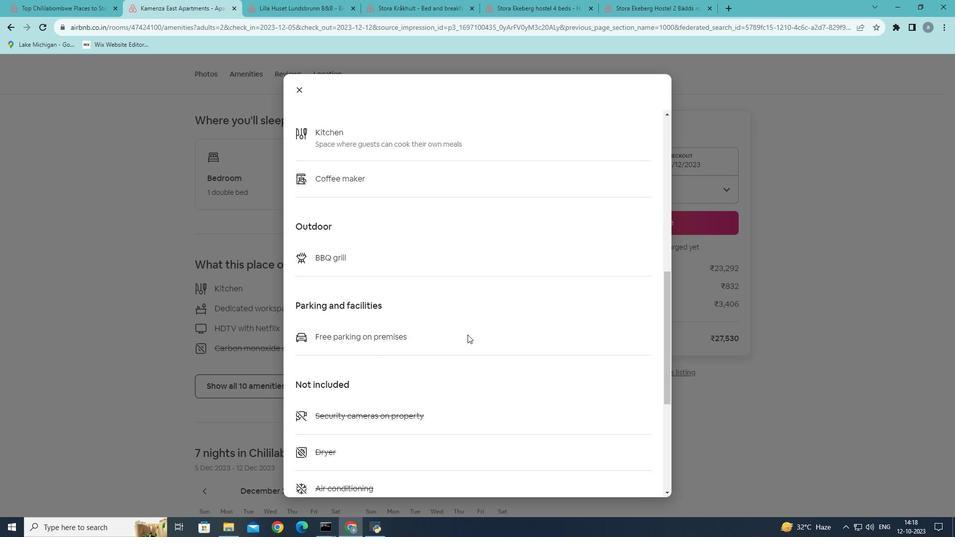 
Action: Mouse scrolled (467, 334) with delta (0, 0)
Screenshot: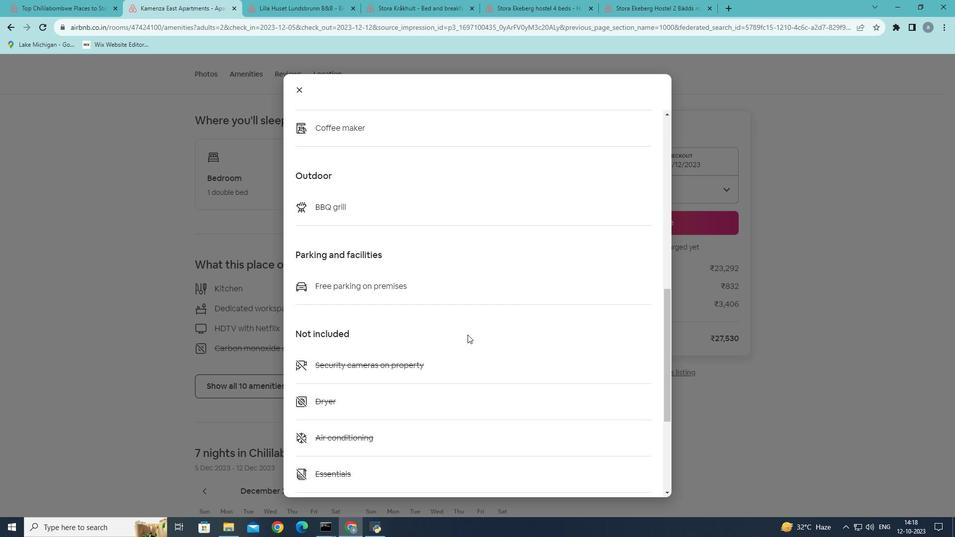 
Action: Mouse scrolled (467, 334) with delta (0, 0)
Screenshot: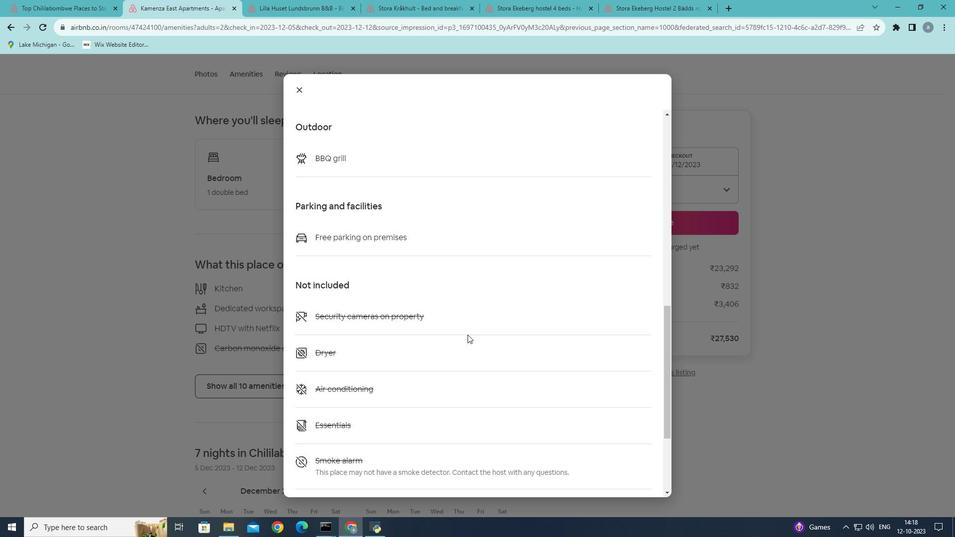 
Action: Mouse scrolled (467, 334) with delta (0, 0)
Screenshot: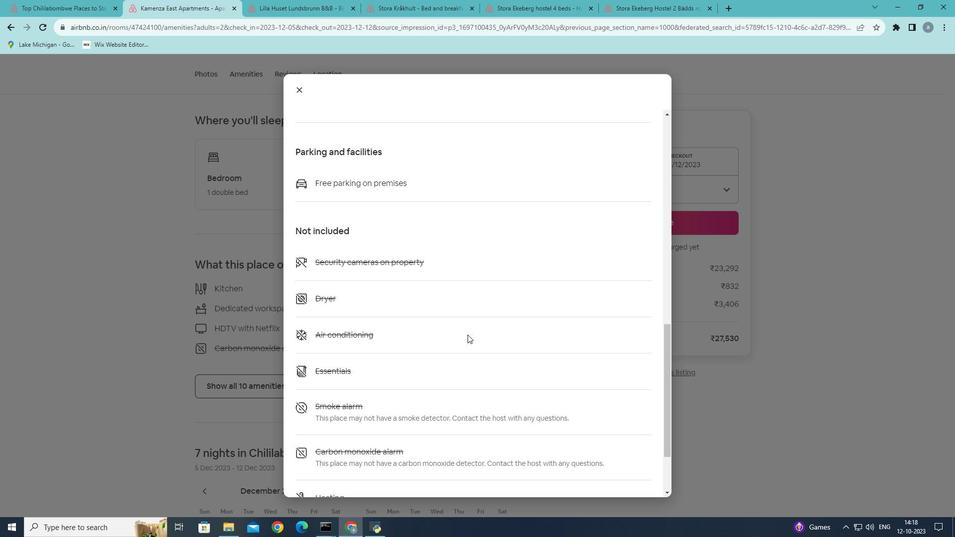 
Action: Mouse scrolled (467, 334) with delta (0, 0)
Screenshot: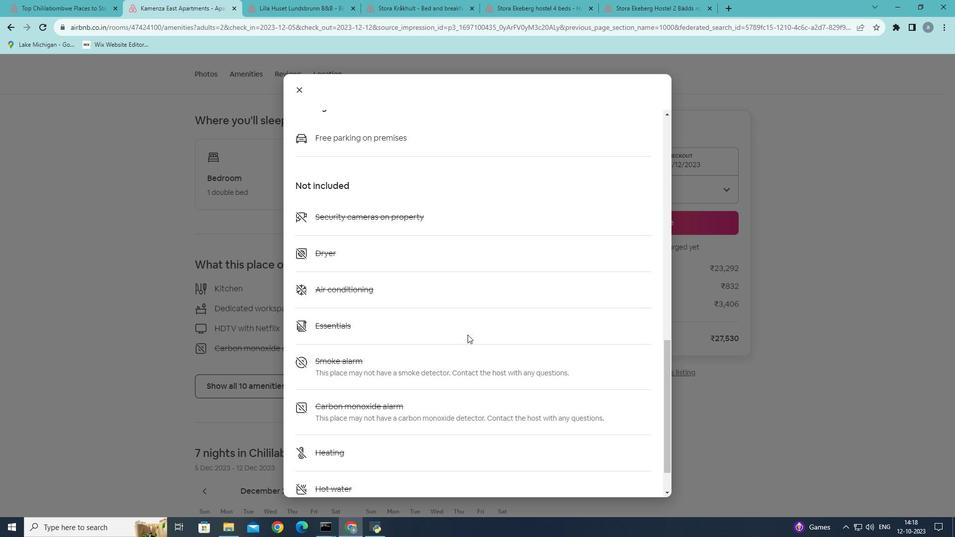 
Action: Mouse scrolled (467, 334) with delta (0, 0)
Screenshot: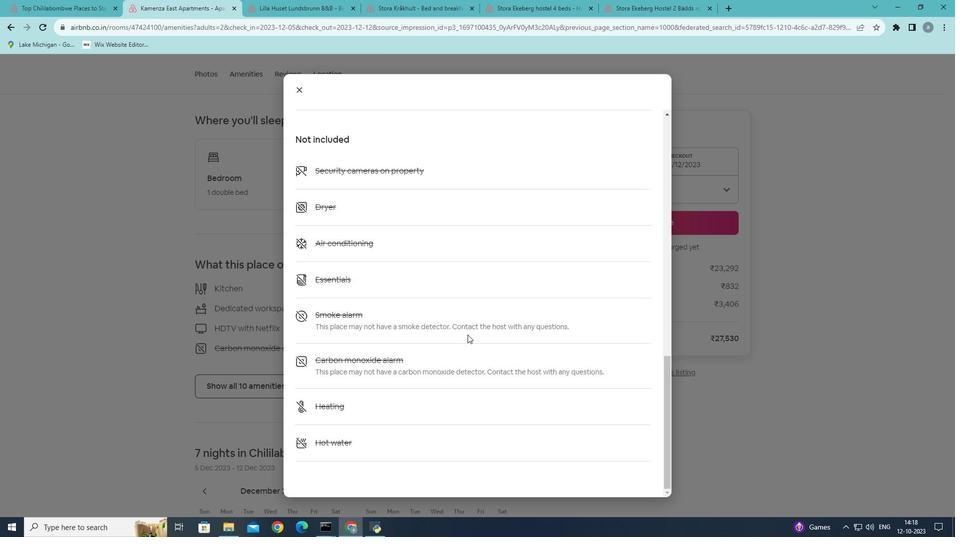 
Action: Mouse scrolled (467, 334) with delta (0, 0)
Screenshot: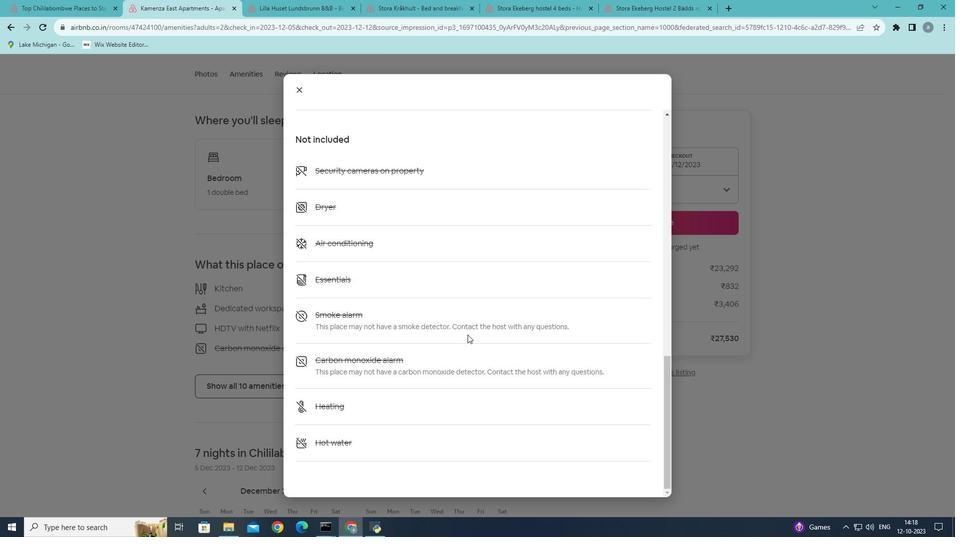 
Action: Mouse scrolled (467, 334) with delta (0, 0)
Screenshot: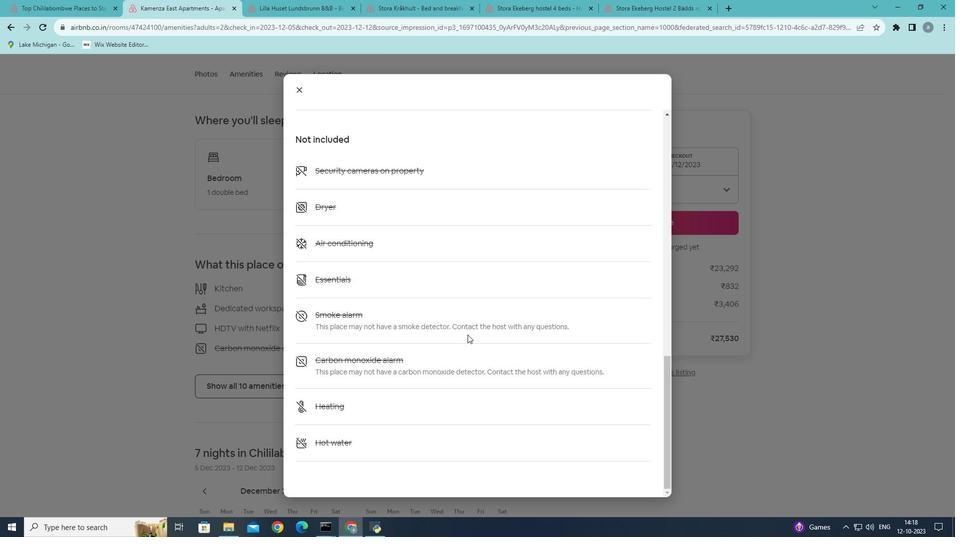 
Action: Mouse scrolled (467, 334) with delta (0, 0)
Screenshot: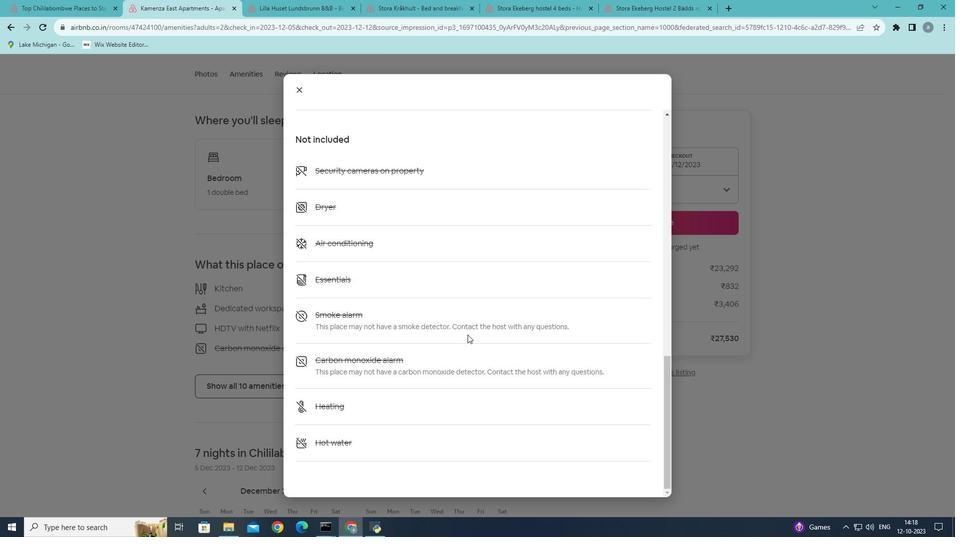 
Action: Mouse moved to (303, 87)
Screenshot: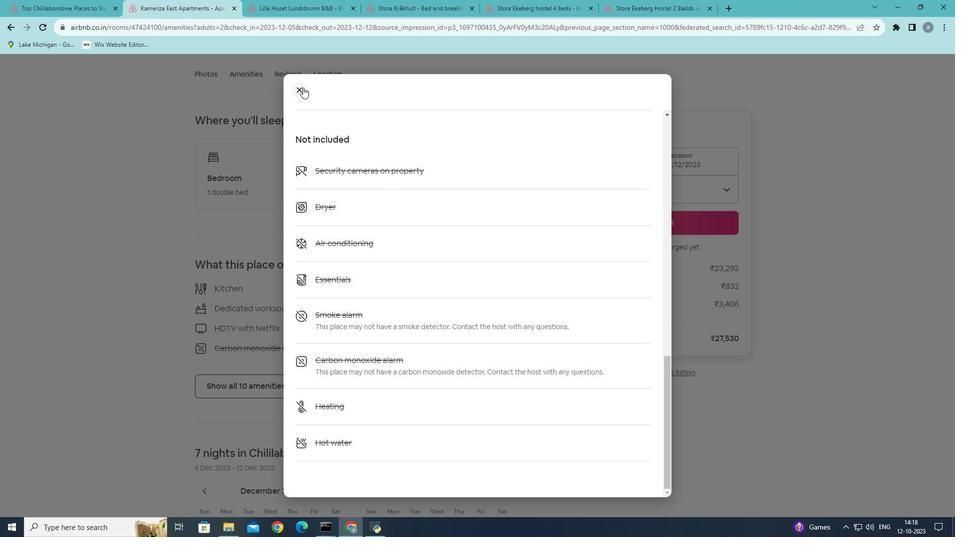 
Action: Mouse pressed left at (303, 87)
Screenshot: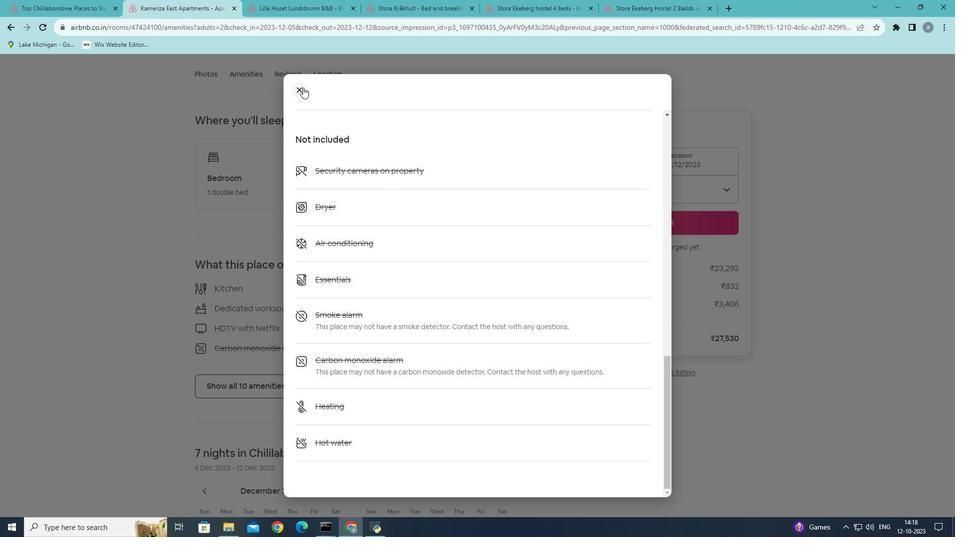 
Action: Mouse moved to (304, 306)
Screenshot: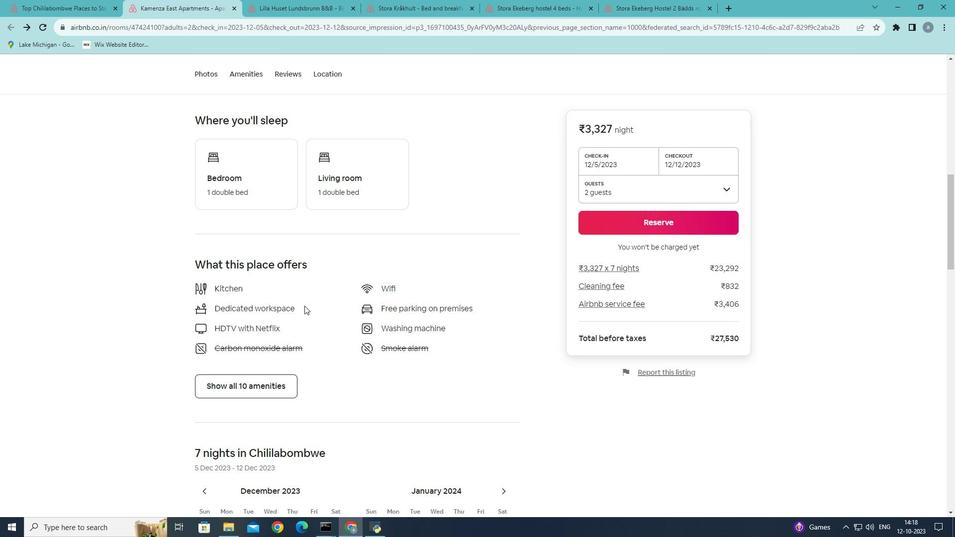 
Action: Mouse scrolled (304, 305) with delta (0, 0)
Screenshot: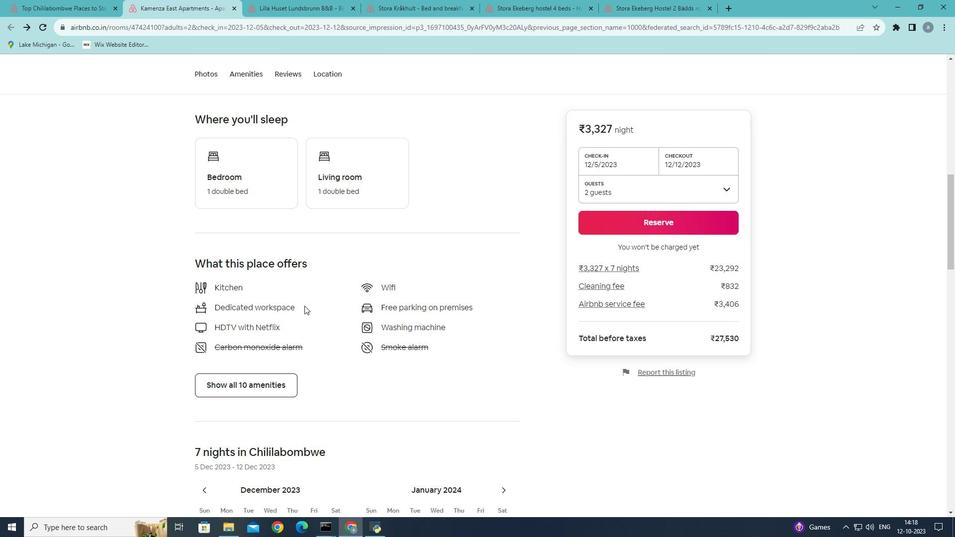 
Action: Mouse moved to (304, 306)
Screenshot: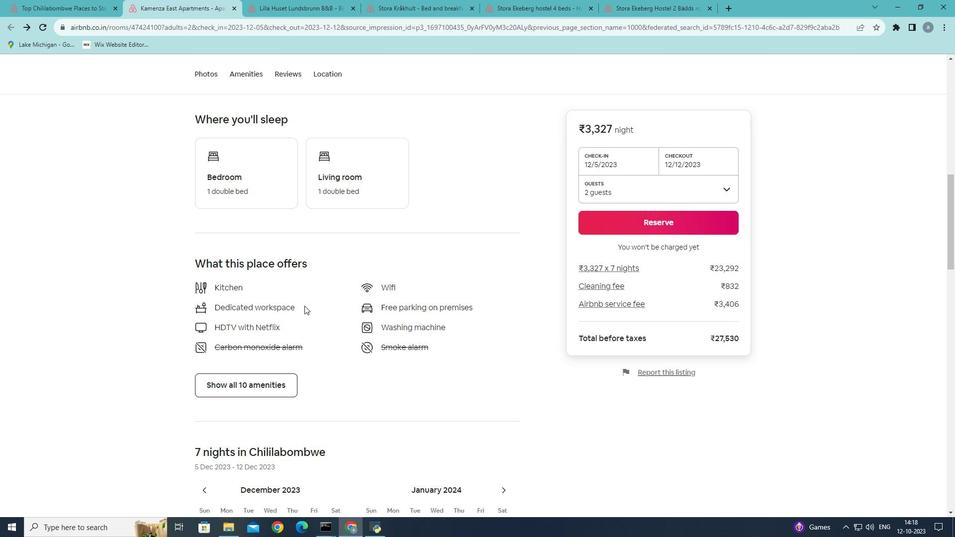 
Action: Mouse scrolled (304, 305) with delta (0, 0)
Screenshot: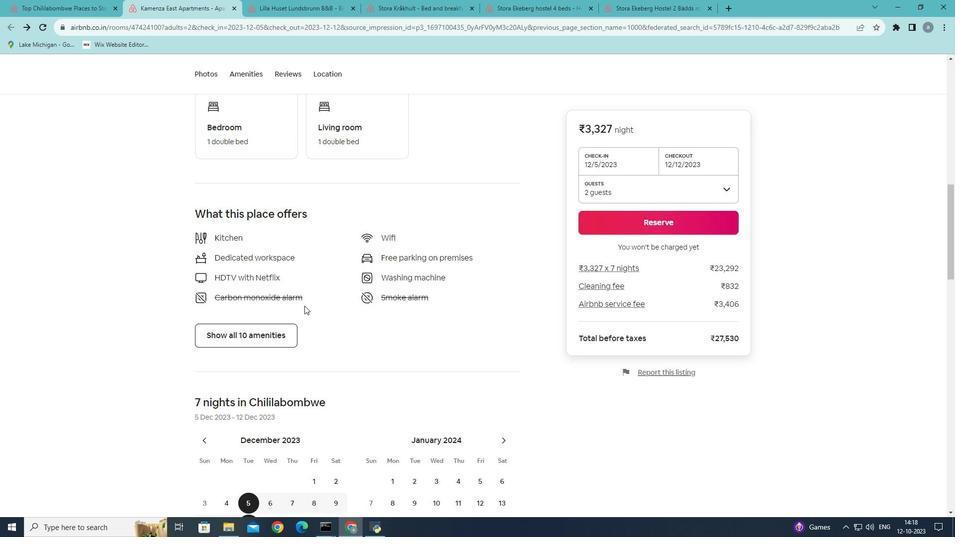 
Action: Mouse scrolled (304, 305) with delta (0, 0)
Screenshot: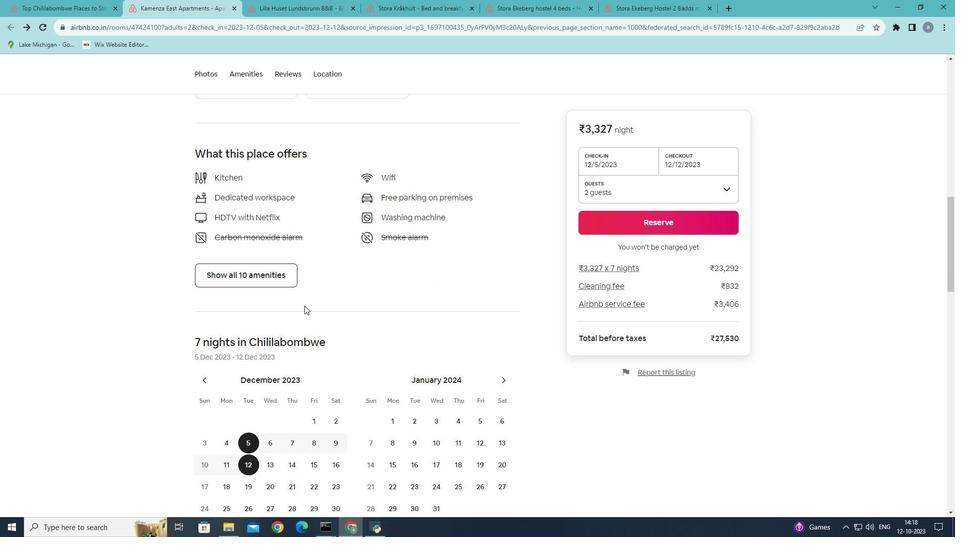 
Action: Mouse scrolled (304, 305) with delta (0, 0)
Screenshot: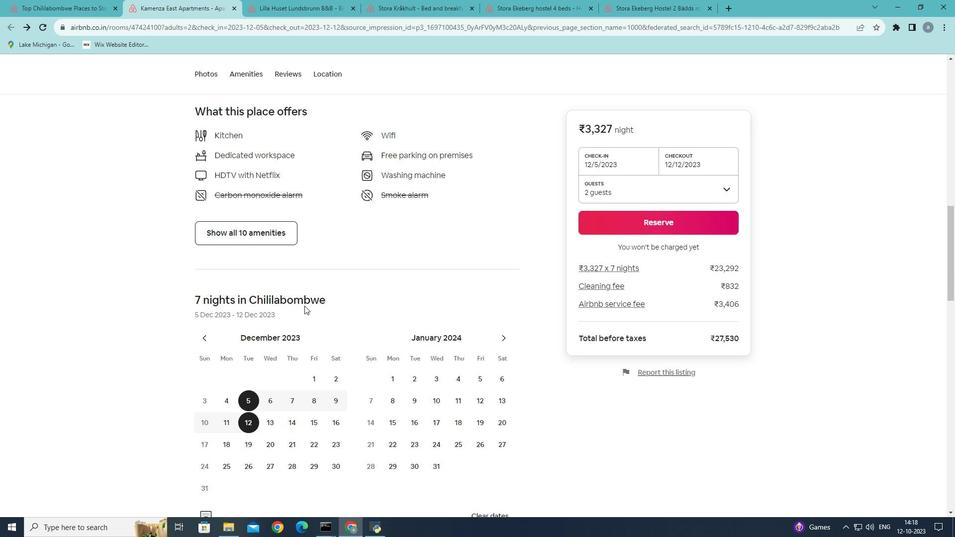
Action: Mouse scrolled (304, 305) with delta (0, 0)
Screenshot: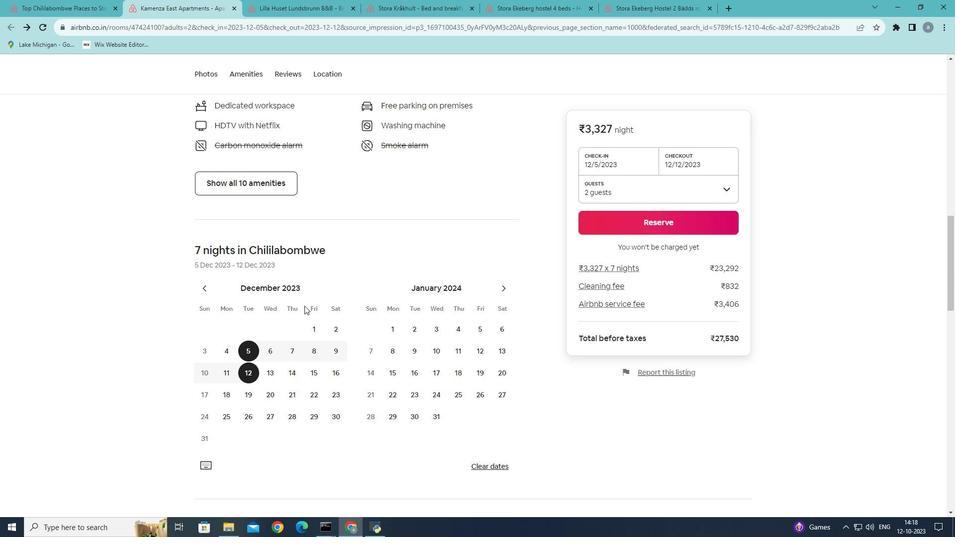 
Action: Mouse scrolled (304, 305) with delta (0, 0)
Screenshot: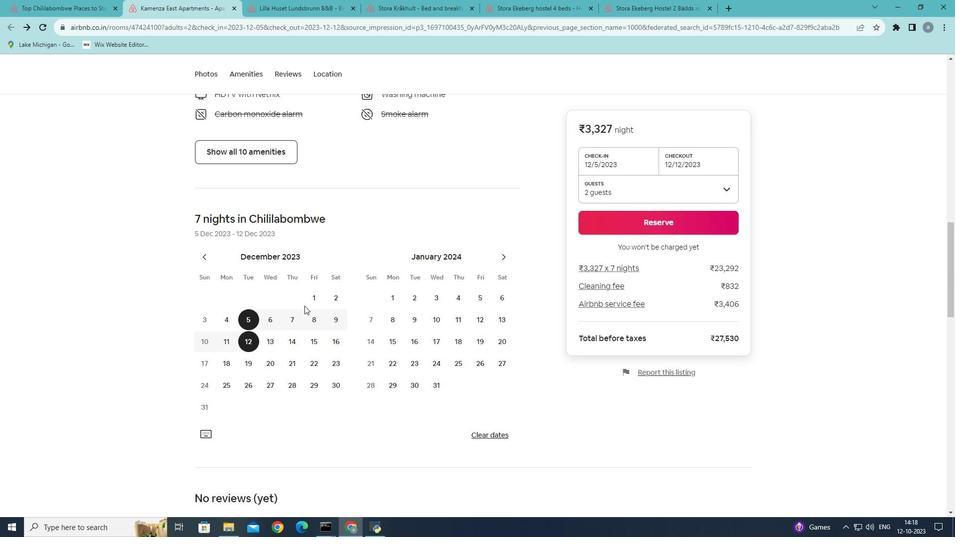 
Action: Mouse scrolled (304, 305) with delta (0, 0)
Screenshot: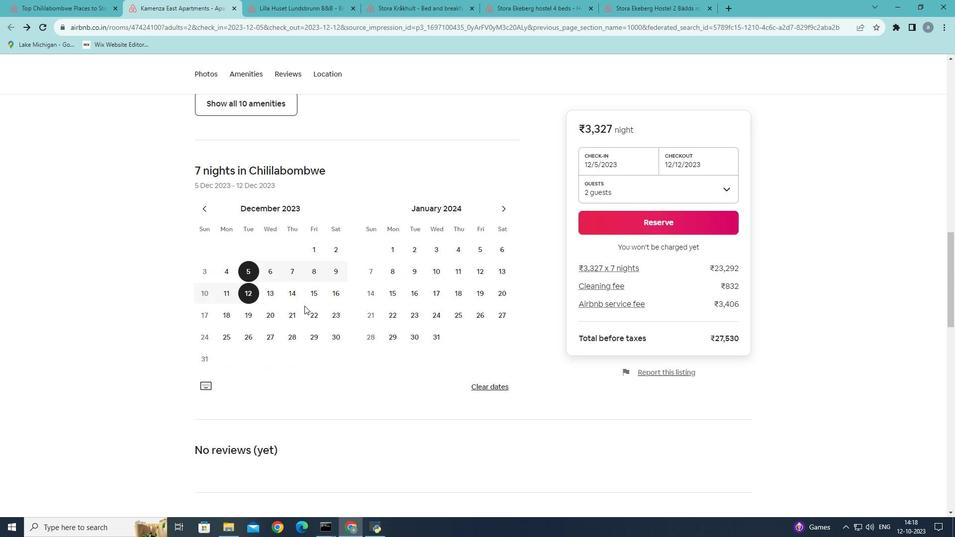 
Action: Mouse moved to (232, 351)
Screenshot: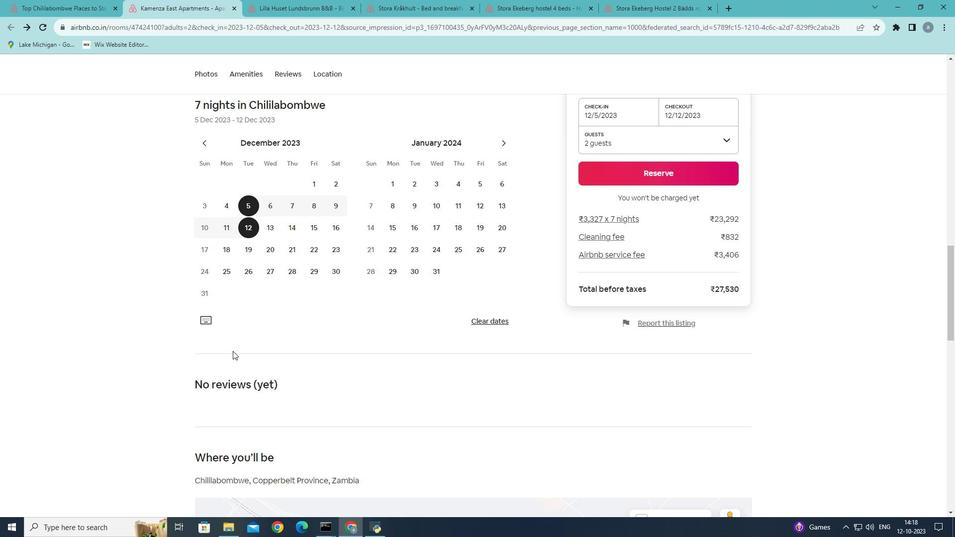 
Action: Mouse scrolled (232, 350) with delta (0, 0)
Screenshot: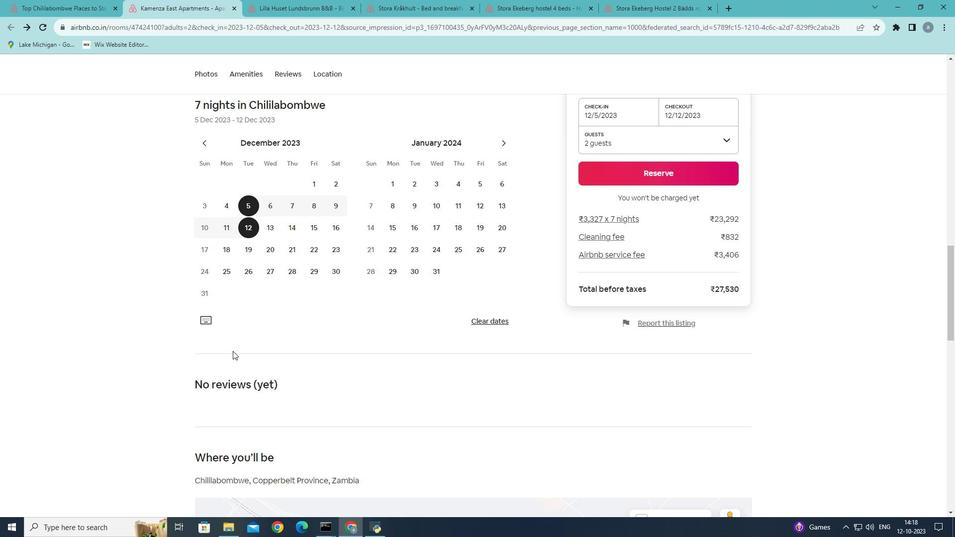 
Action: Mouse moved to (236, 349)
Screenshot: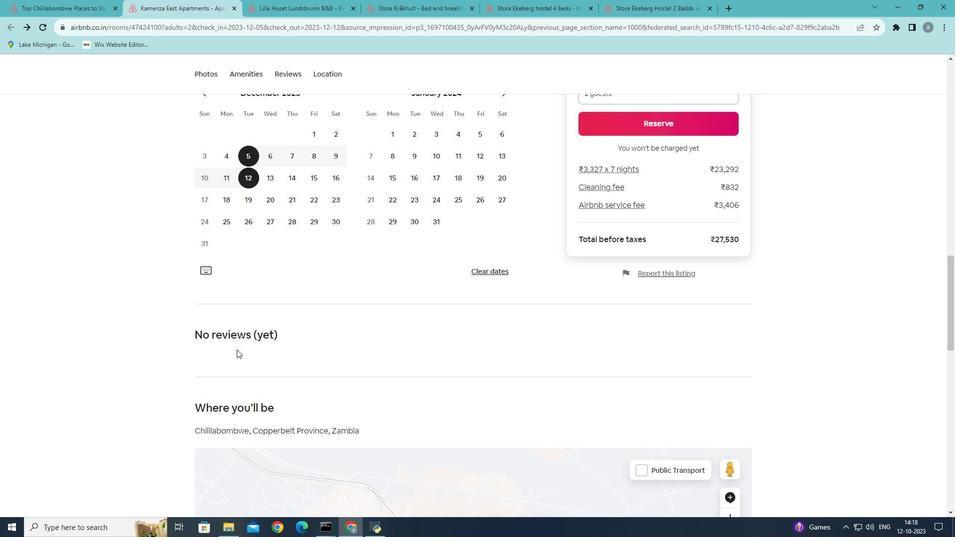 
Action: Mouse scrolled (236, 349) with delta (0, 0)
Screenshot: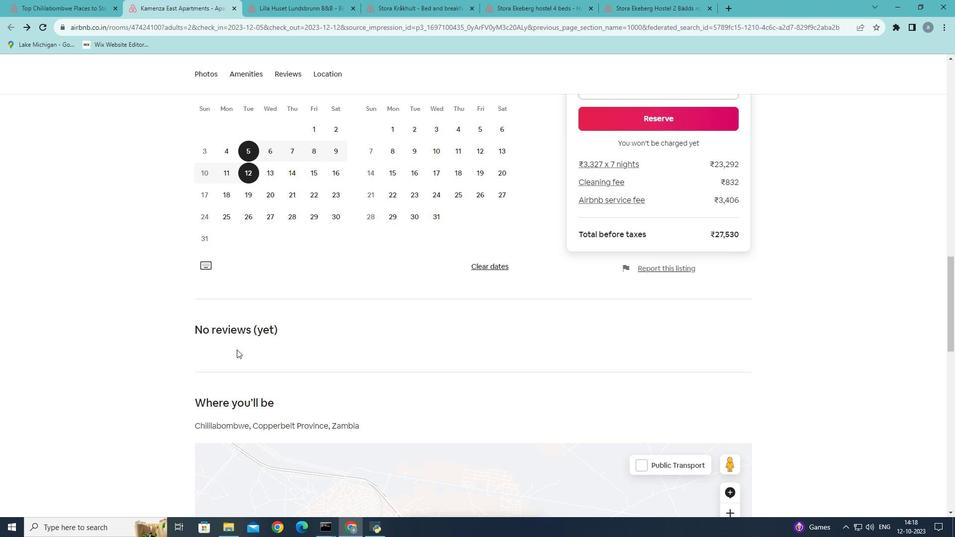 
Action: Mouse moved to (251, 428)
Screenshot: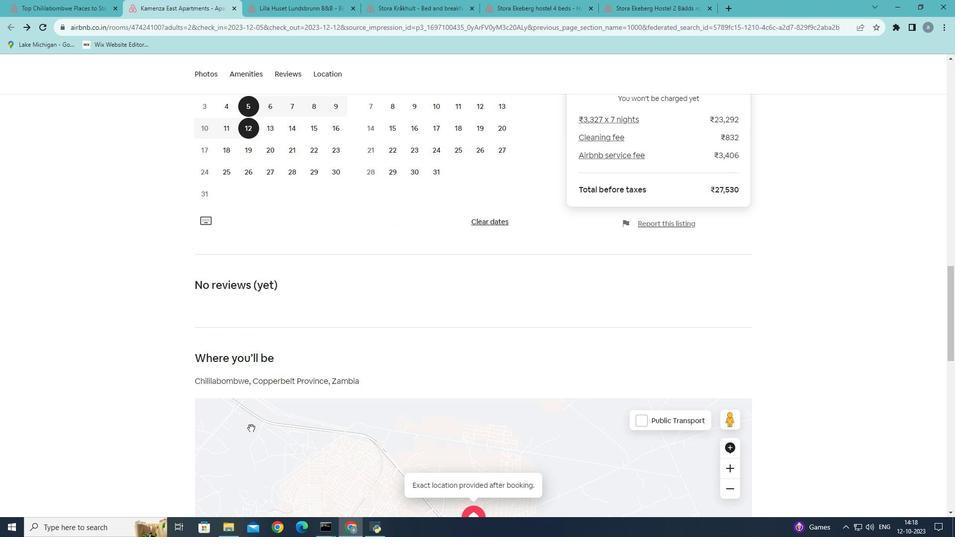 
Action: Mouse scrolled (251, 428) with delta (0, 0)
Screenshot: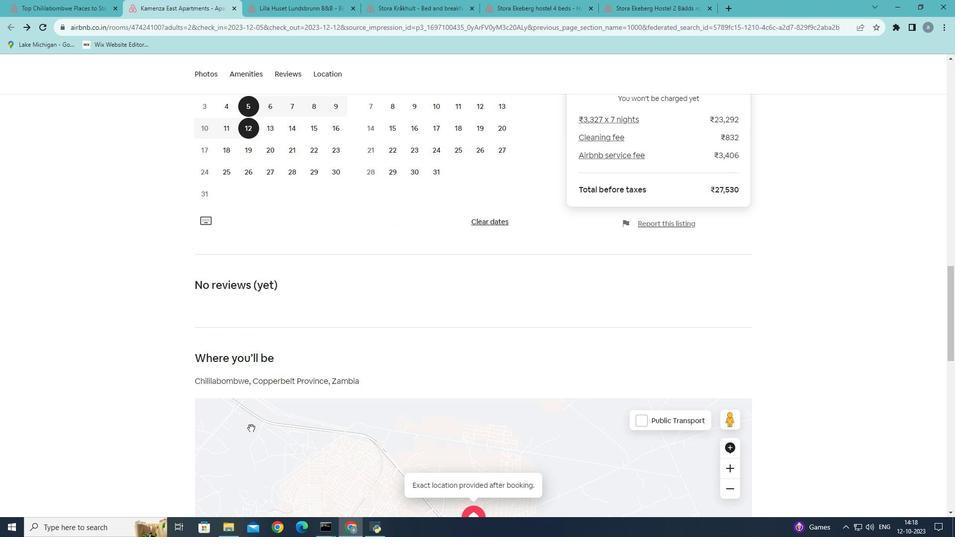 
Action: Mouse scrolled (251, 428) with delta (0, 0)
Screenshot: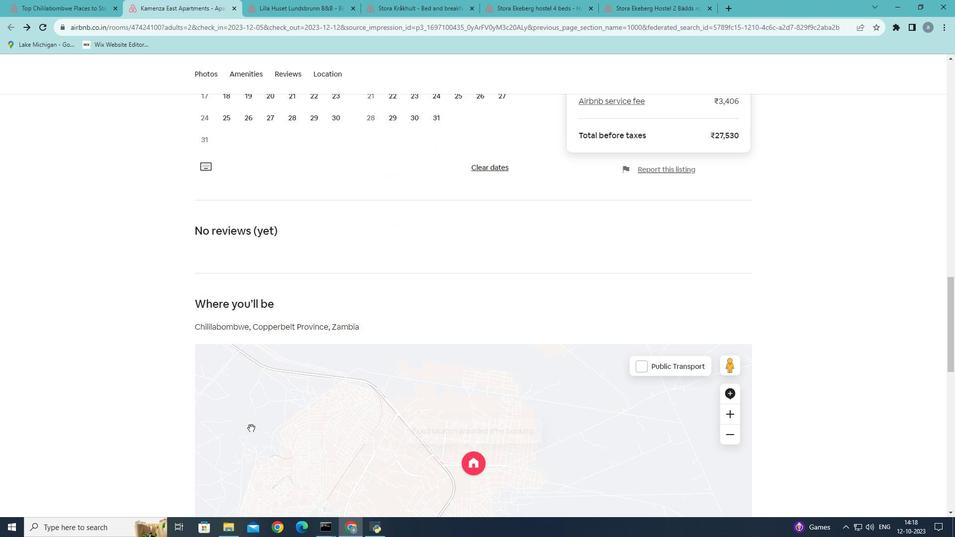 
Action: Mouse scrolled (251, 428) with delta (0, 0)
Screenshot: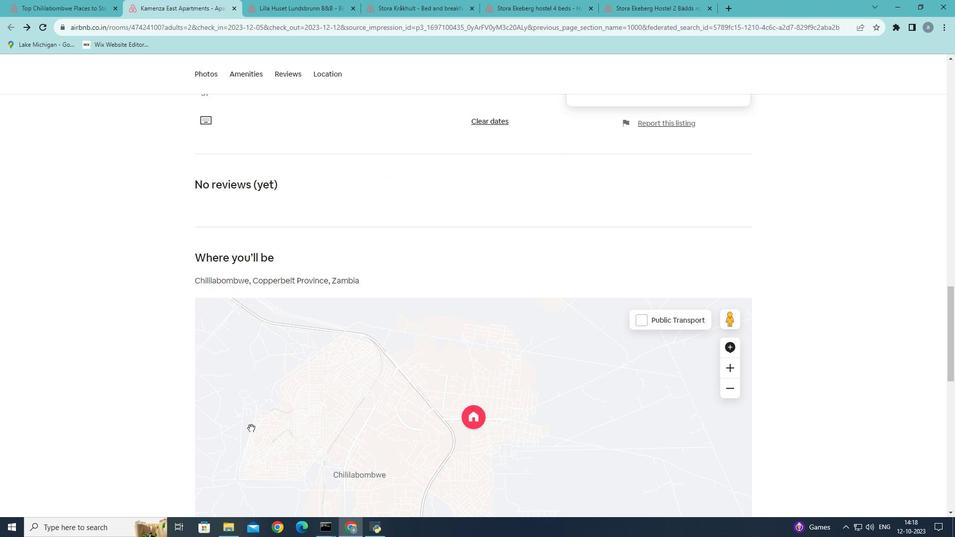 
Action: Mouse scrolled (251, 428) with delta (0, 0)
Screenshot: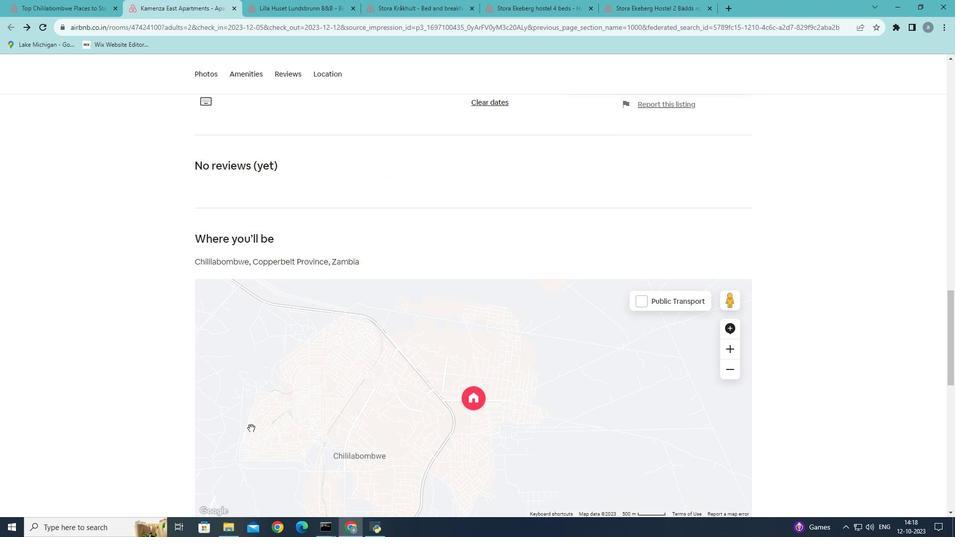 
Action: Mouse scrolled (251, 428) with delta (0, 0)
Screenshot: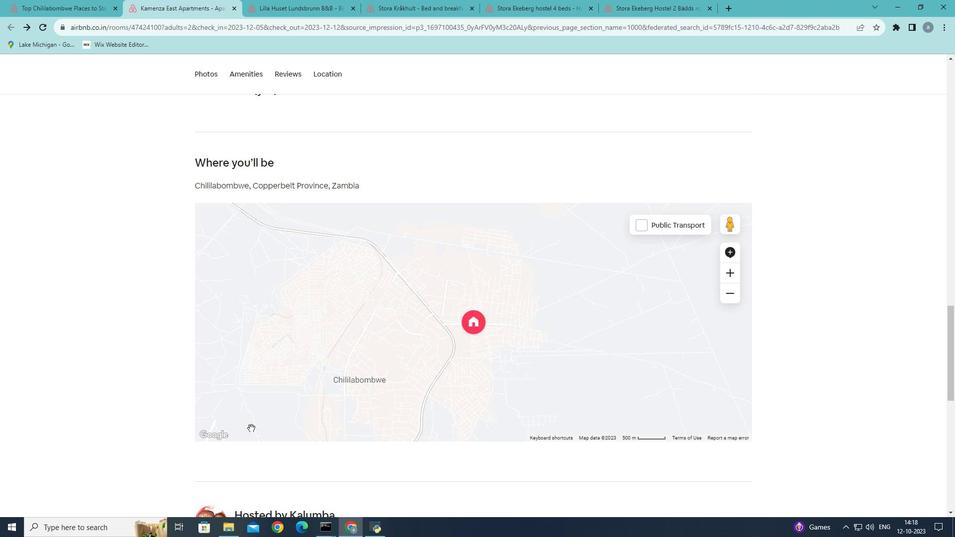 
Action: Mouse scrolled (251, 428) with delta (0, 0)
Screenshot: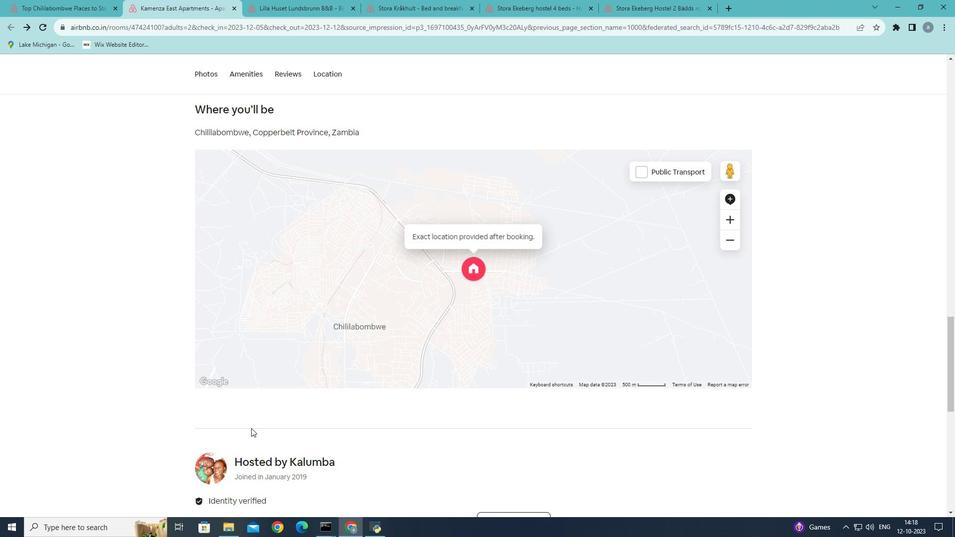 
Action: Mouse moved to (251, 429)
Screenshot: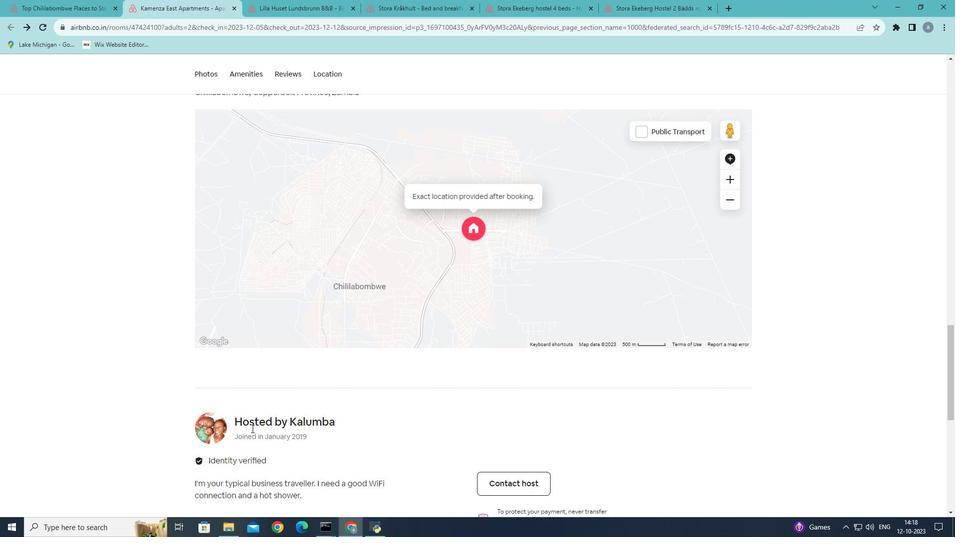 
Action: Mouse scrolled (251, 428) with delta (0, 0)
Screenshot: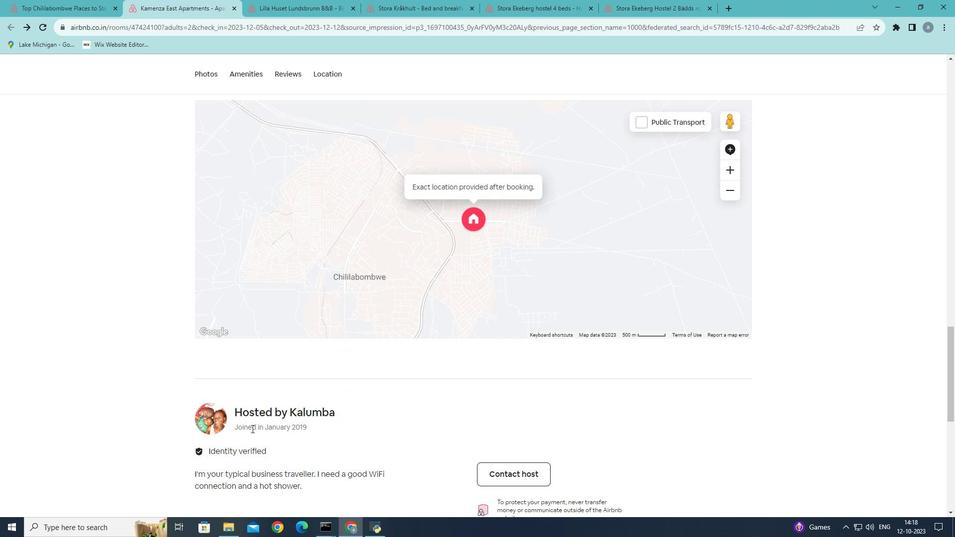 
Action: Mouse scrolled (251, 428) with delta (0, 0)
Screenshot: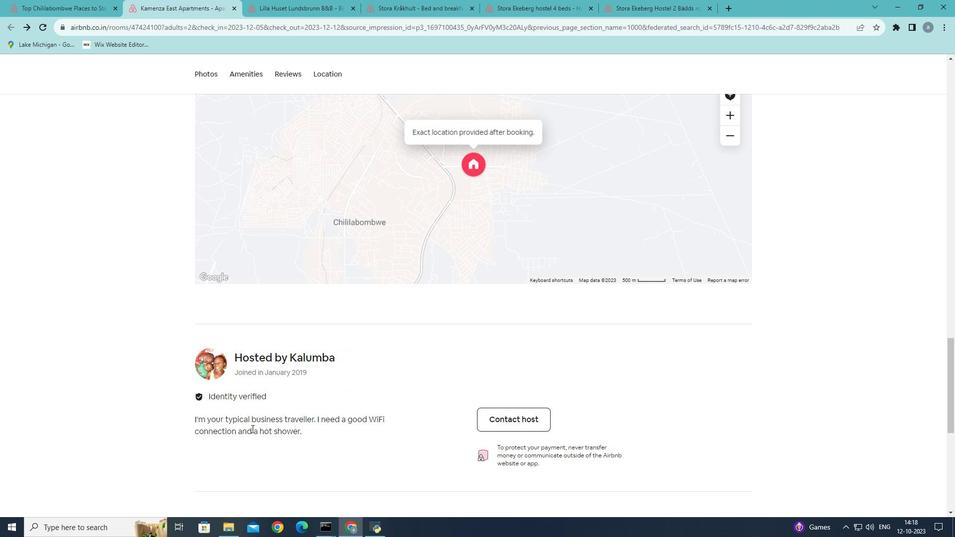 
Action: Mouse scrolled (251, 428) with delta (0, 0)
Screenshot: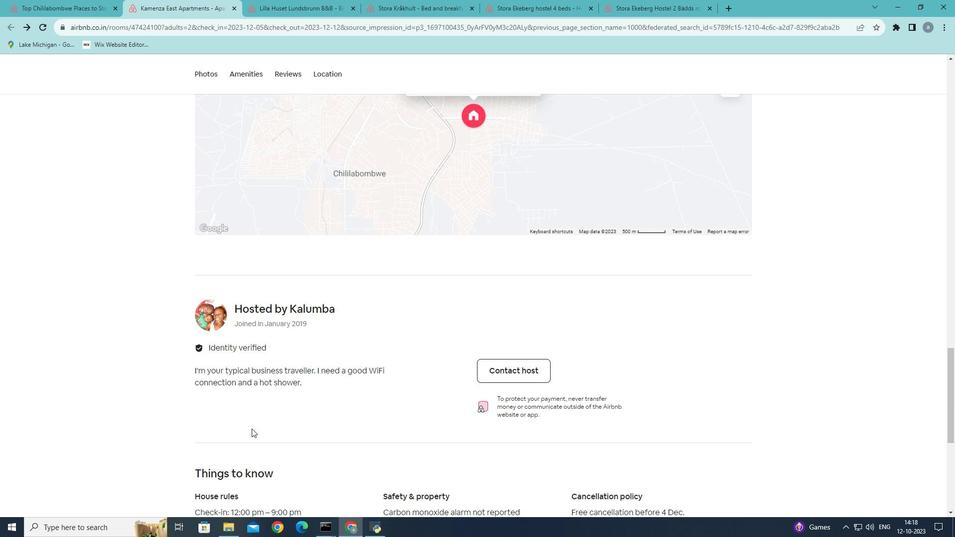 
Action: Mouse scrolled (251, 428) with delta (0, 0)
Screenshot: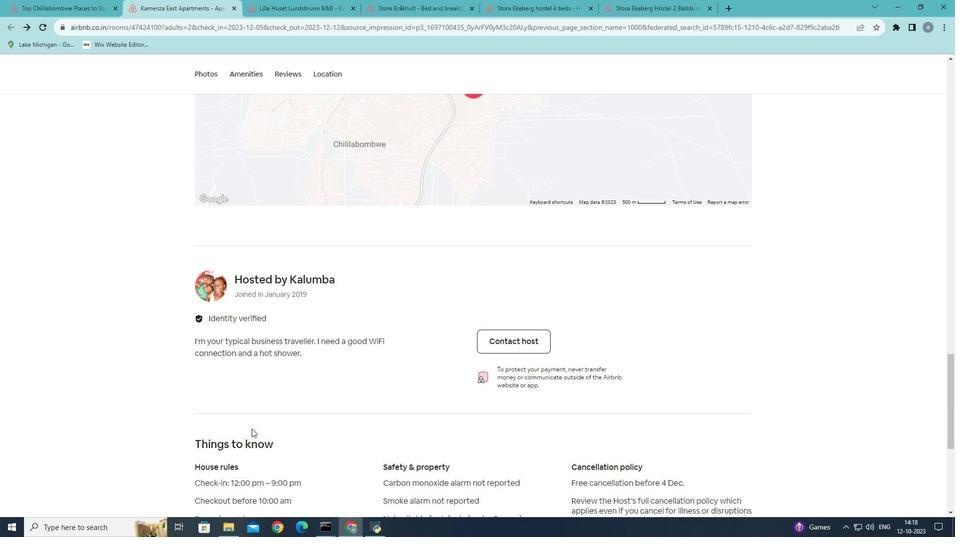 
Action: Mouse moved to (251, 429)
Screenshot: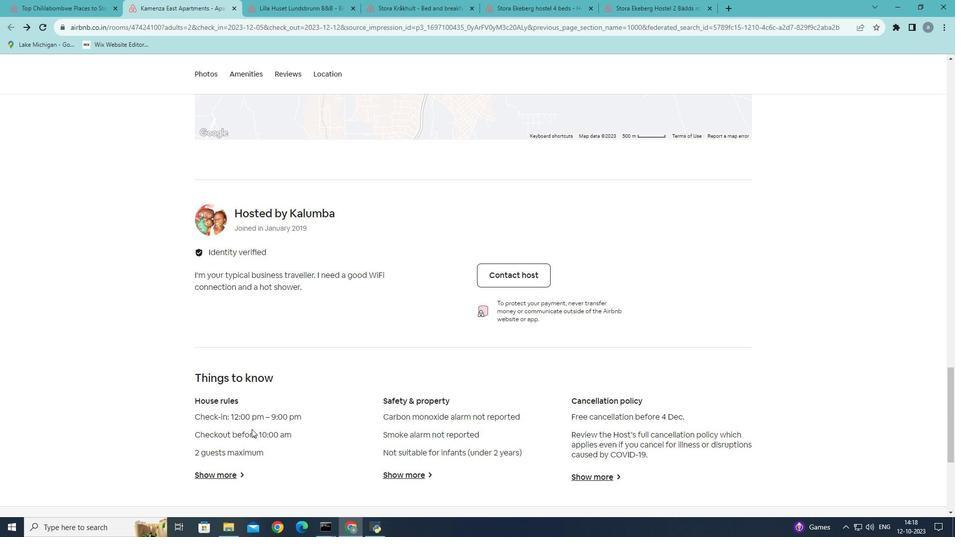 
Action: Mouse scrolled (251, 429) with delta (0, 0)
Screenshot: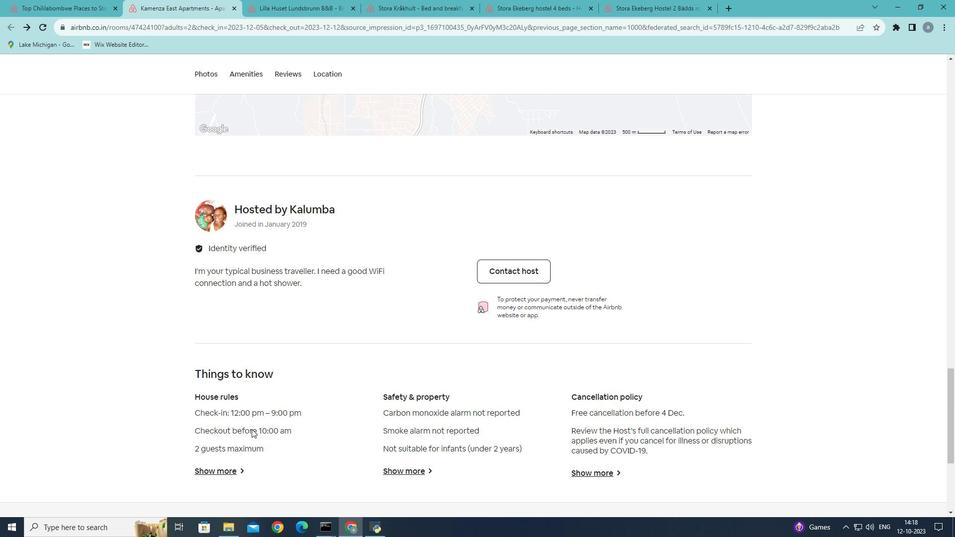 
Action: Mouse scrolled (251, 429) with delta (0, 0)
Screenshot: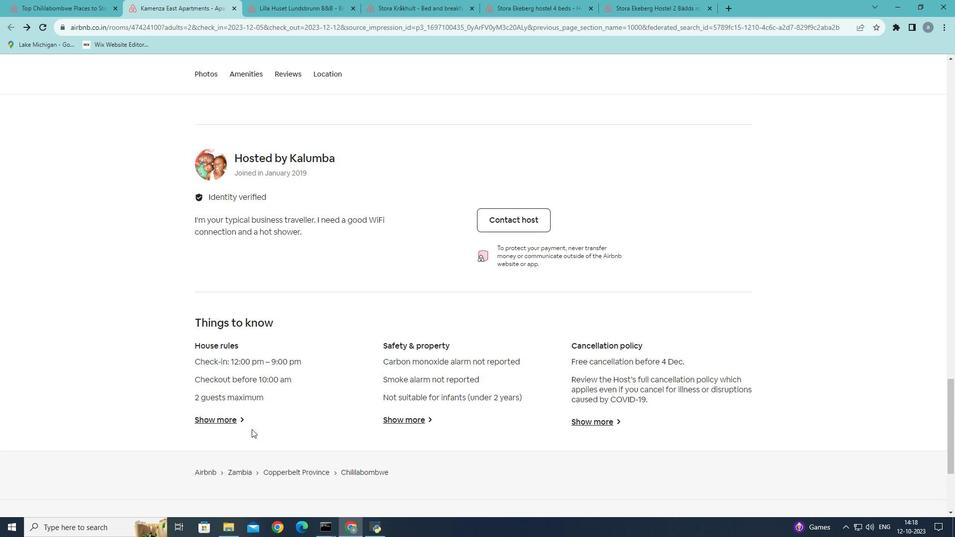 
Action: Mouse scrolled (251, 429) with delta (0, 0)
Screenshot: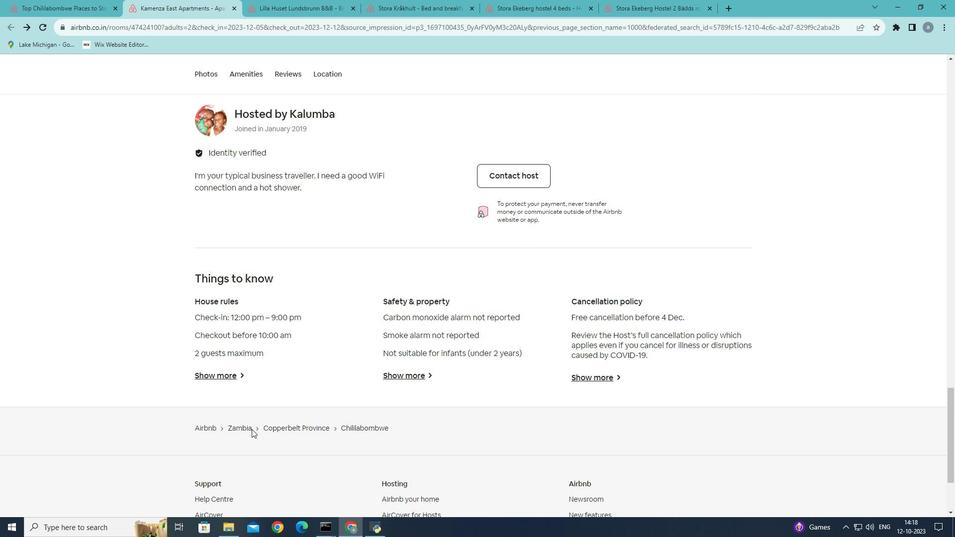 
Action: Mouse scrolled (251, 429) with delta (0, 0)
Screenshot: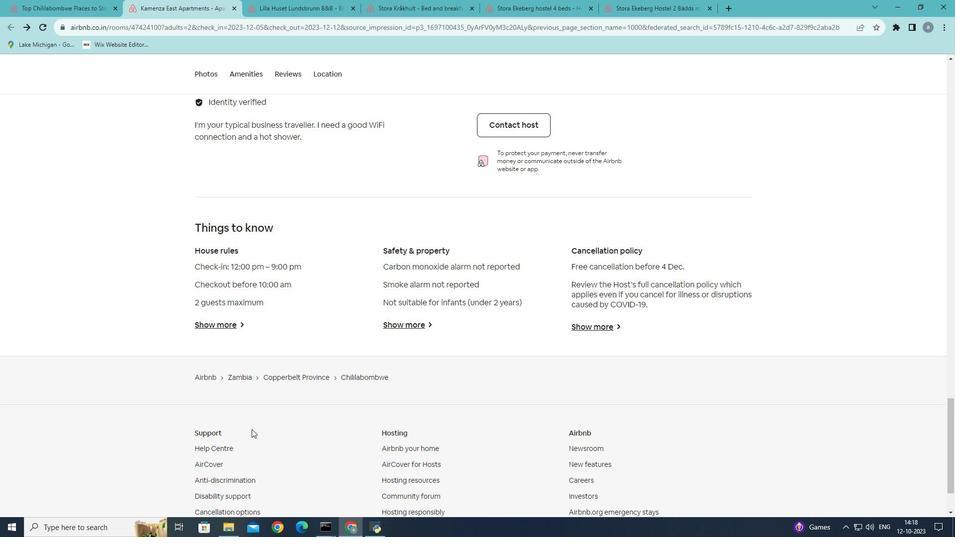
Action: Mouse scrolled (251, 429) with delta (0, 0)
Screenshot: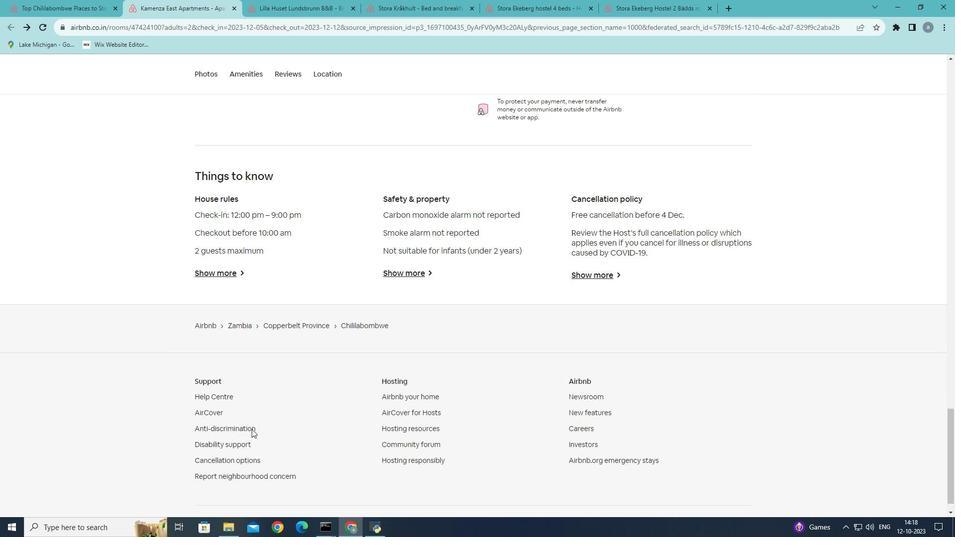
Action: Mouse scrolled (251, 429) with delta (0, 0)
Screenshot: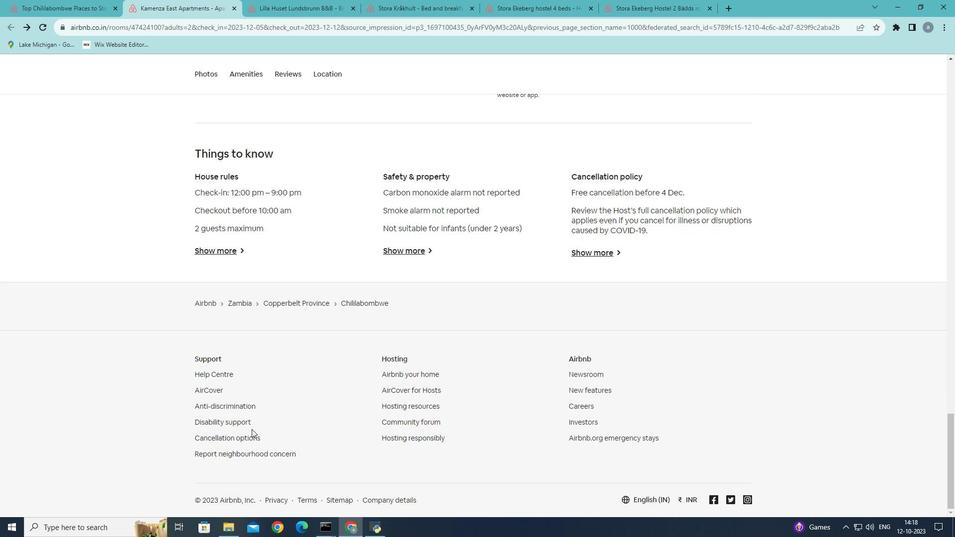 
Action: Mouse scrolled (251, 429) with delta (0, 0)
Screenshot: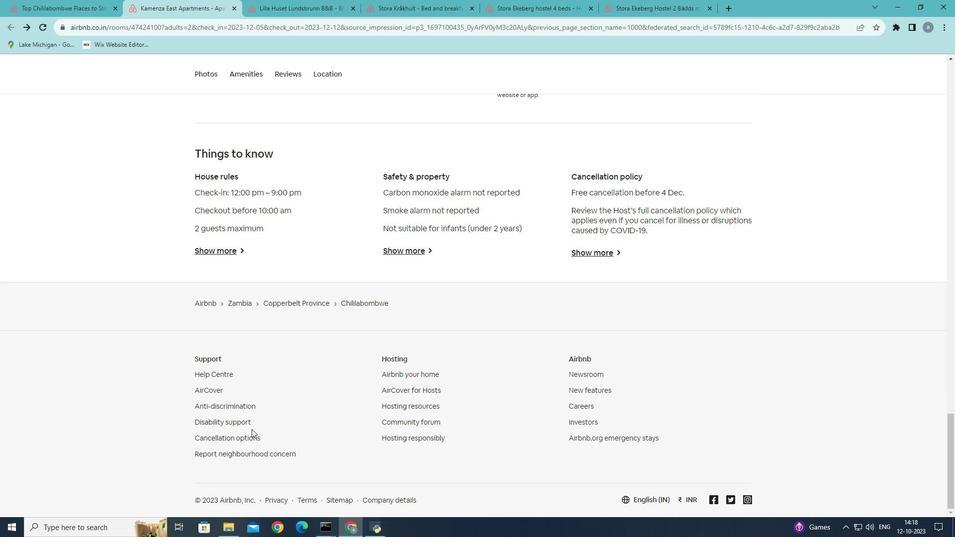 
Action: Mouse scrolled (251, 429) with delta (0, 0)
Screenshot: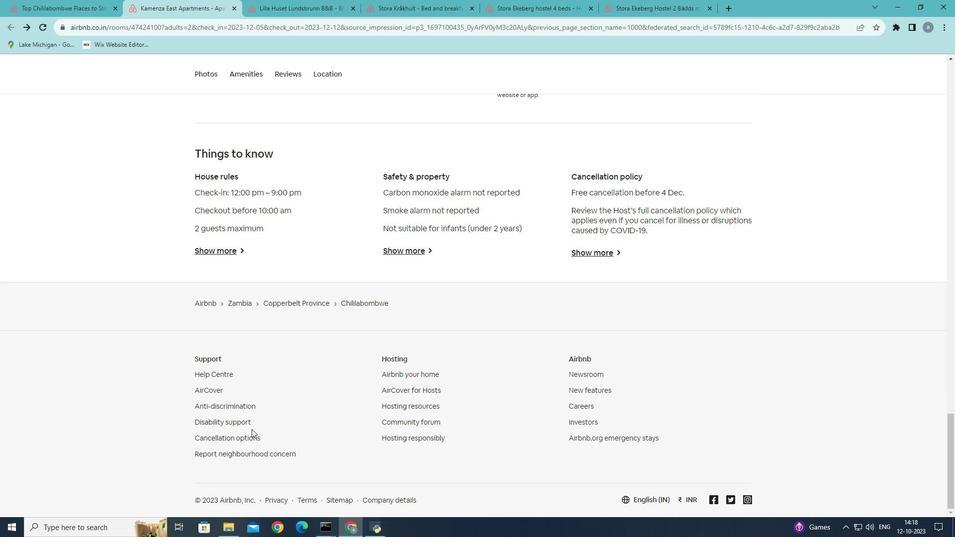 
Action: Mouse scrolled (251, 429) with delta (0, 0)
Screenshot: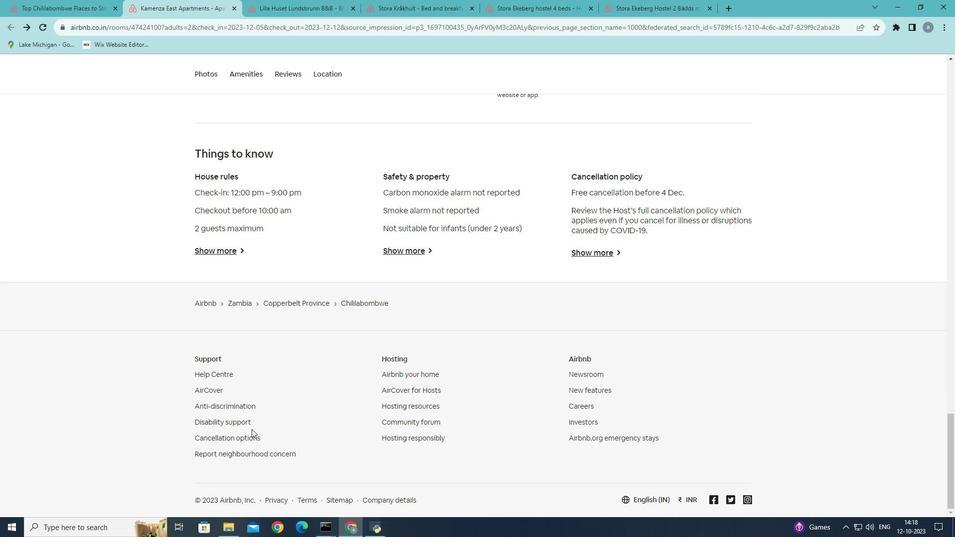 
Action: Mouse scrolled (251, 429) with delta (0, 0)
Screenshot: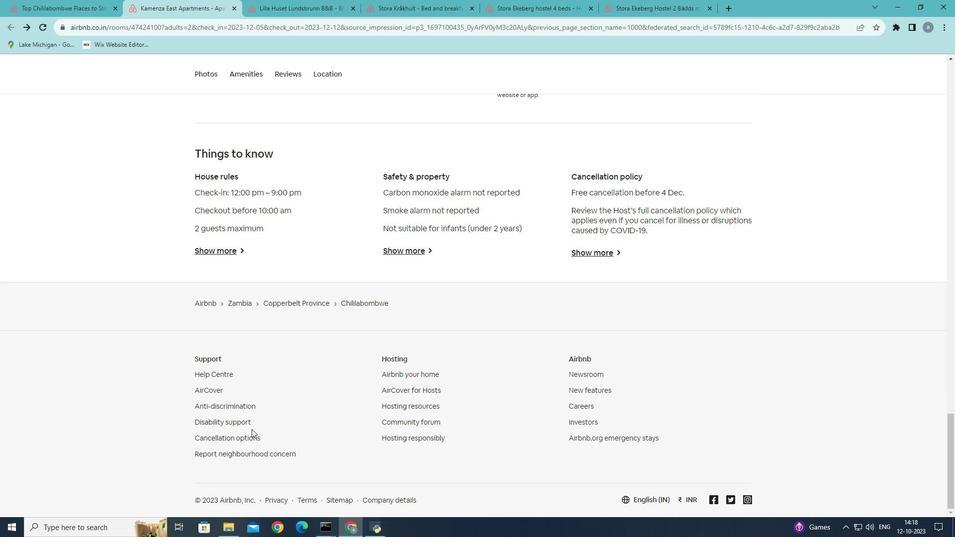 
Action: Mouse scrolled (251, 429) with delta (0, 0)
Screenshot: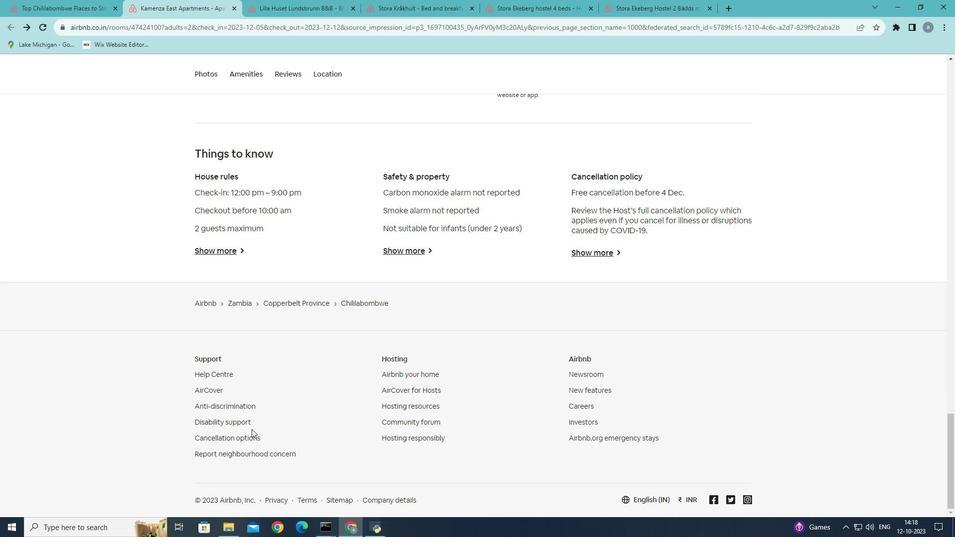 
Action: Mouse moved to (84, 0)
Screenshot: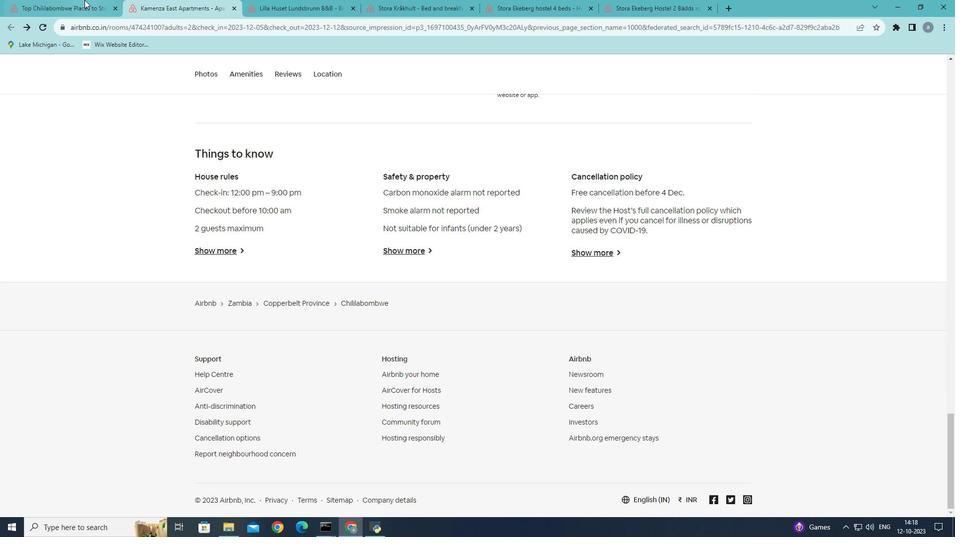 
Action: Mouse pressed left at (84, 0)
Screenshot: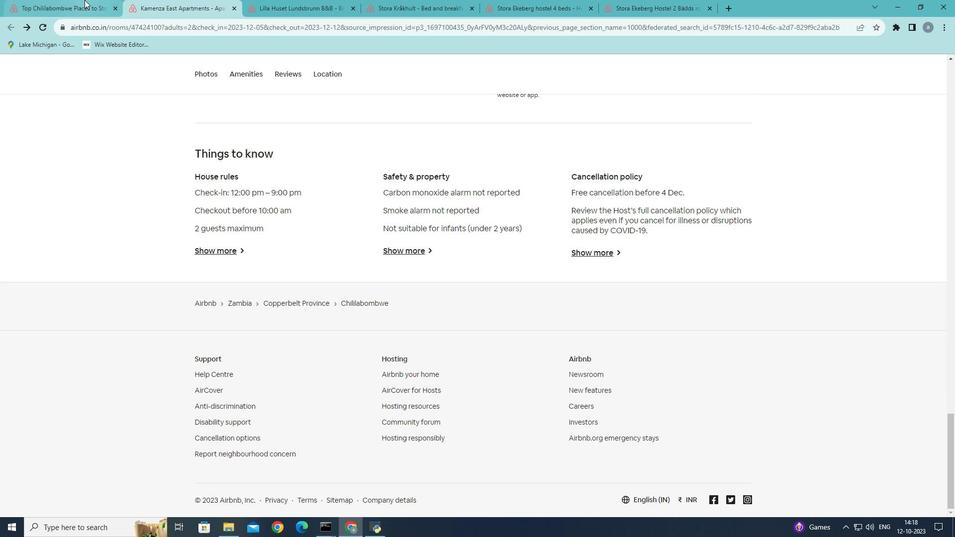 
Action: Mouse moved to (96, 131)
Screenshot: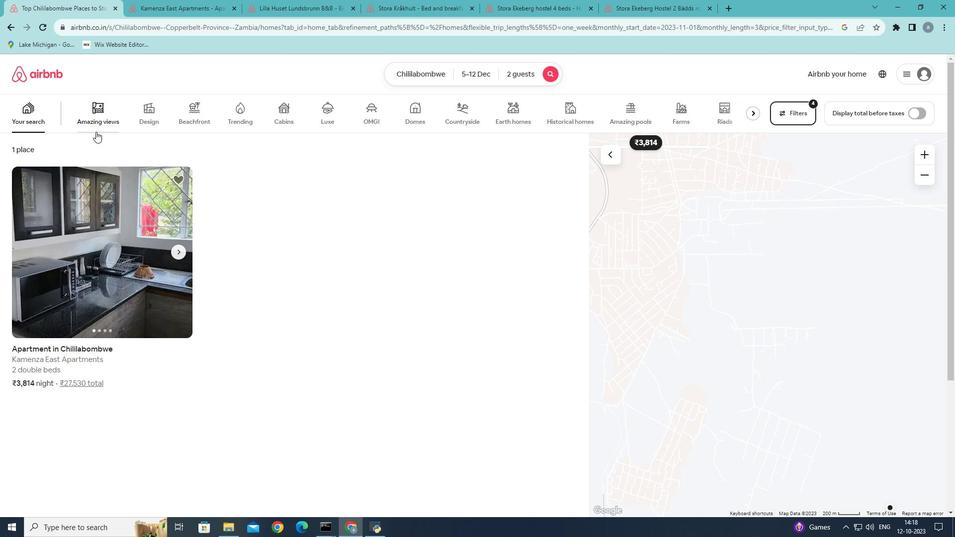 
